 Task: Send an email with the signature Ebony Rodriguez with the subject Request for a leave of absence and the message I will need to check with our team before providing a response. from softage.1@softage.net to softage.2@softage.net and softage.3@softage.net with an attached document Data_analysis_report.pdf
Action: Mouse moved to (498, 656)
Screenshot: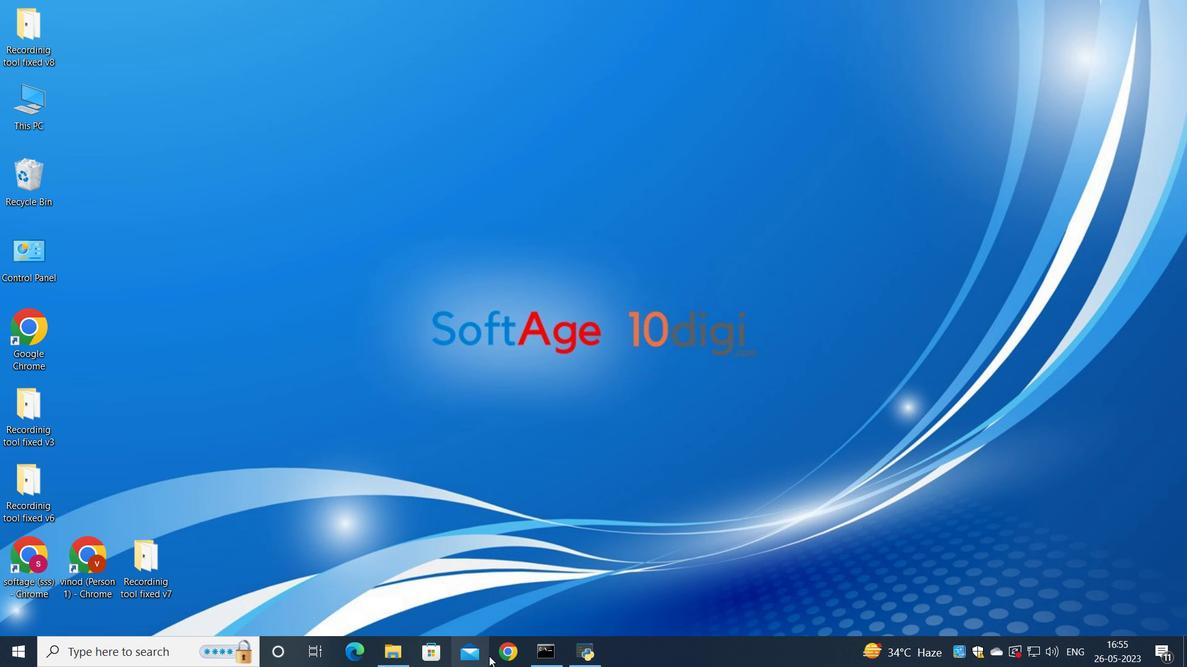 
Action: Mouse pressed left at (498, 656)
Screenshot: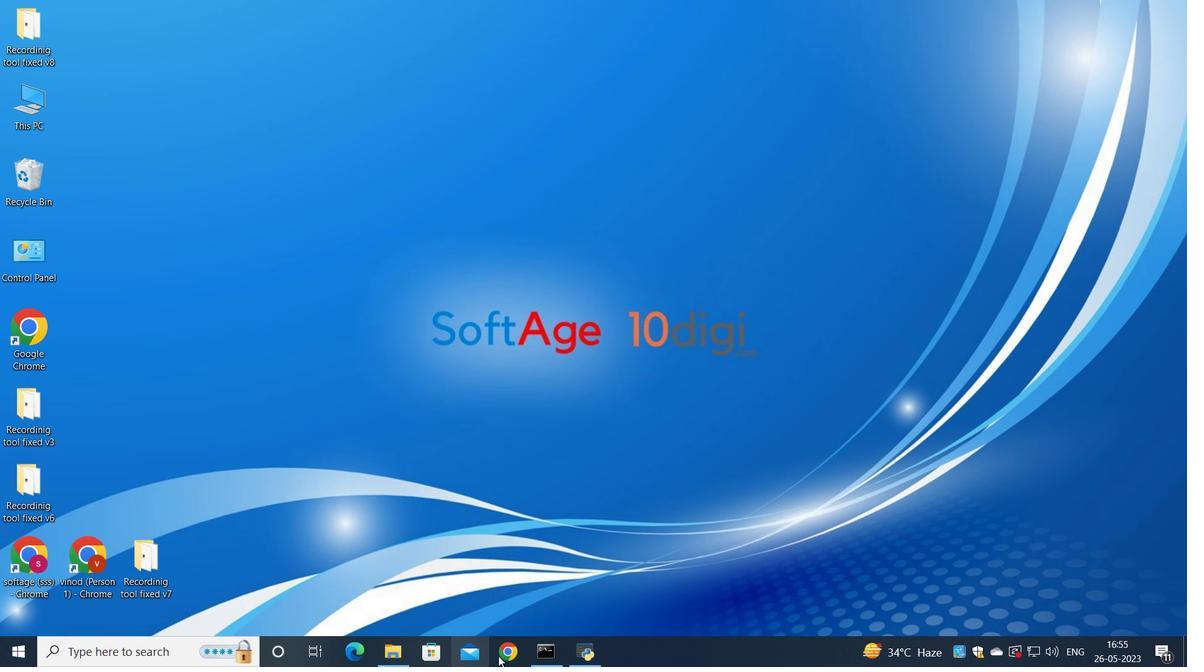 
Action: Mouse moved to (511, 422)
Screenshot: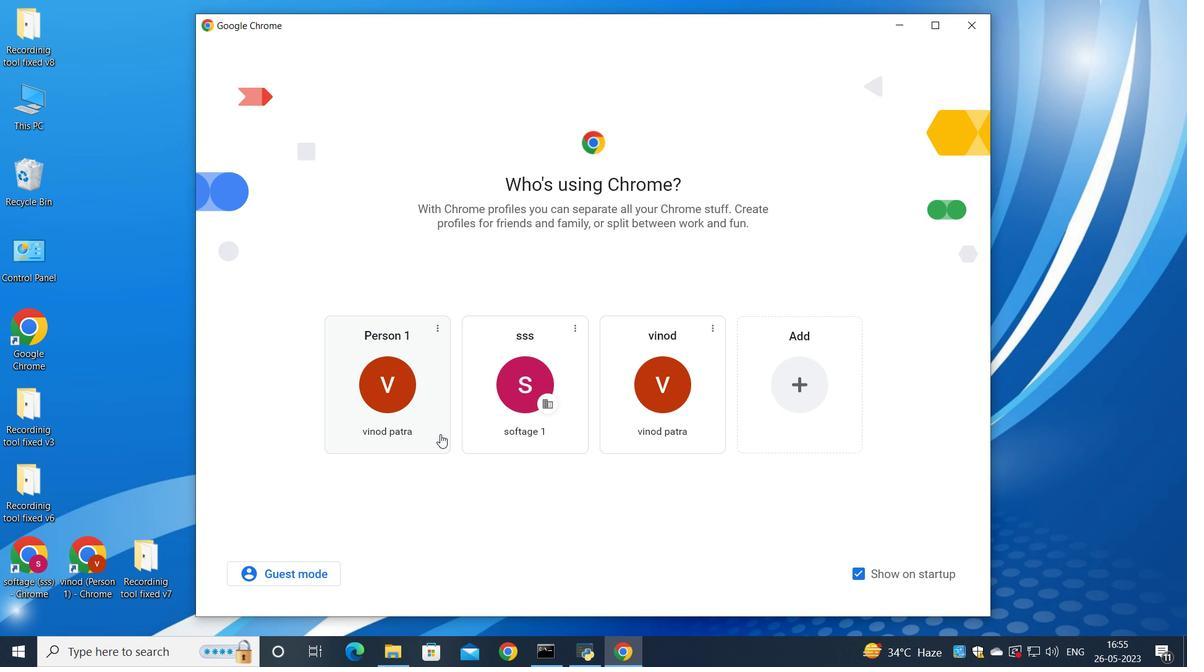 
Action: Mouse pressed left at (511, 422)
Screenshot: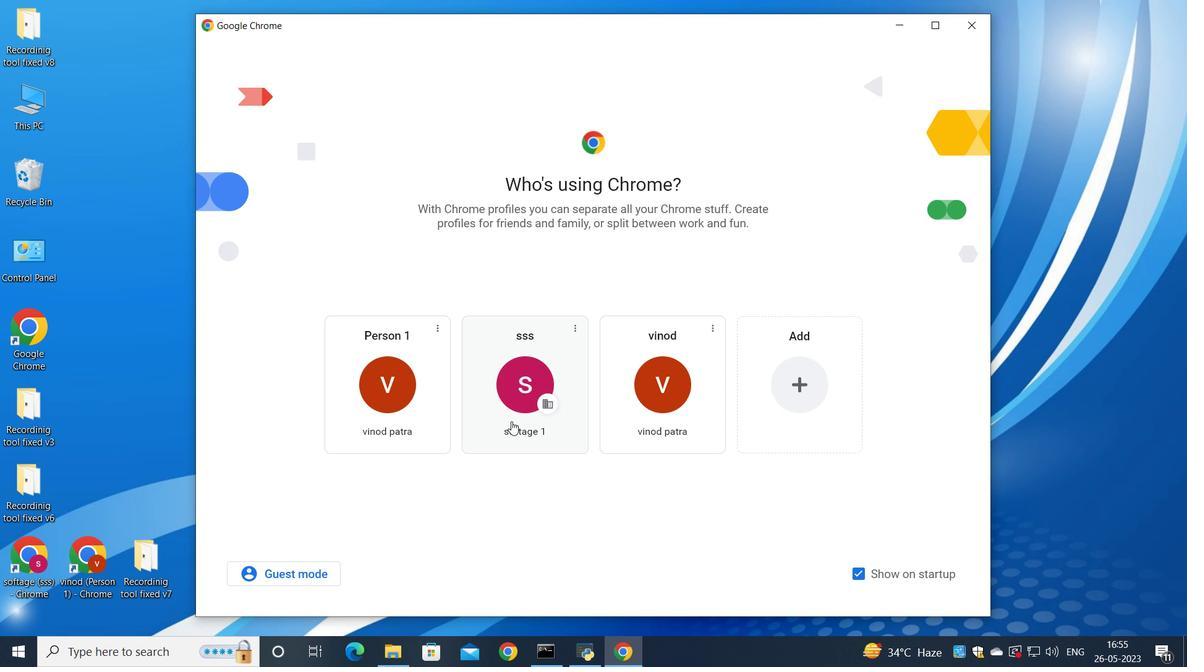 
Action: Mouse moved to (1035, 84)
Screenshot: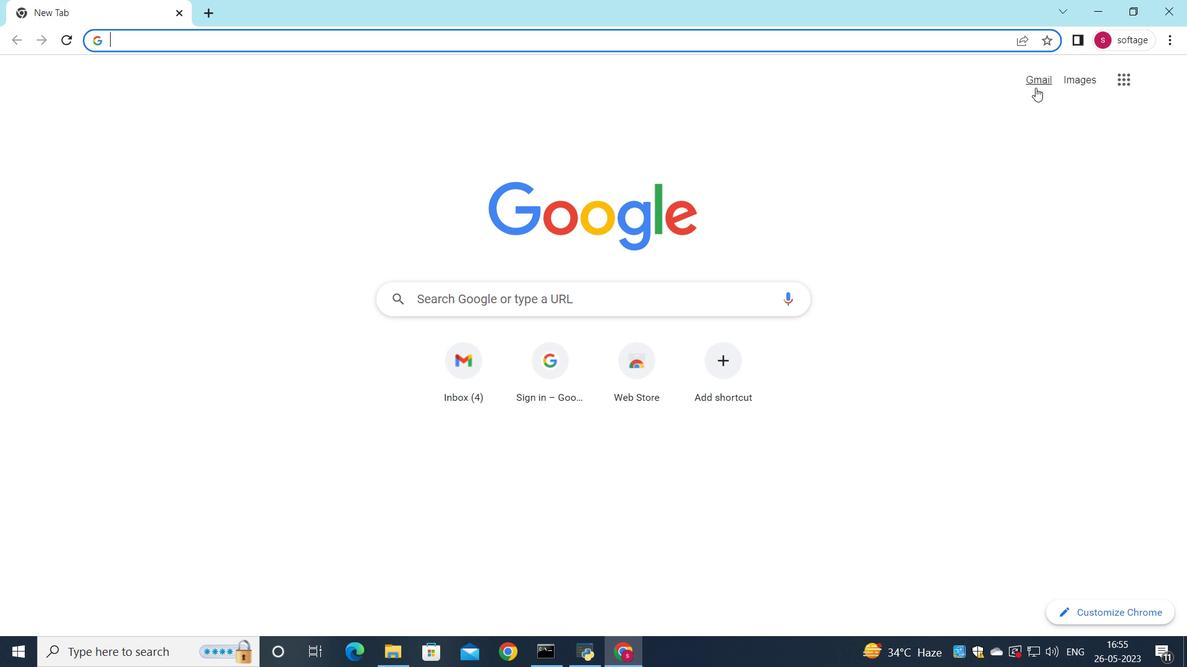 
Action: Mouse pressed left at (1035, 84)
Screenshot: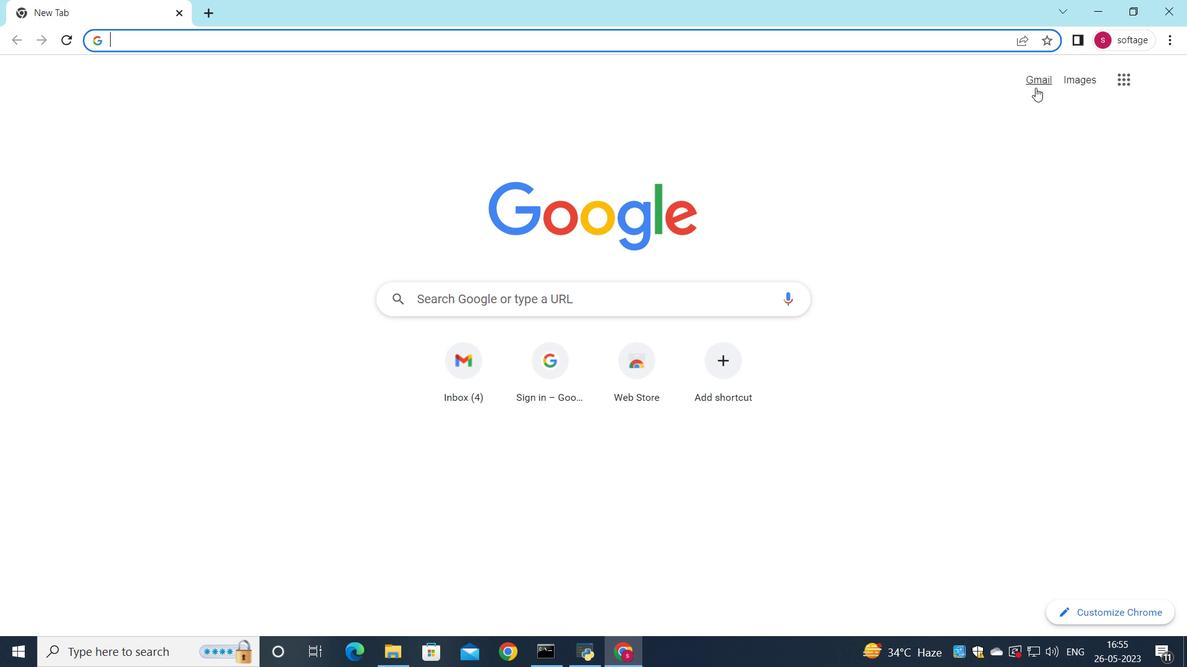 
Action: Mouse moved to (1012, 107)
Screenshot: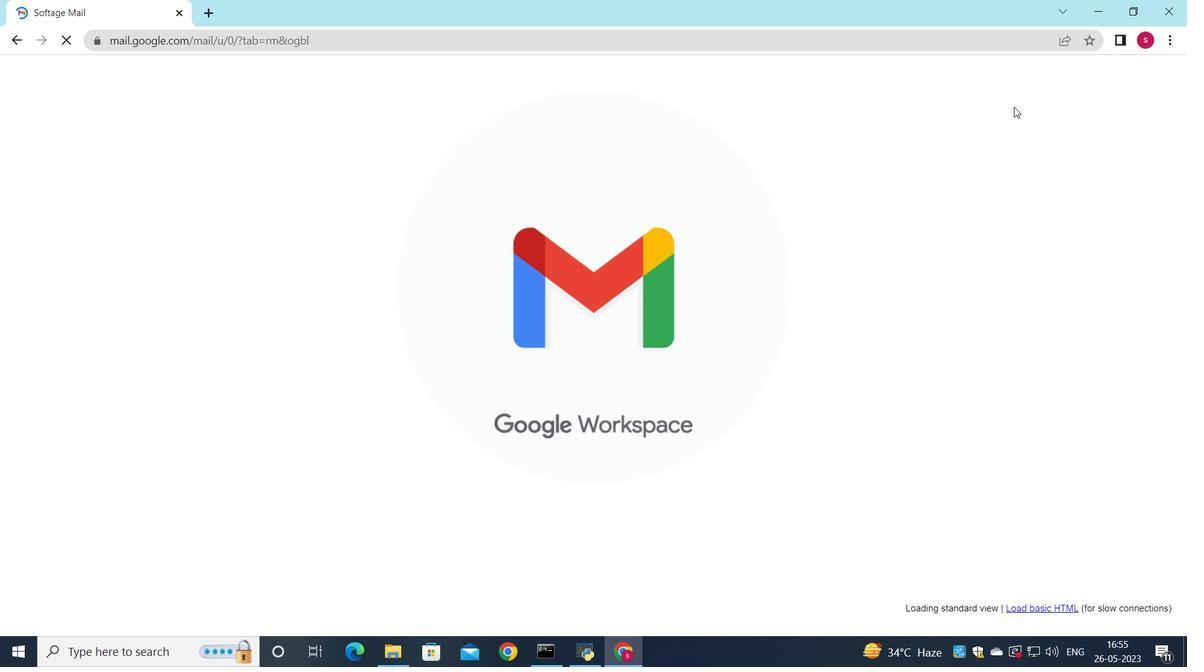 
Action: Mouse pressed left at (1012, 107)
Screenshot: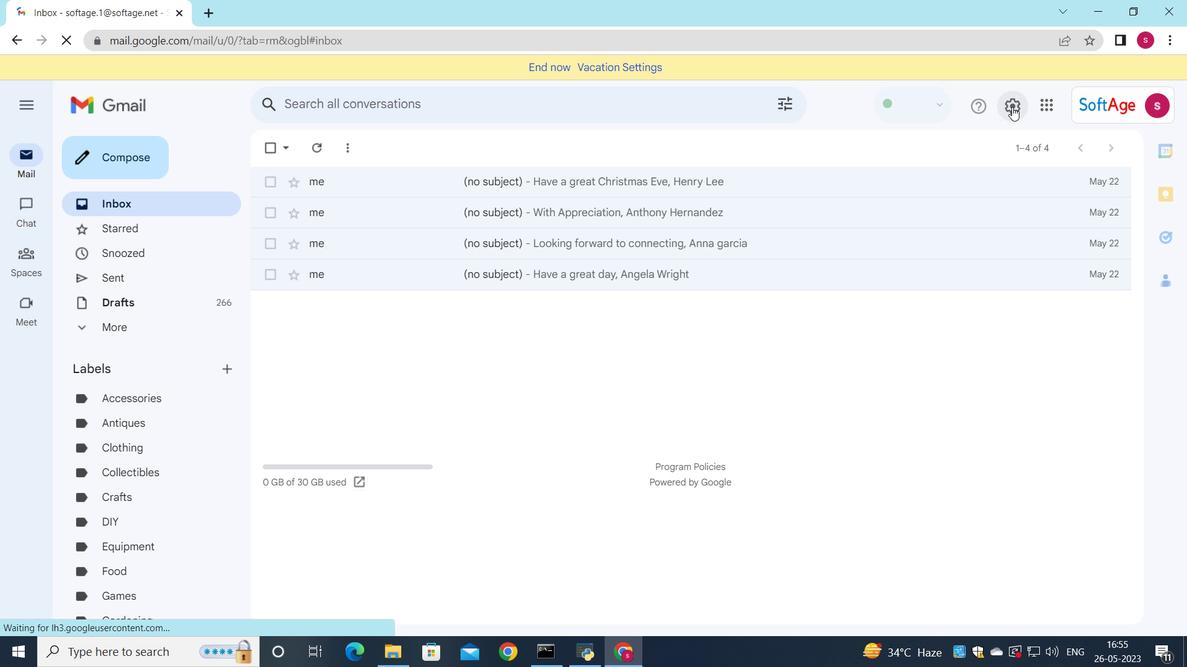 
Action: Mouse moved to (993, 190)
Screenshot: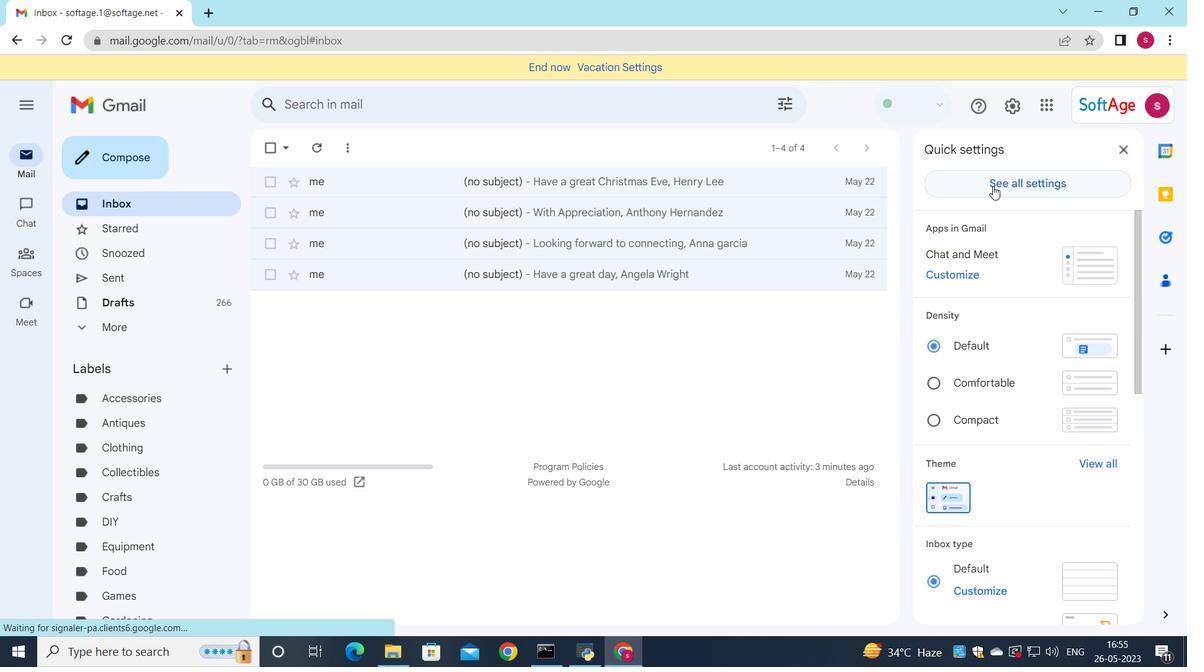 
Action: Mouse pressed left at (993, 190)
Screenshot: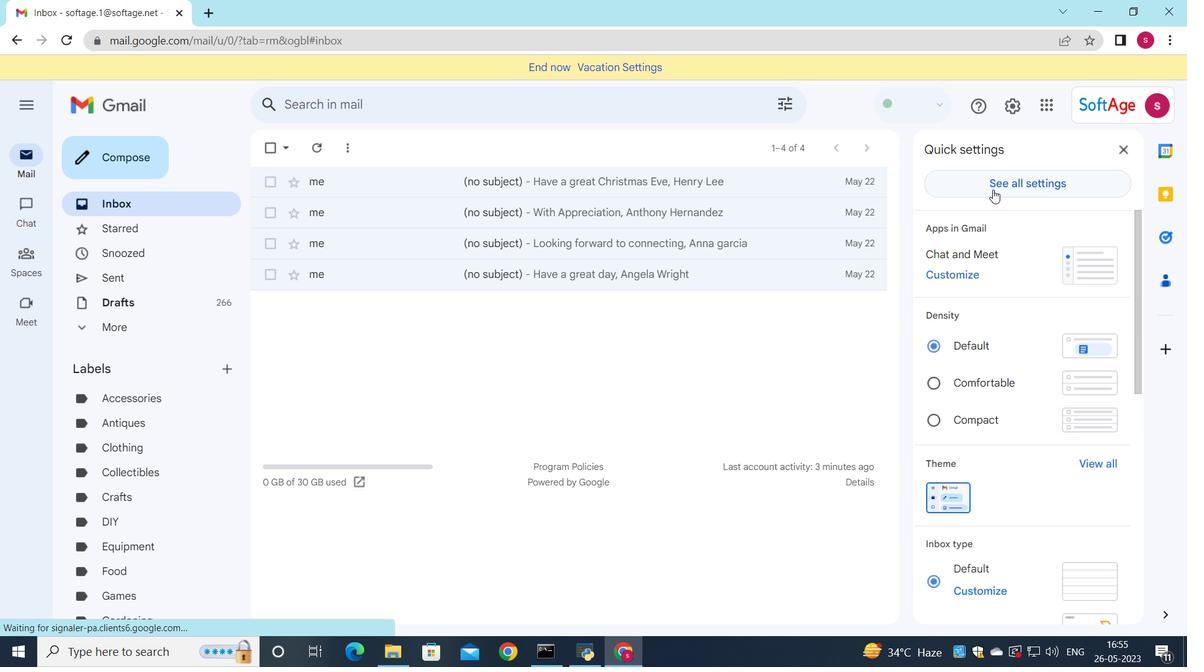 
Action: Mouse moved to (666, 359)
Screenshot: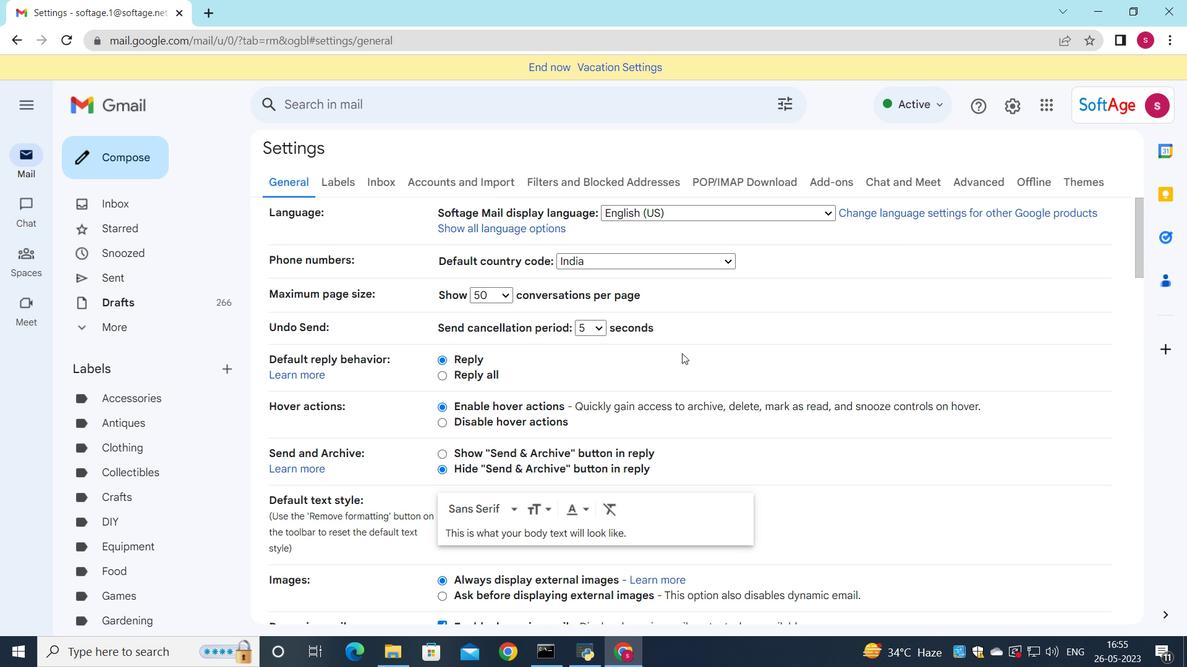 
Action: Mouse scrolled (666, 358) with delta (0, 0)
Screenshot: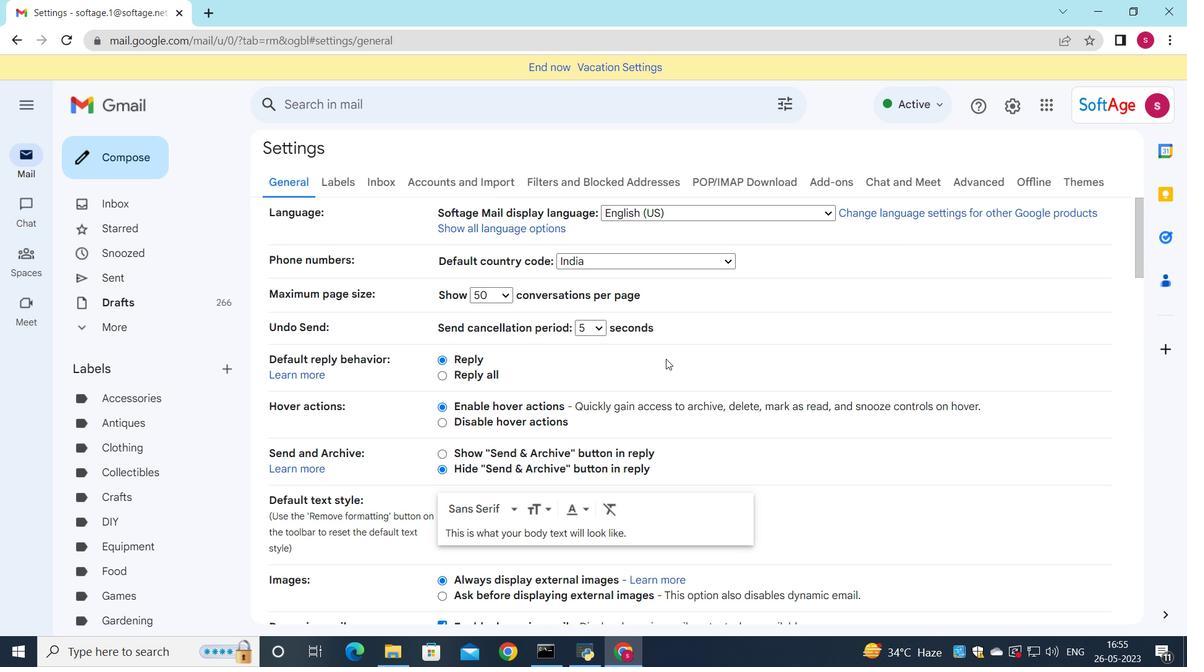 
Action: Mouse scrolled (666, 358) with delta (0, 0)
Screenshot: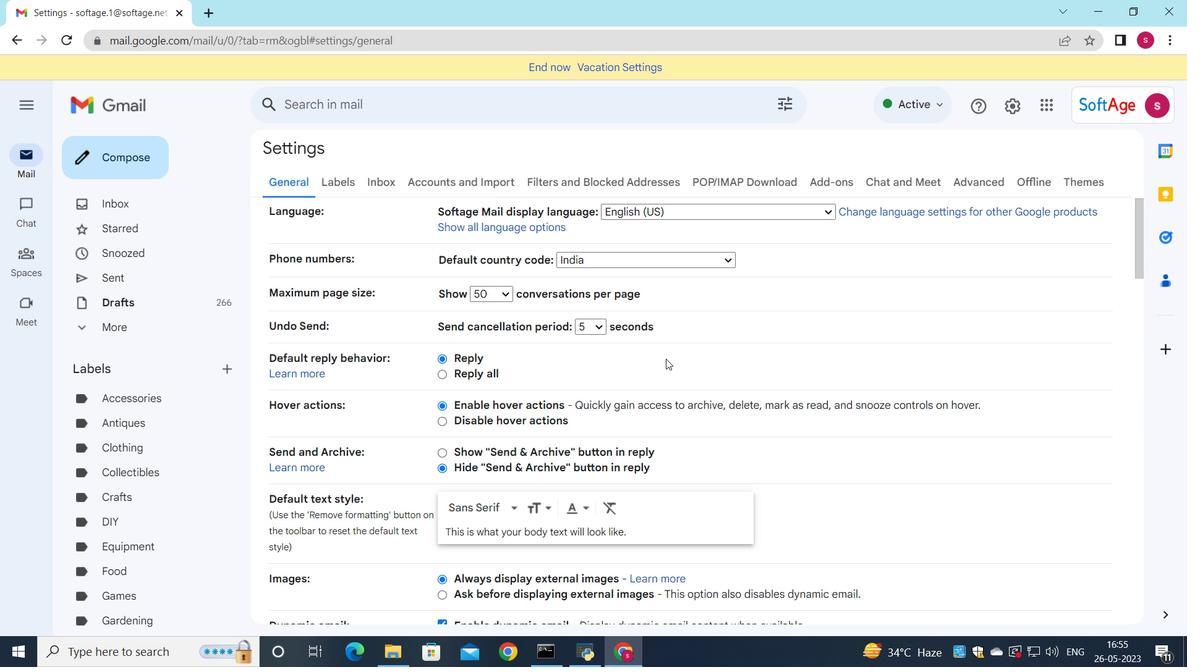 
Action: Mouse scrolled (666, 358) with delta (0, 0)
Screenshot: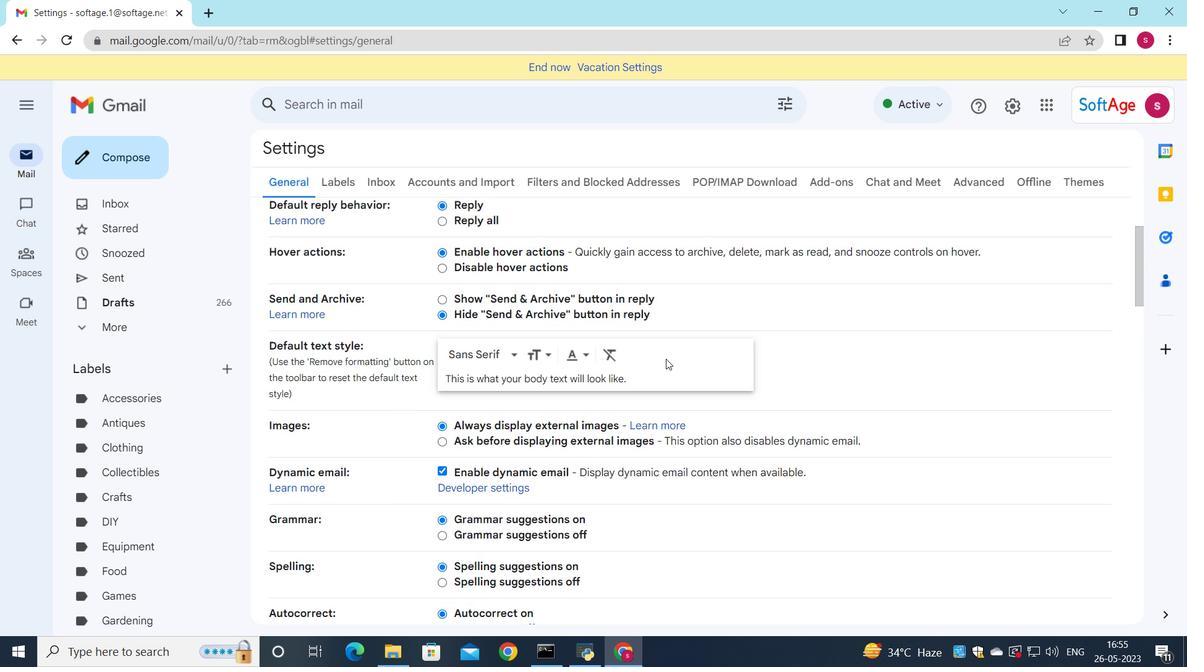 
Action: Mouse scrolled (666, 358) with delta (0, 0)
Screenshot: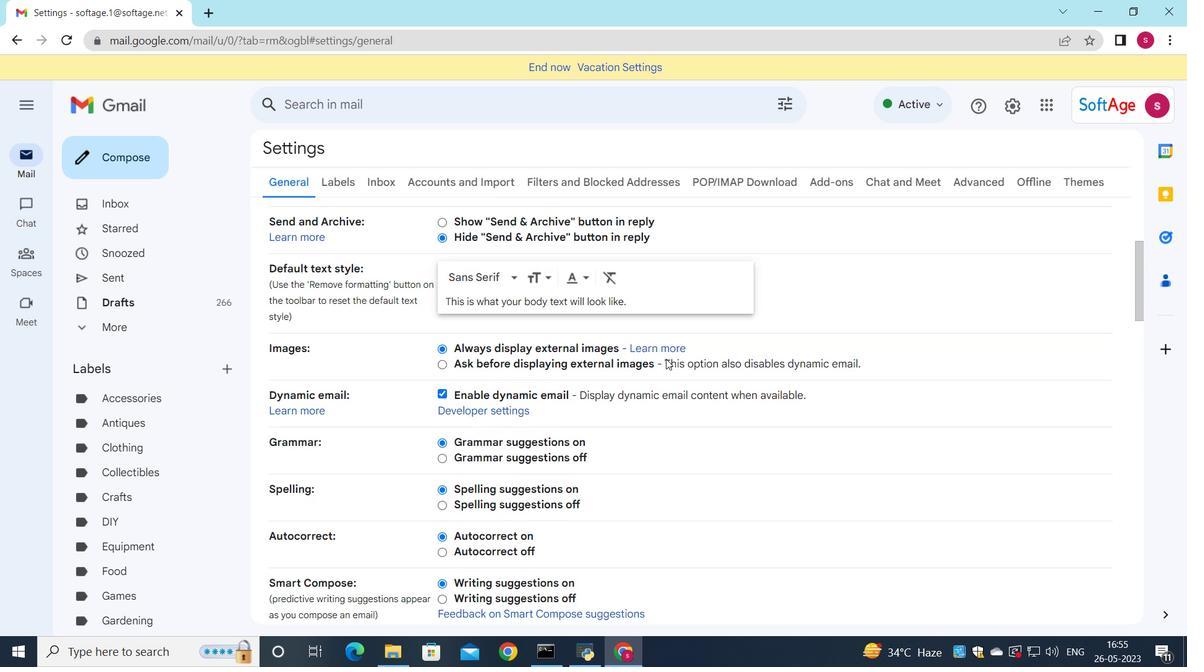 
Action: Mouse scrolled (666, 358) with delta (0, 0)
Screenshot: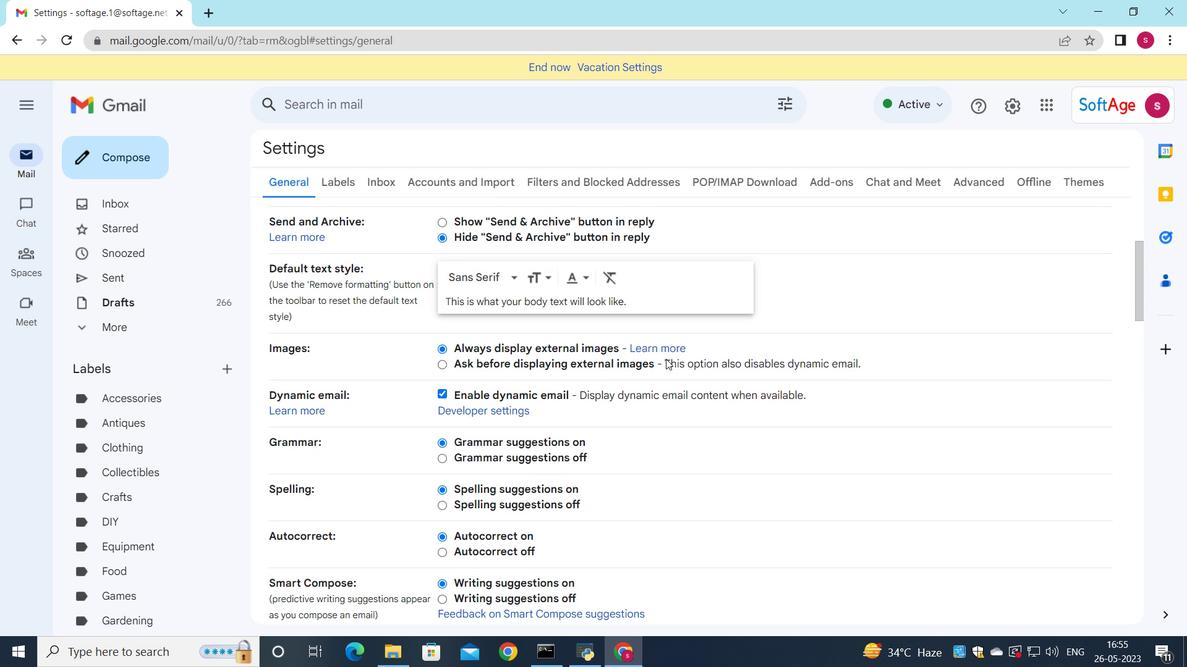 
Action: Mouse scrolled (666, 358) with delta (0, 0)
Screenshot: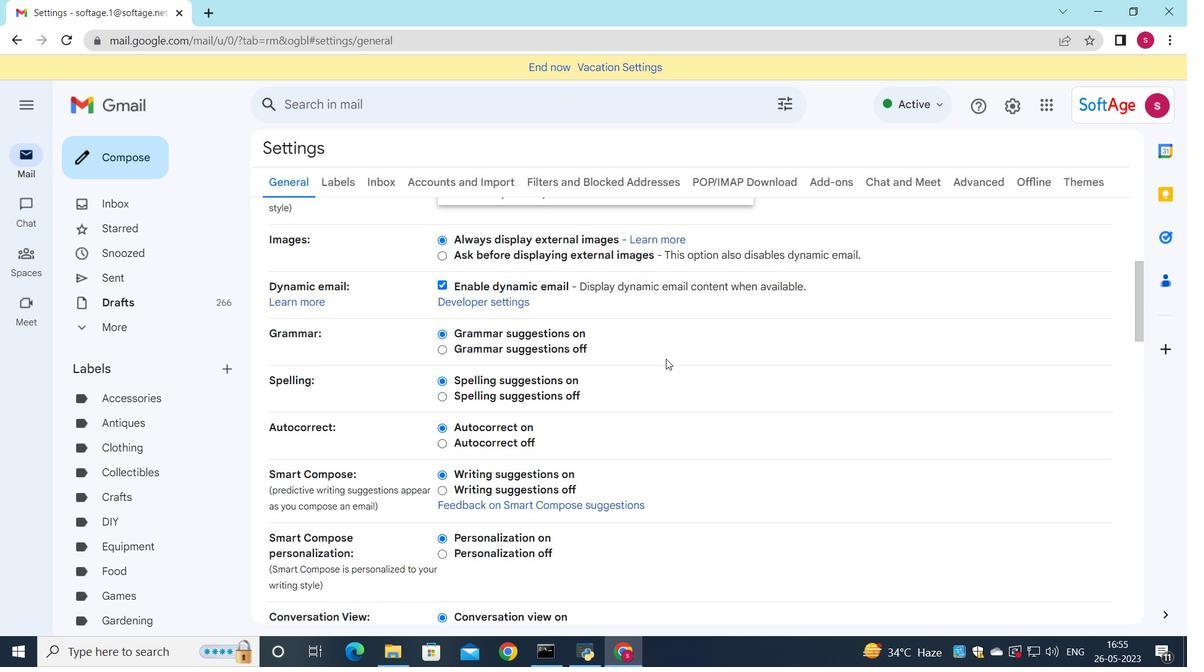 
Action: Mouse scrolled (666, 358) with delta (0, 0)
Screenshot: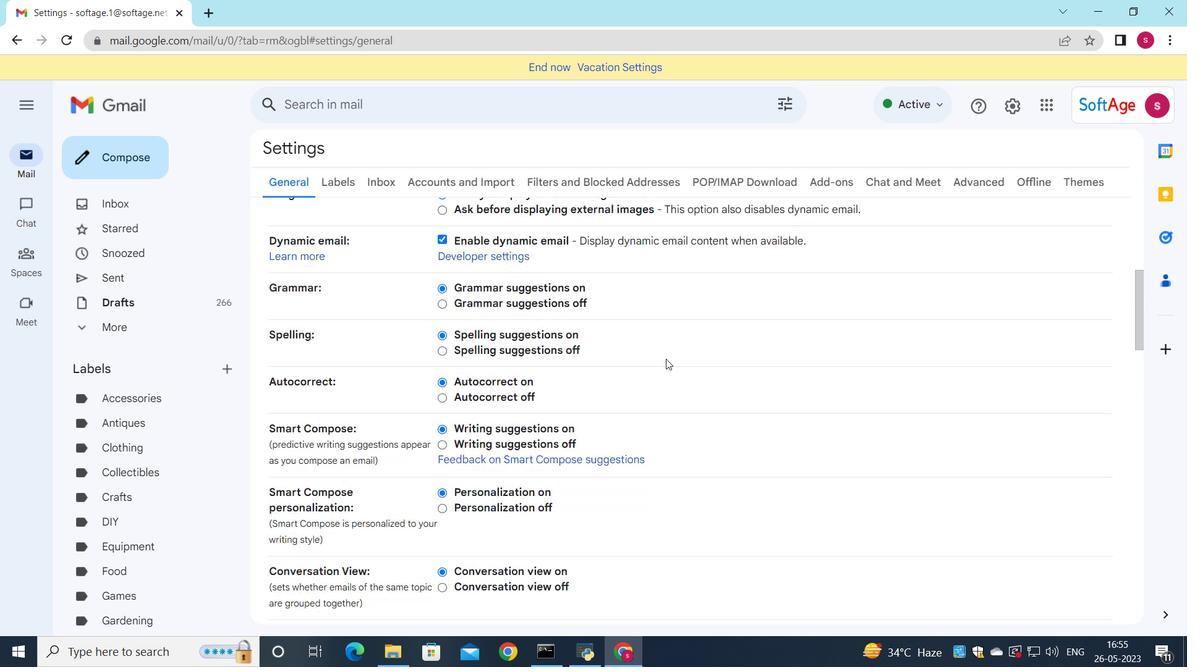 
Action: Mouse scrolled (666, 358) with delta (0, 0)
Screenshot: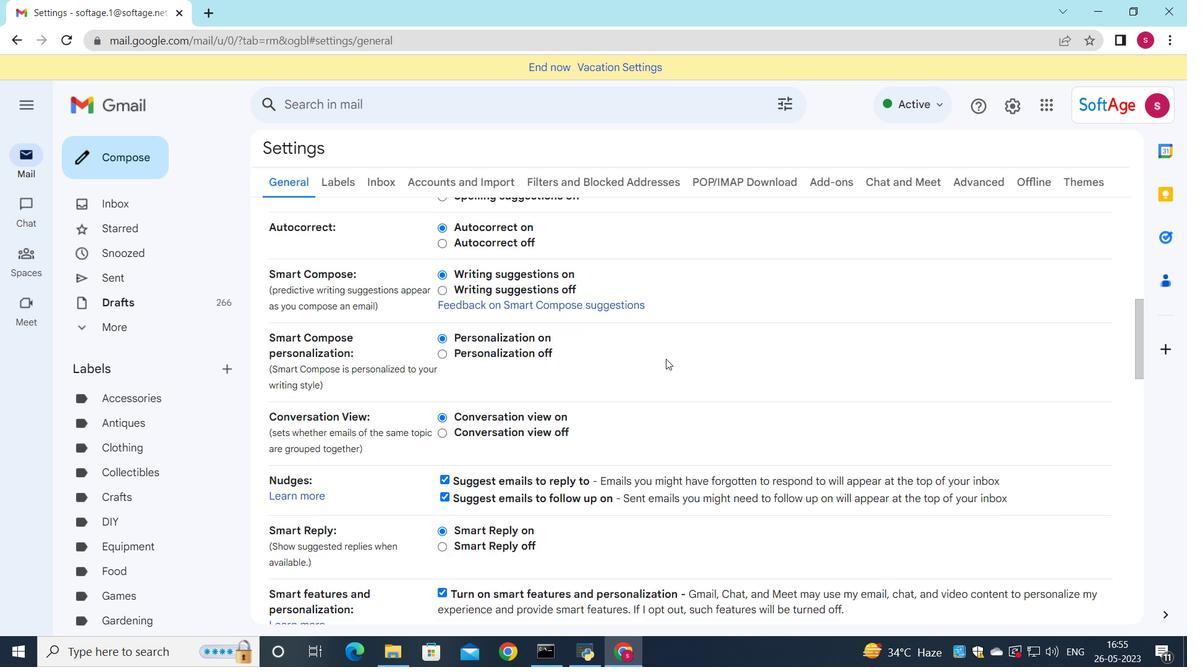 
Action: Mouse scrolled (666, 358) with delta (0, 0)
Screenshot: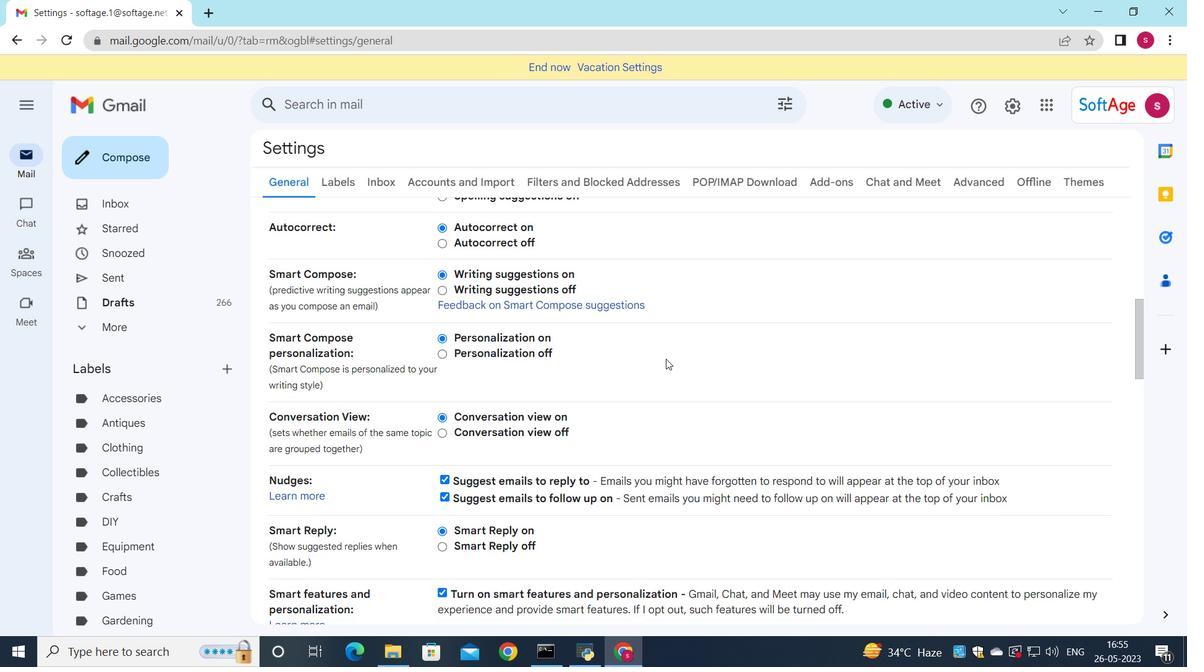 
Action: Mouse scrolled (666, 358) with delta (0, 0)
Screenshot: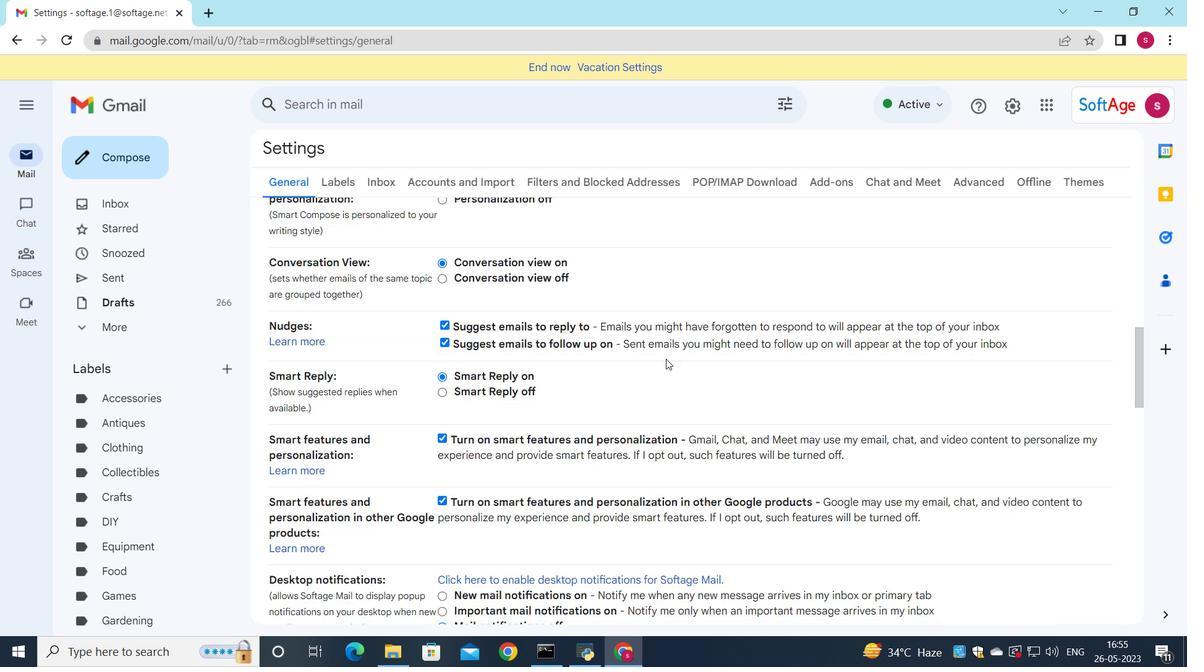 
Action: Mouse scrolled (666, 358) with delta (0, 0)
Screenshot: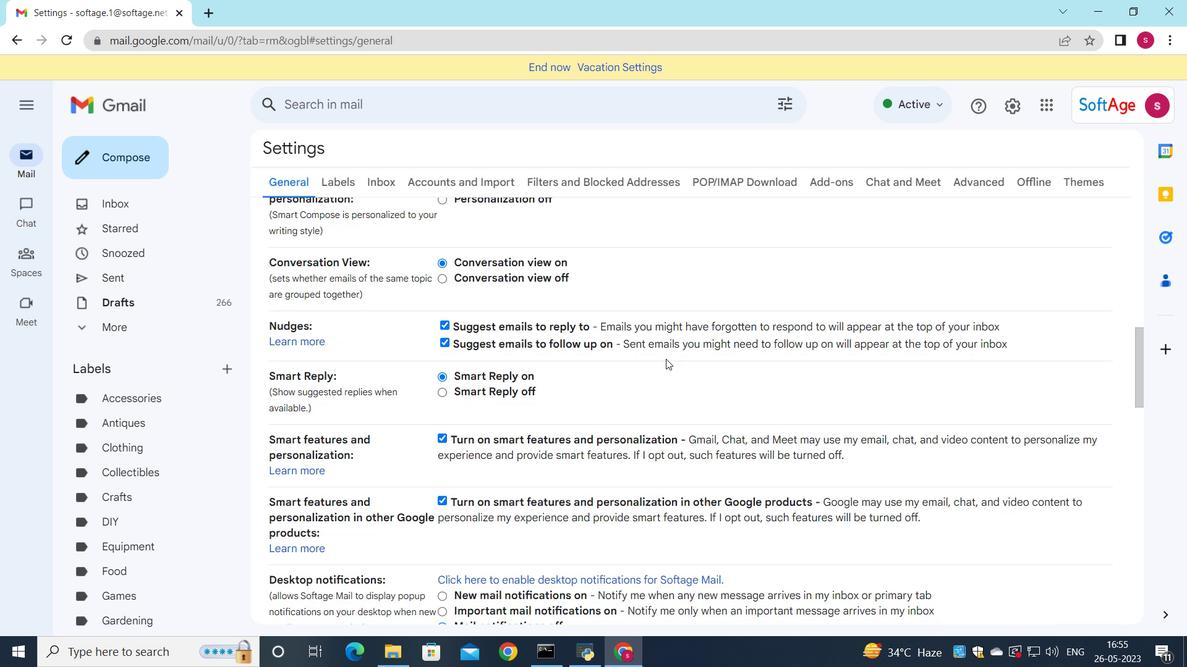 
Action: Mouse scrolled (666, 358) with delta (0, 0)
Screenshot: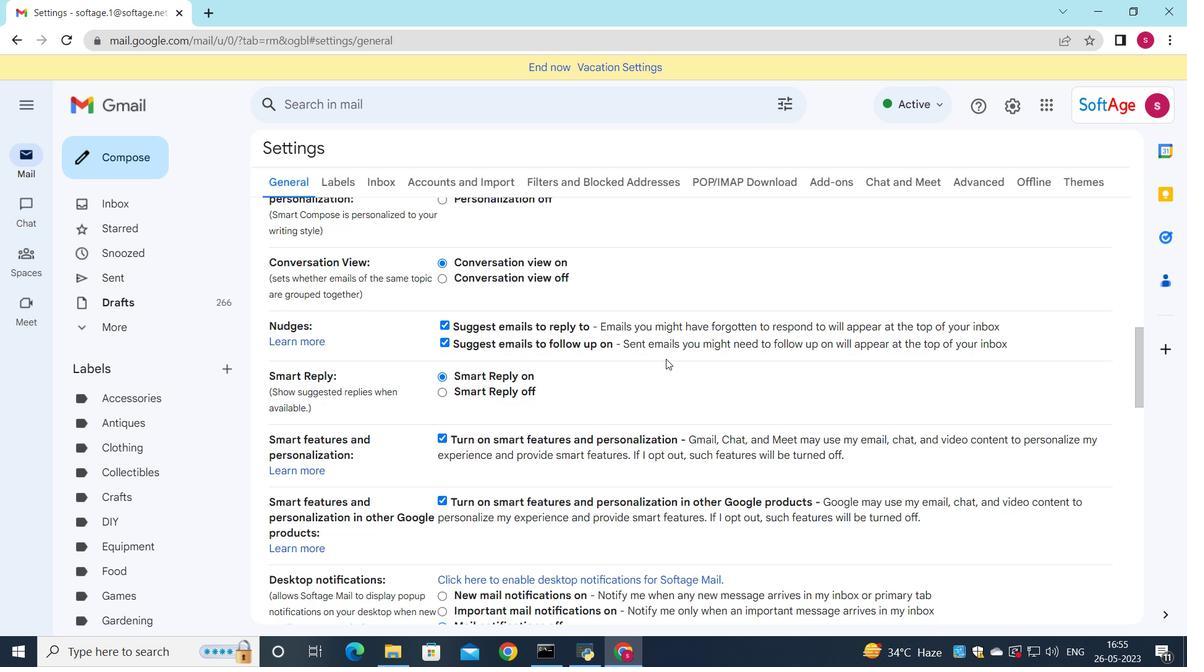 
Action: Mouse scrolled (666, 358) with delta (0, 0)
Screenshot: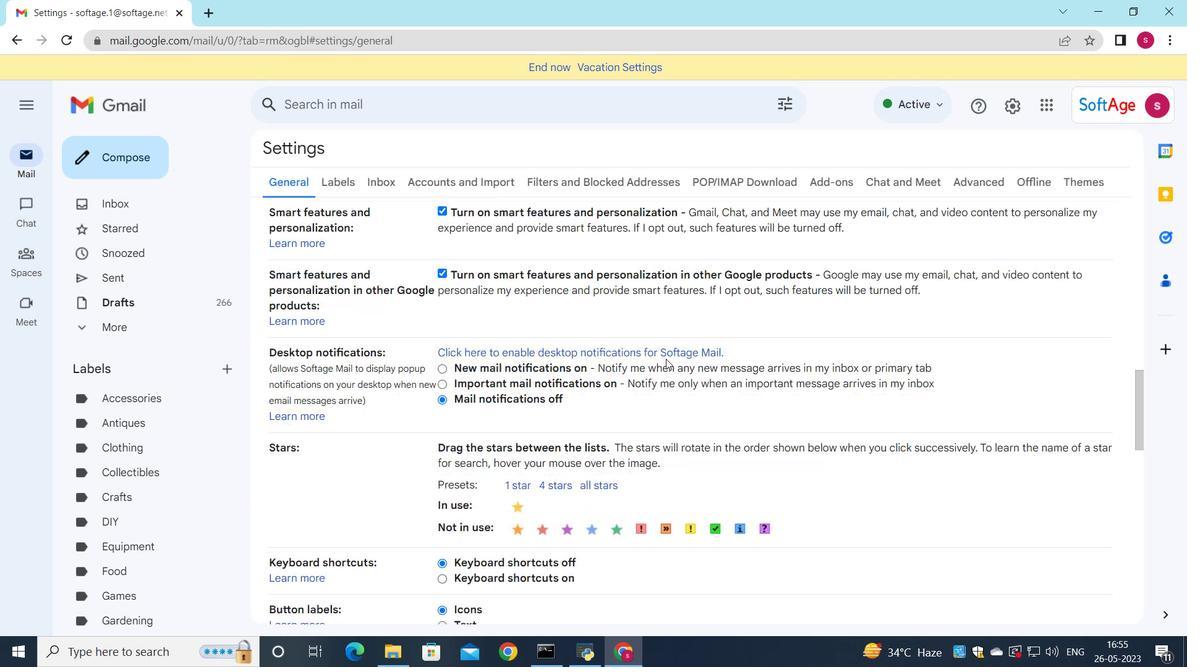 
Action: Mouse scrolled (666, 358) with delta (0, 0)
Screenshot: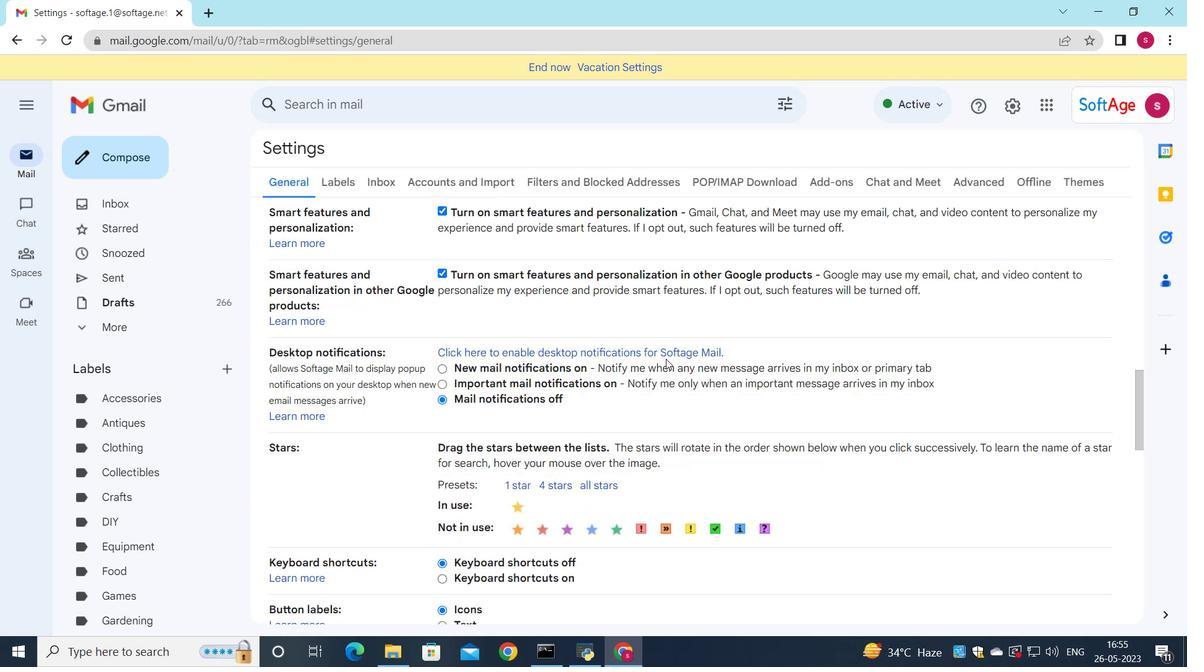 
Action: Mouse scrolled (666, 358) with delta (0, 0)
Screenshot: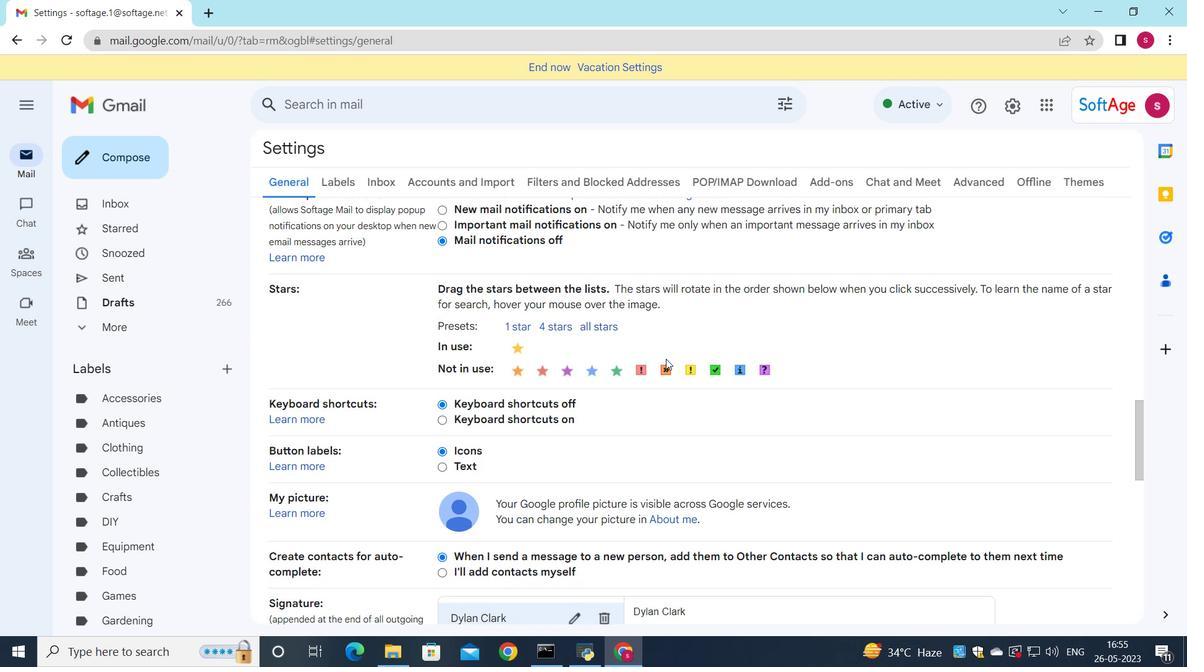 
Action: Mouse scrolled (666, 358) with delta (0, 0)
Screenshot: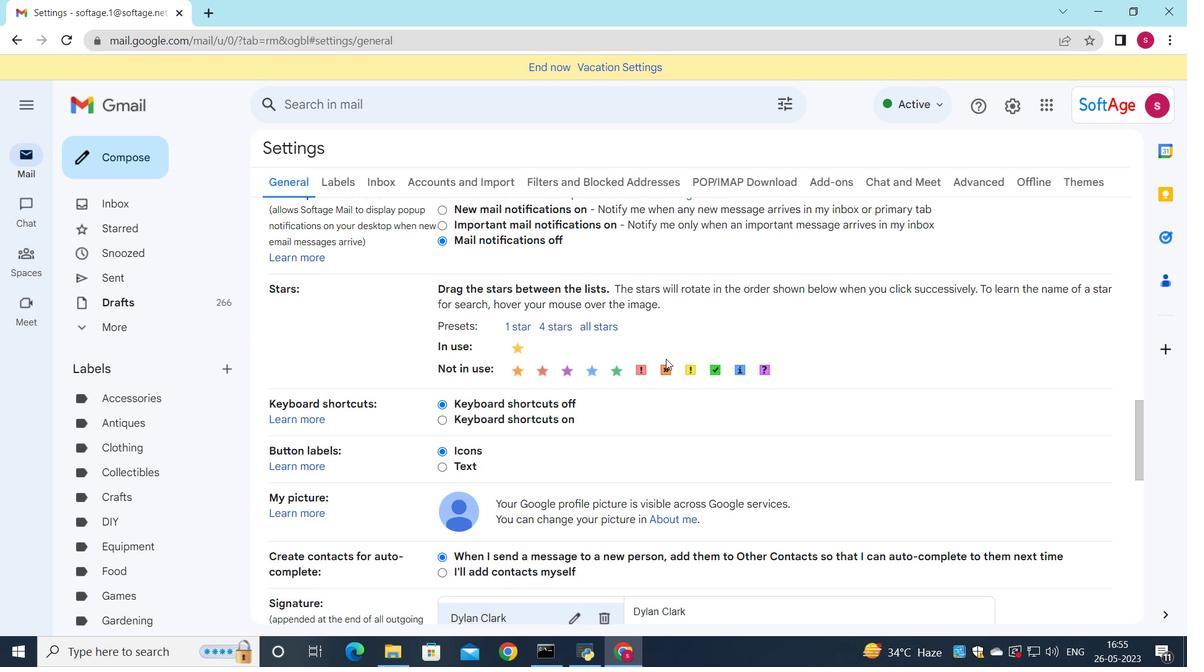 
Action: Mouse moved to (607, 463)
Screenshot: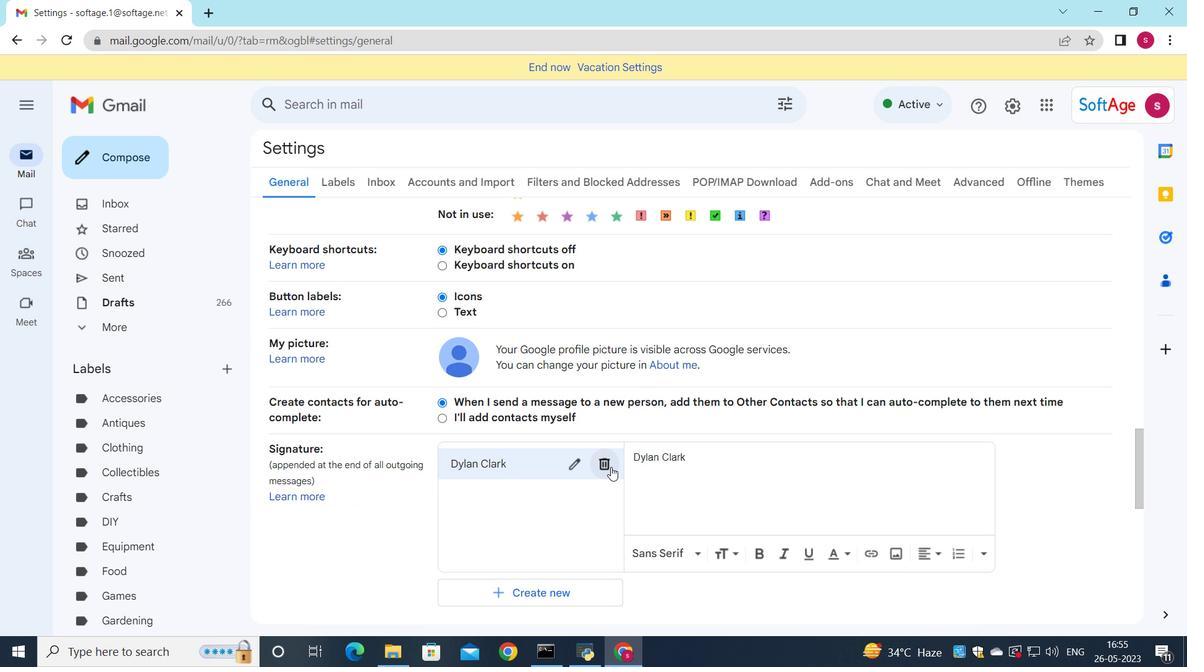
Action: Mouse pressed left at (607, 463)
Screenshot: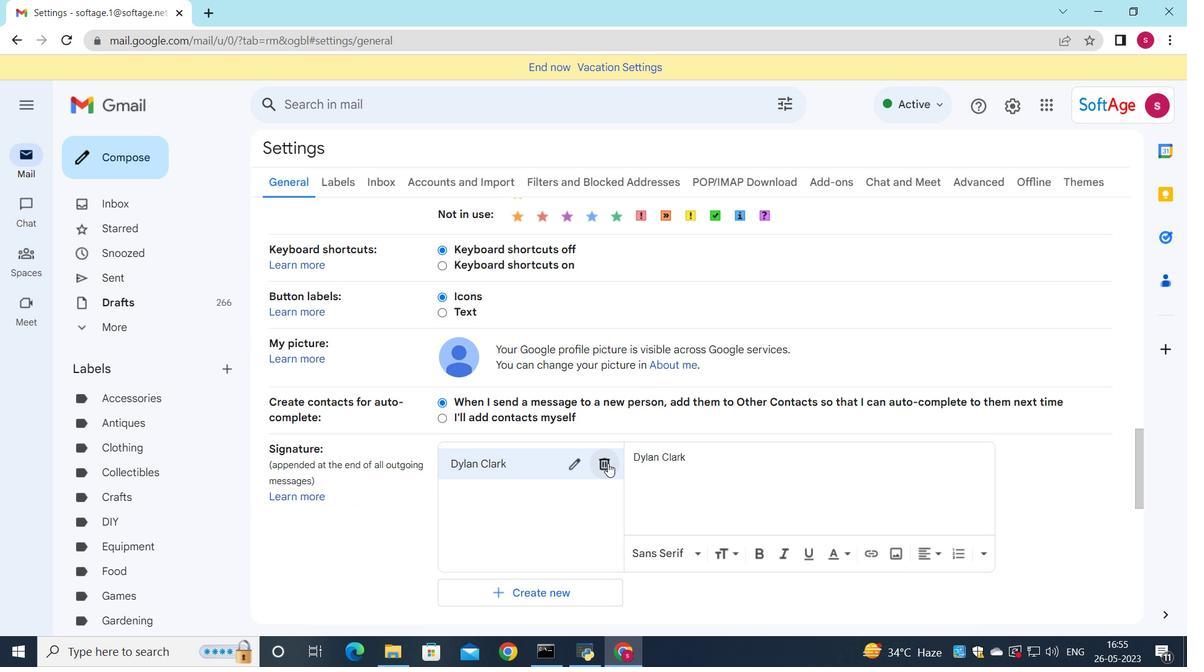 
Action: Mouse moved to (725, 385)
Screenshot: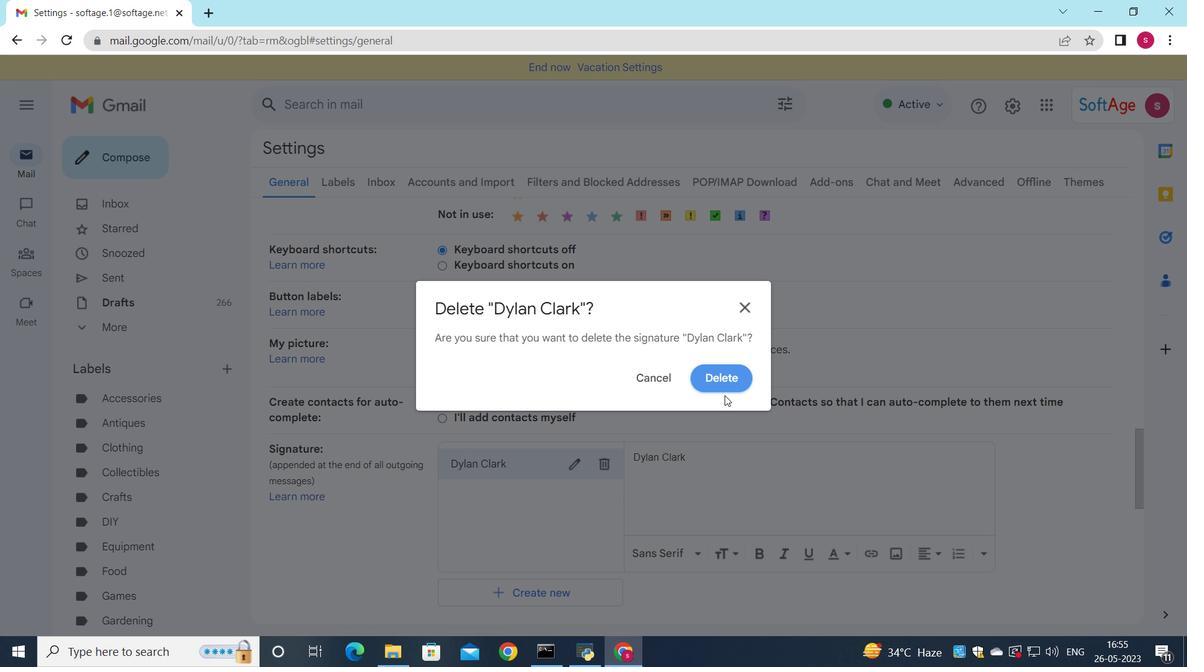 
Action: Mouse pressed left at (725, 385)
Screenshot: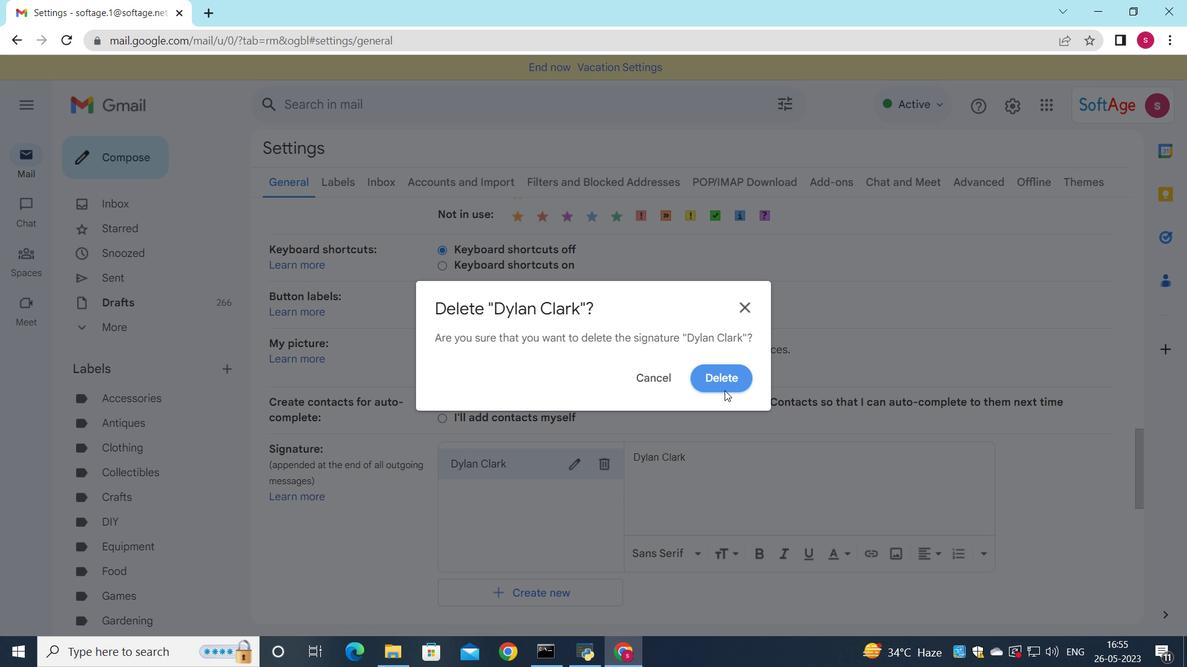 
Action: Mouse moved to (494, 477)
Screenshot: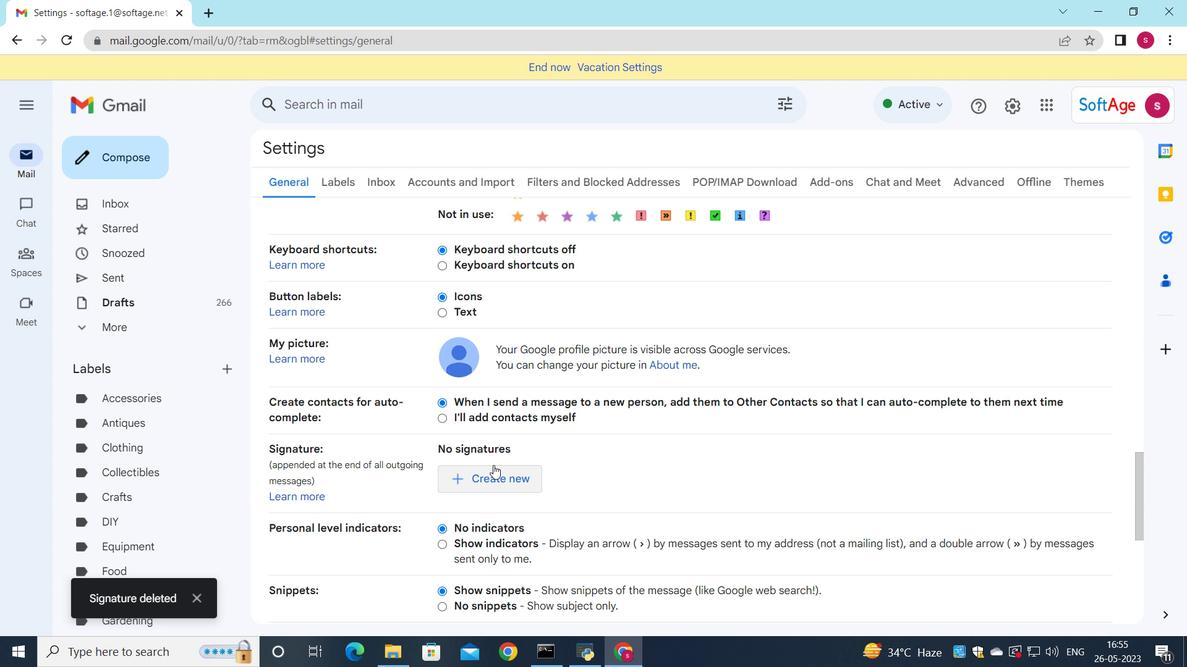 
Action: Mouse pressed left at (494, 477)
Screenshot: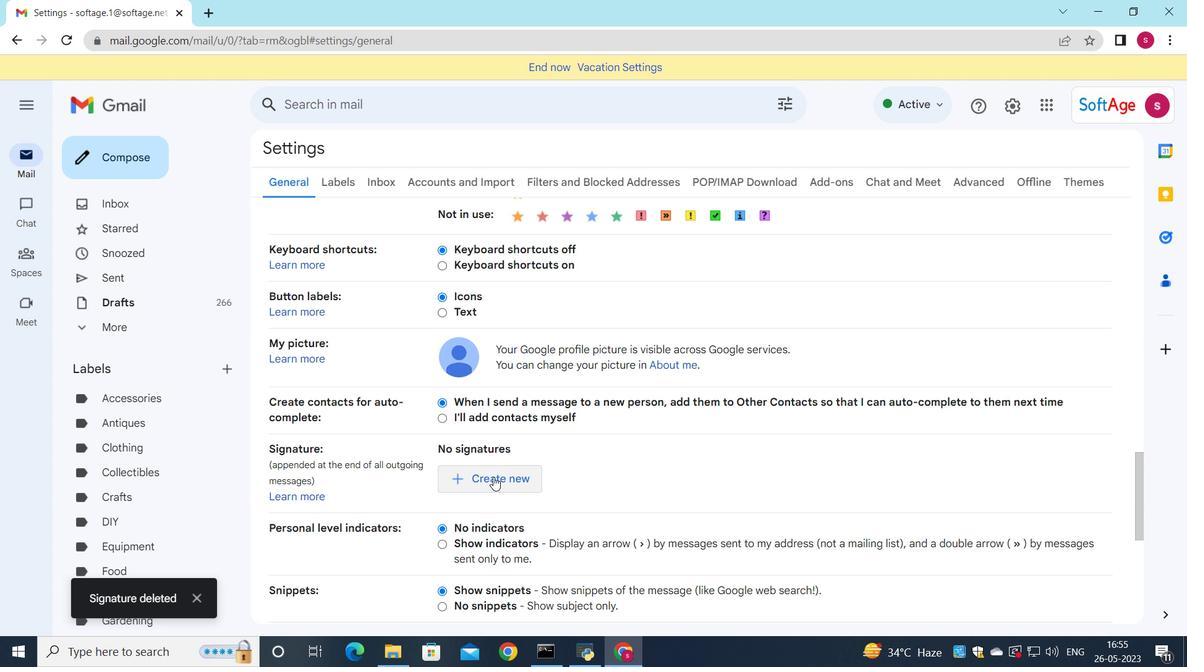 
Action: Mouse moved to (651, 358)
Screenshot: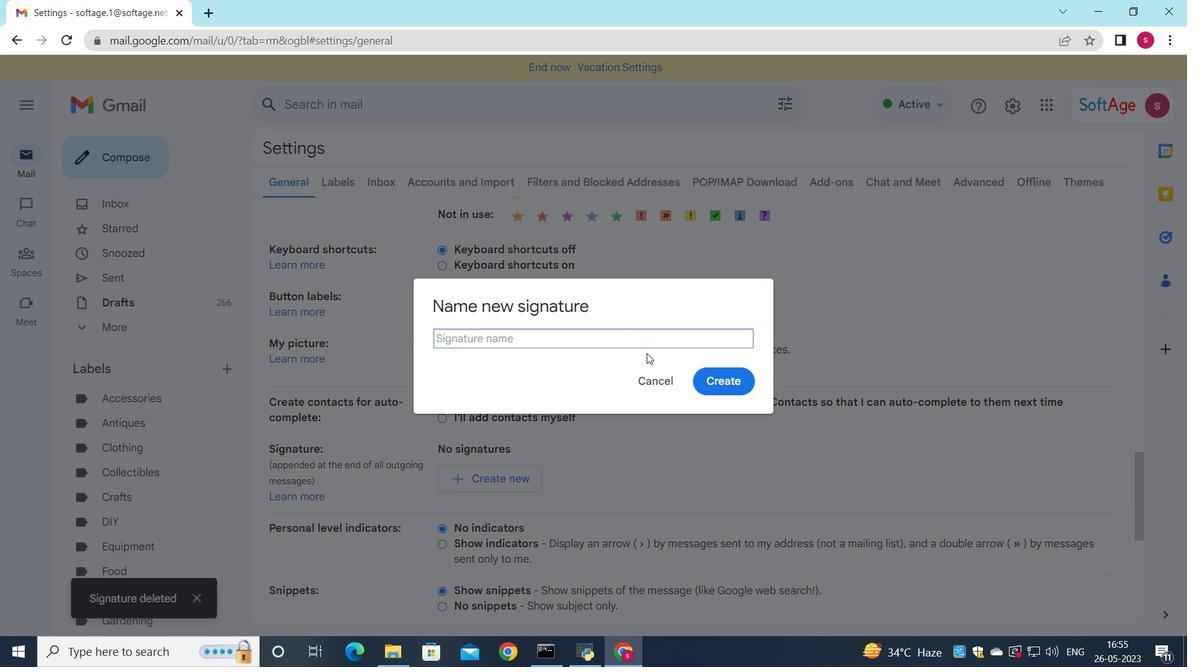 
Action: Key pressed <Key.shift>Ebony<Key.space><Key.shift>Rodriguez
Screenshot: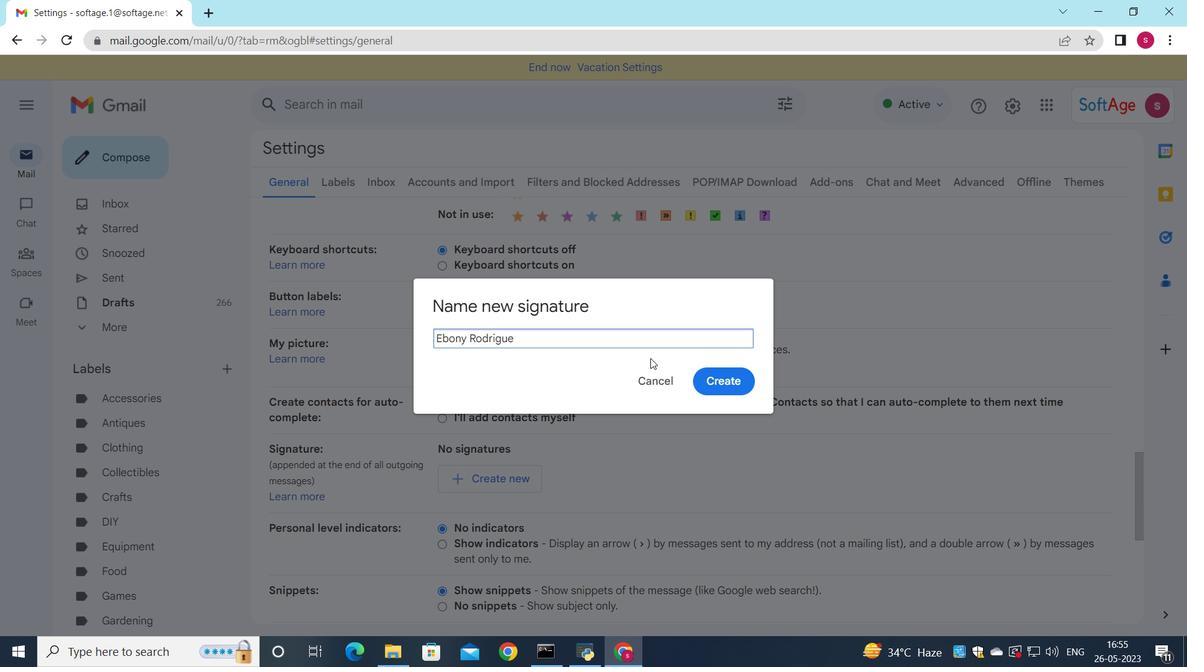 
Action: Mouse moved to (723, 383)
Screenshot: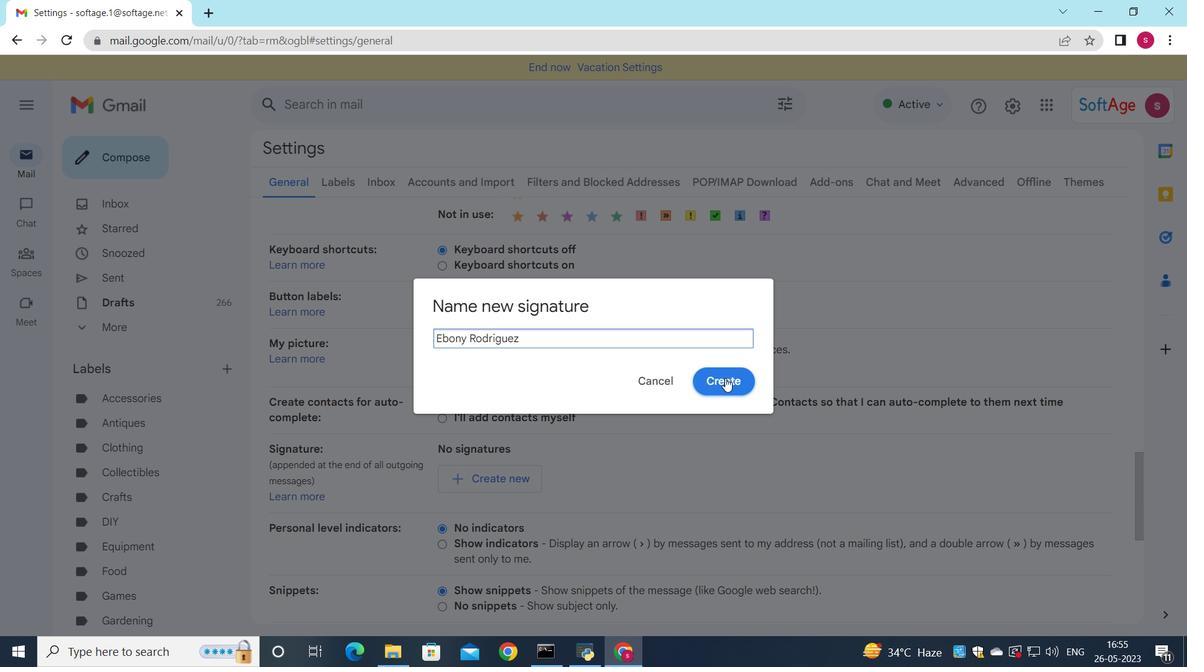 
Action: Mouse pressed left at (723, 383)
Screenshot: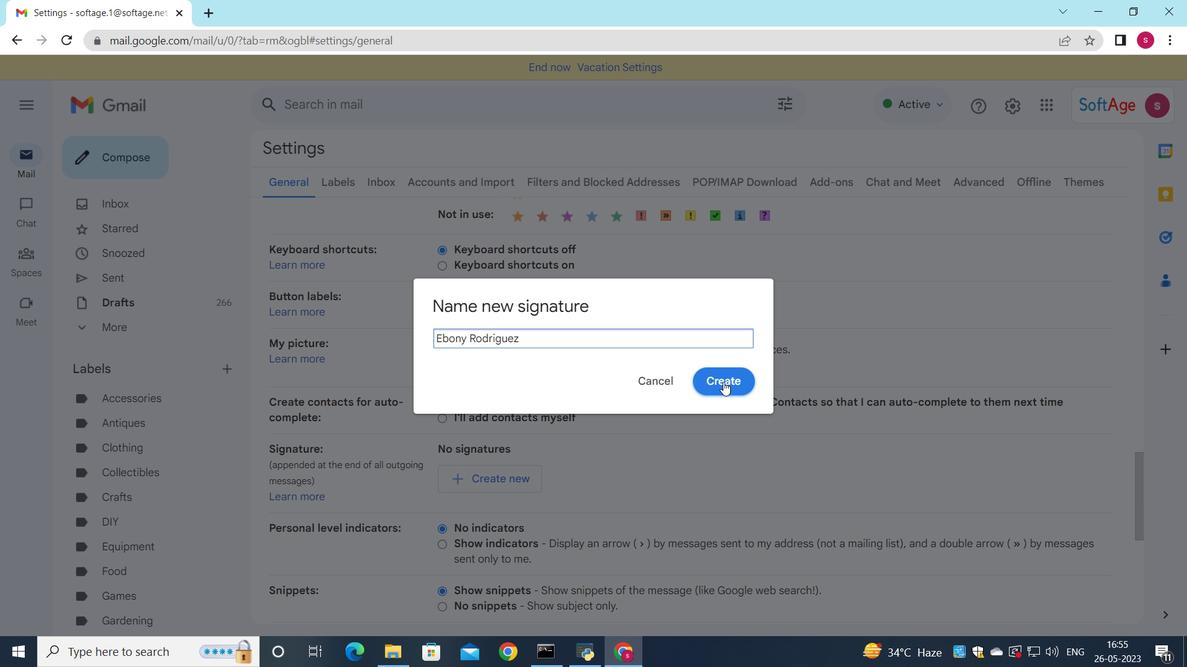 
Action: Mouse moved to (679, 476)
Screenshot: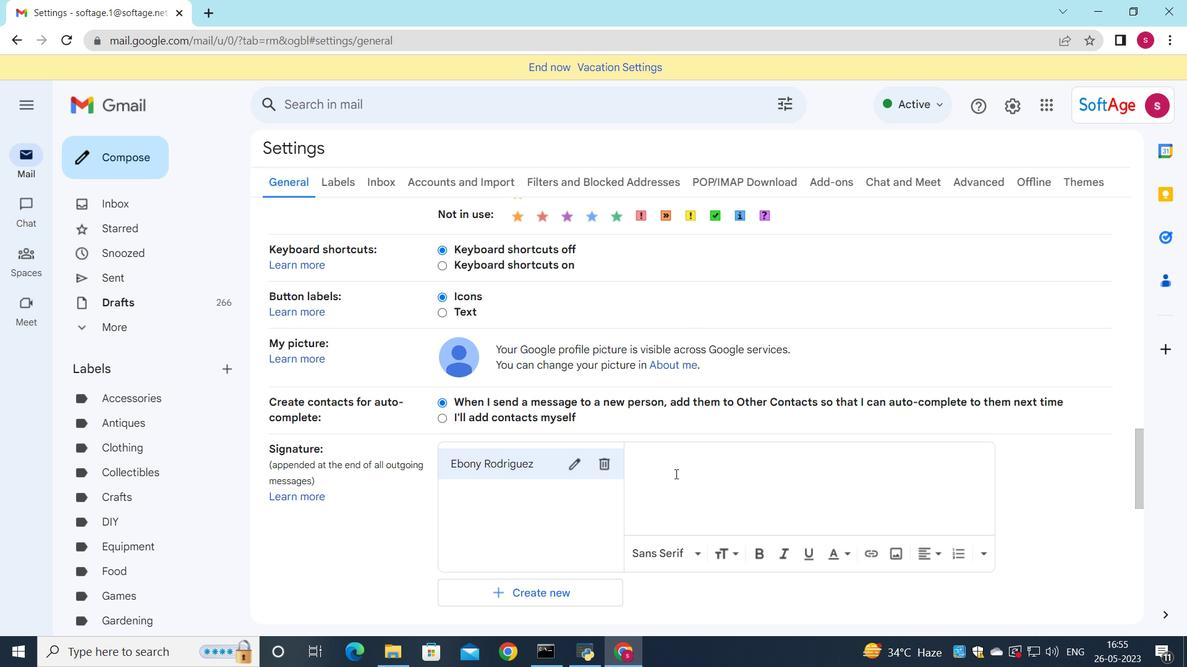 
Action: Mouse pressed left at (679, 476)
Screenshot: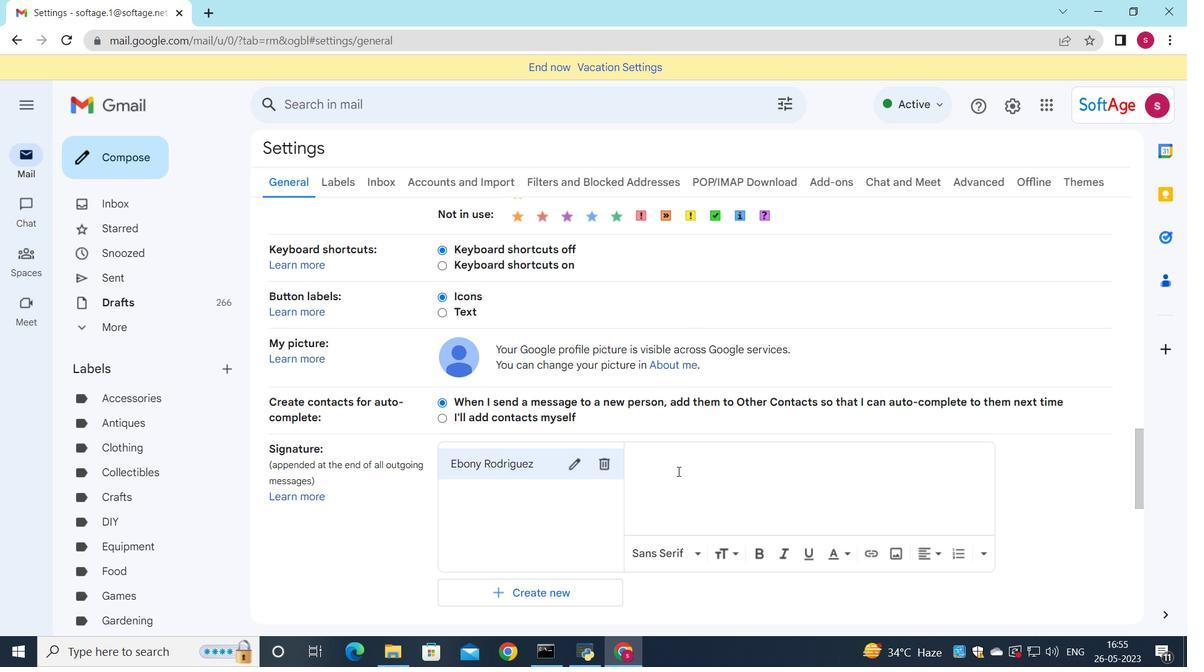 
Action: Key pressed <Key.shift>Ebony<Key.space><Key.shift>Rodriguez
Screenshot: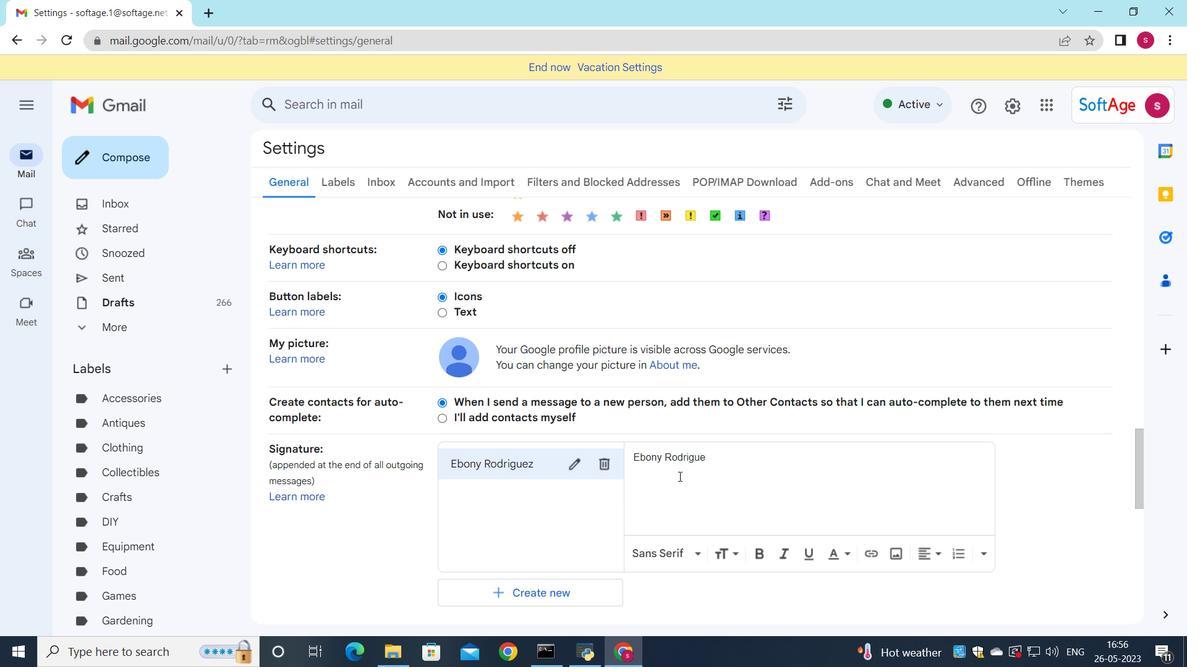 
Action: Mouse moved to (729, 492)
Screenshot: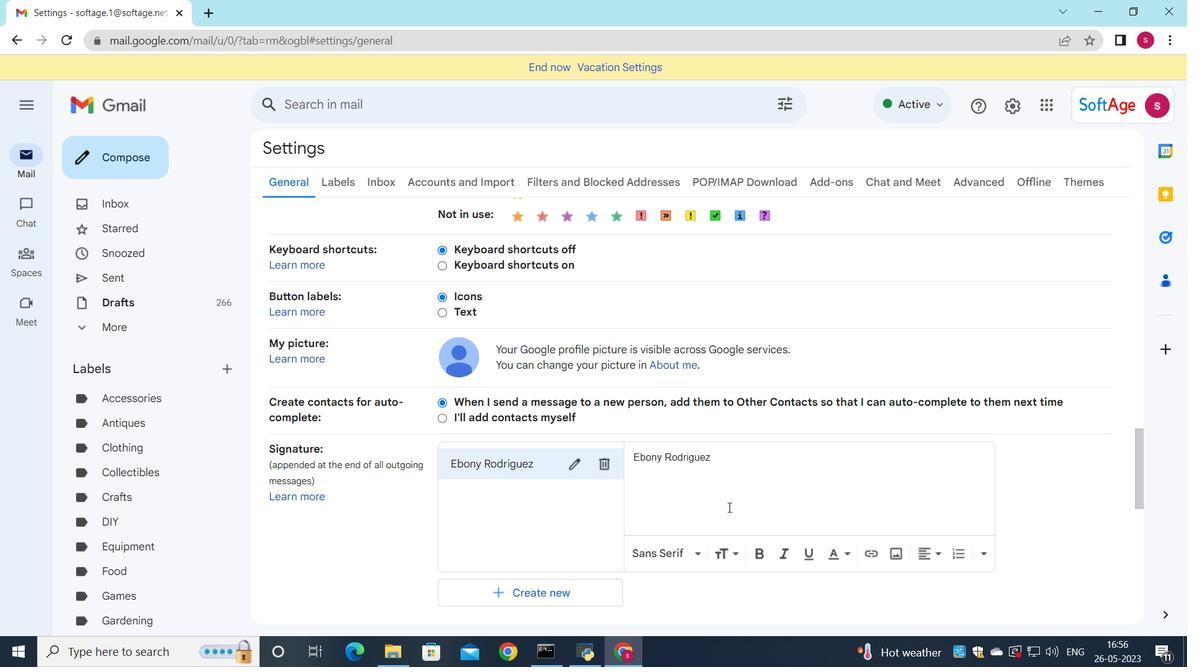 
Action: Mouse scrolled (729, 492) with delta (0, 0)
Screenshot: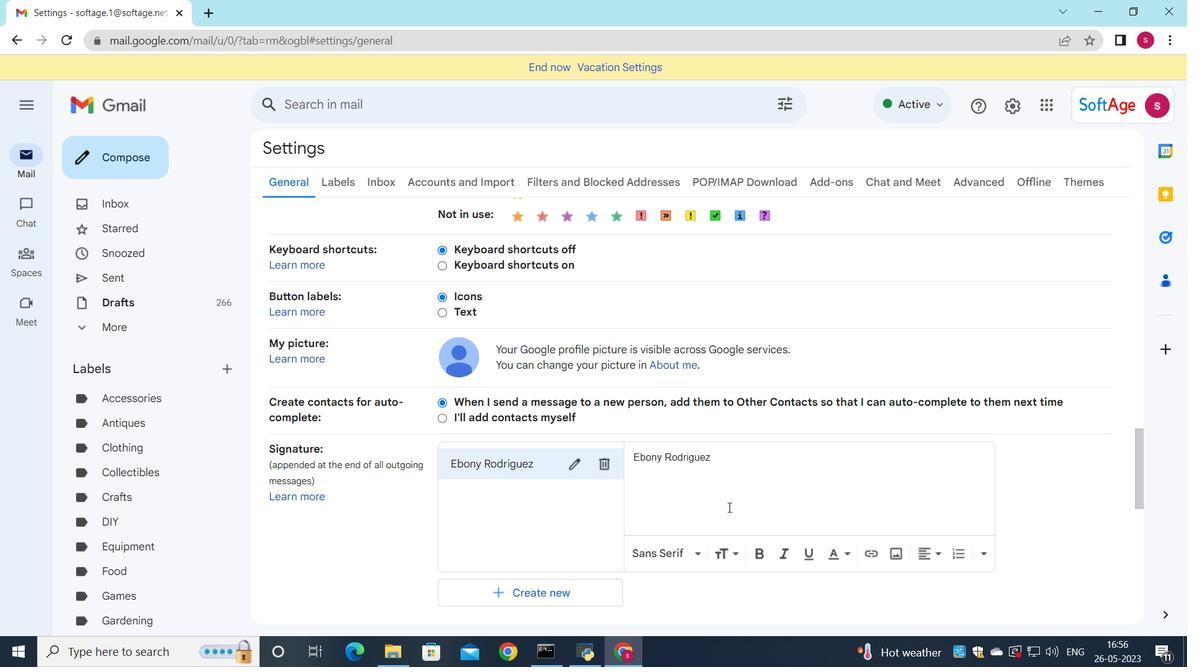 
Action: Mouse scrolled (729, 492) with delta (0, 0)
Screenshot: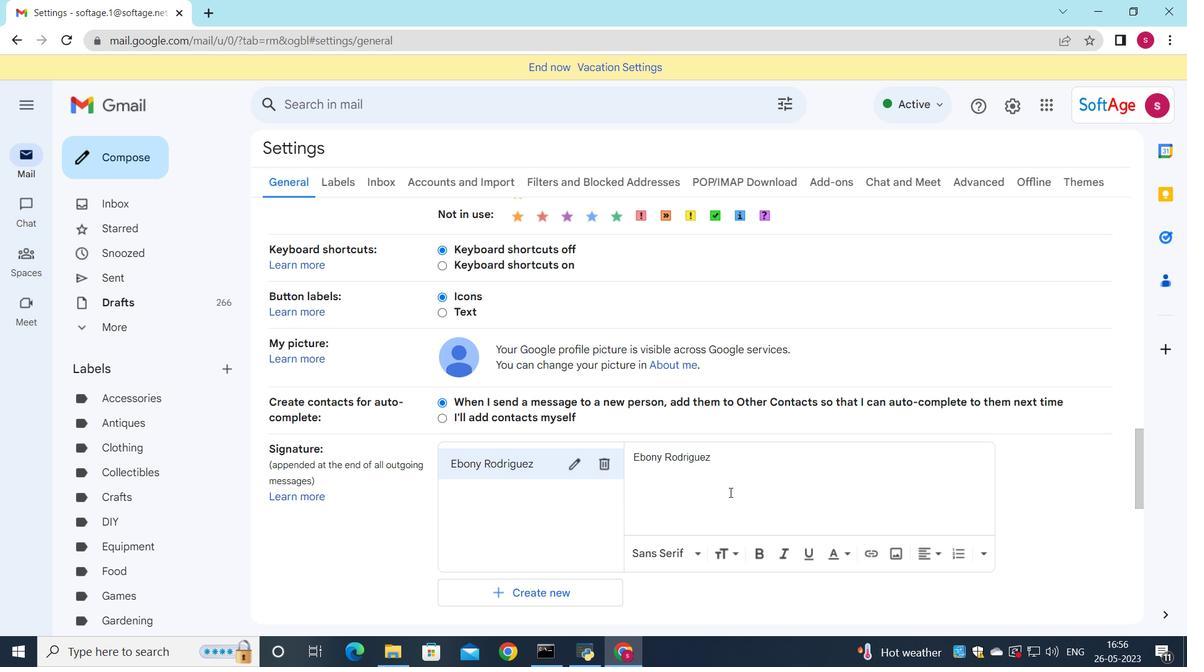 
Action: Mouse moved to (574, 523)
Screenshot: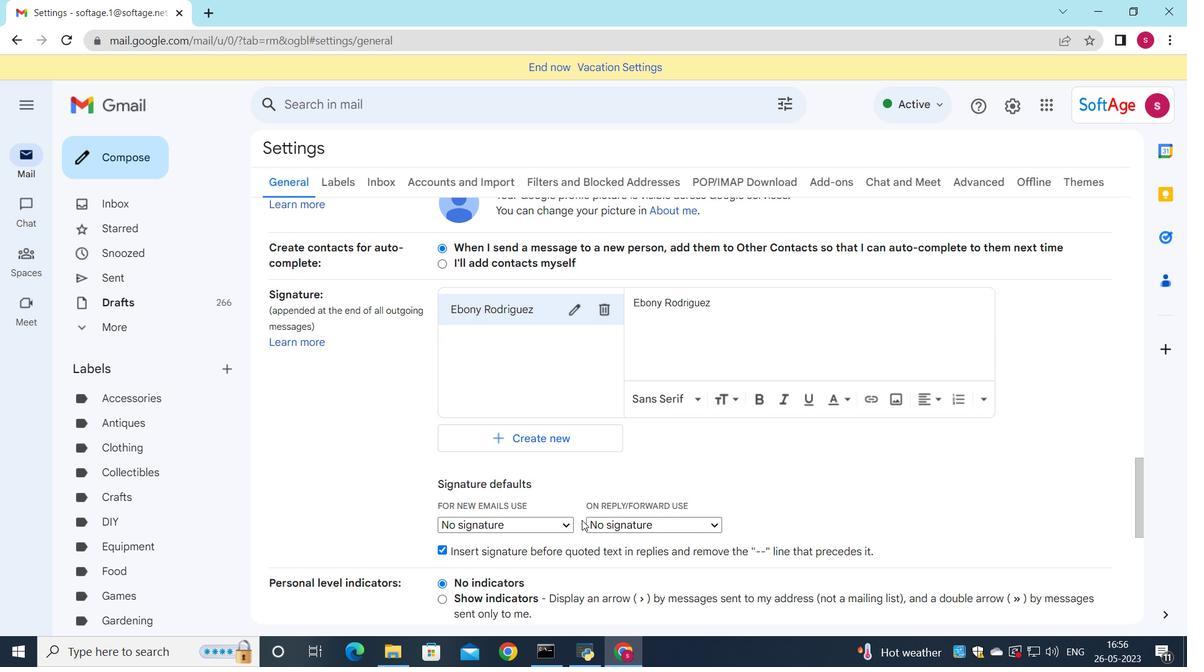 
Action: Mouse pressed left at (574, 523)
Screenshot: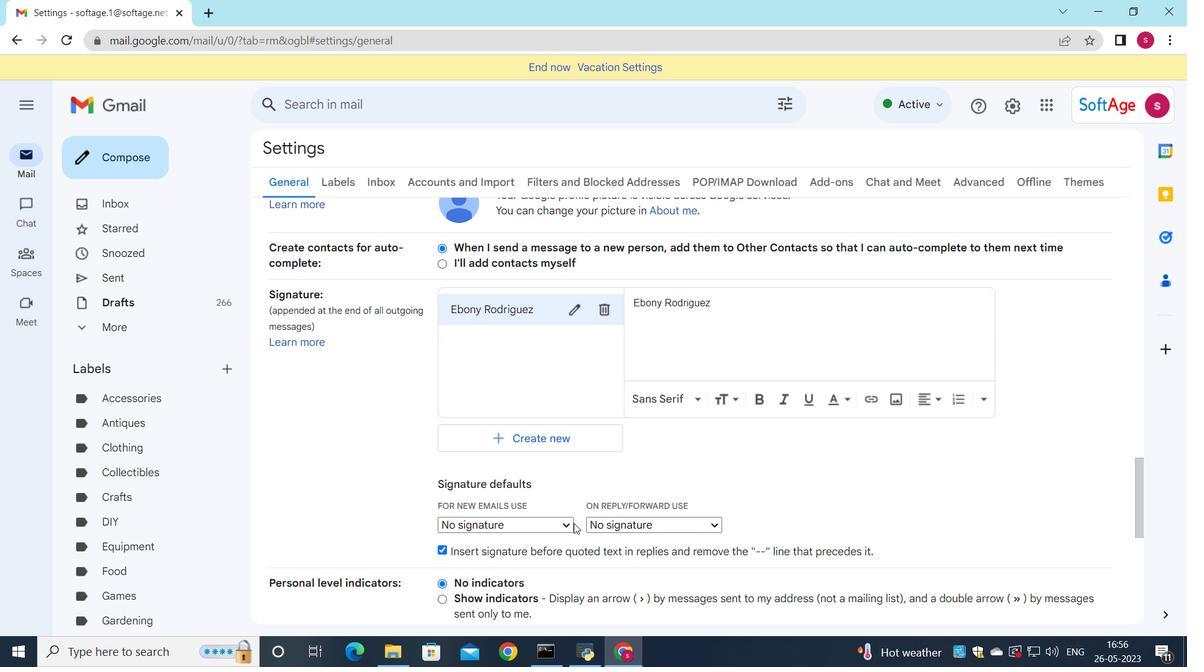 
Action: Mouse moved to (568, 520)
Screenshot: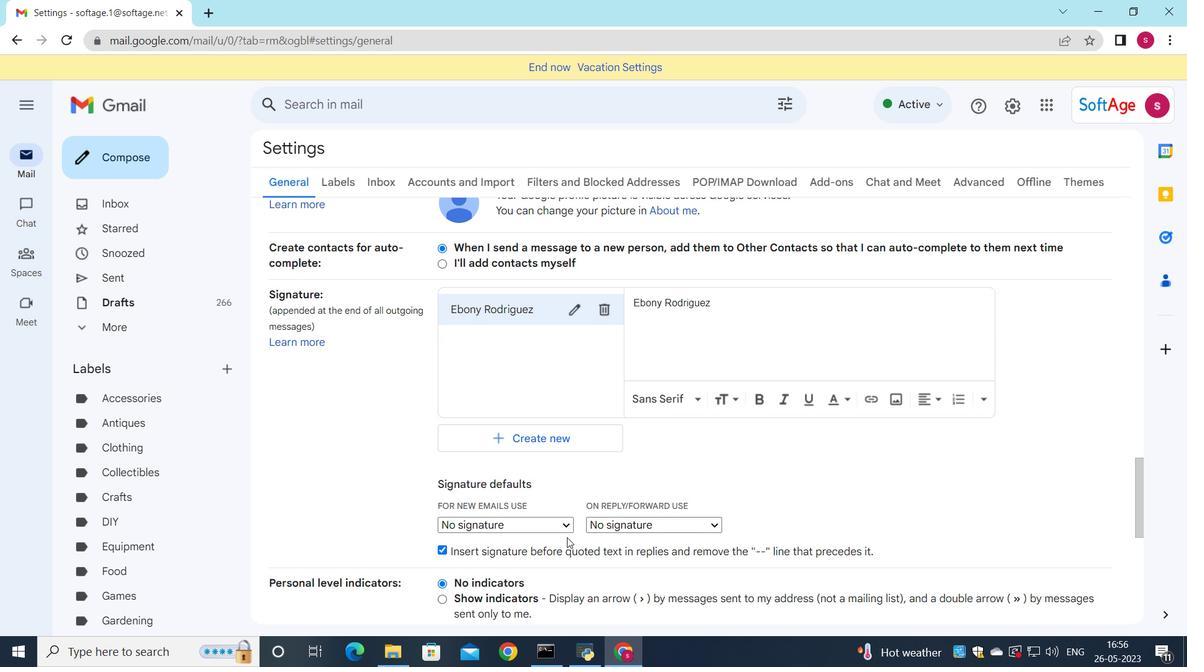 
Action: Mouse pressed left at (568, 520)
Screenshot: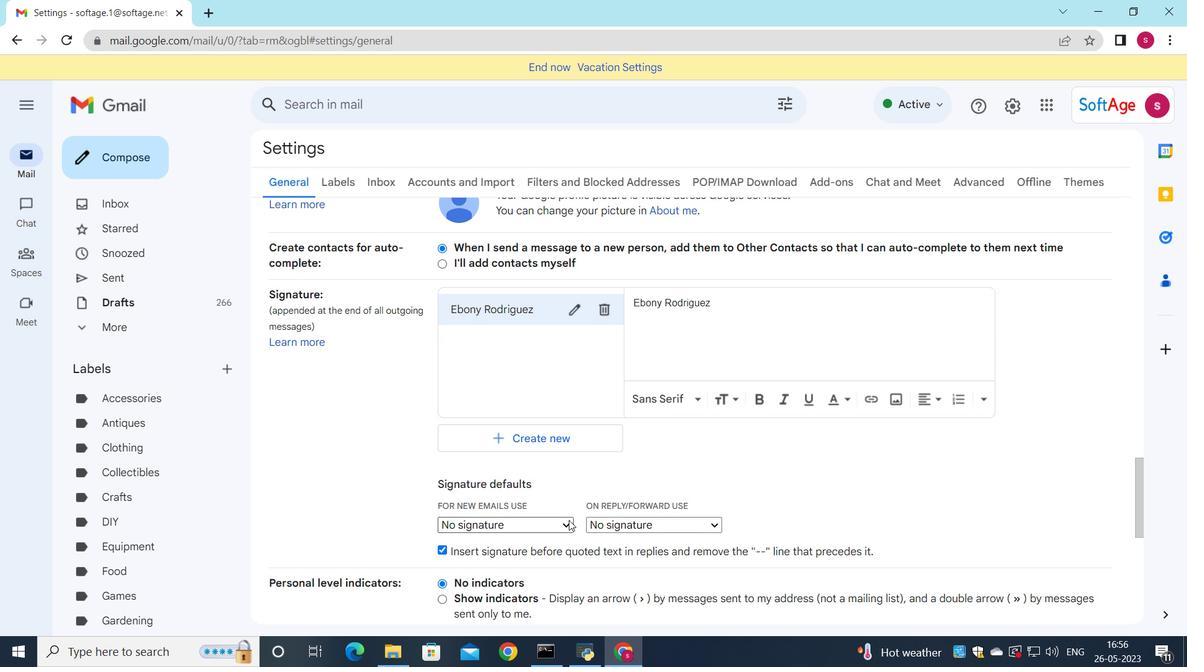 
Action: Mouse moved to (562, 549)
Screenshot: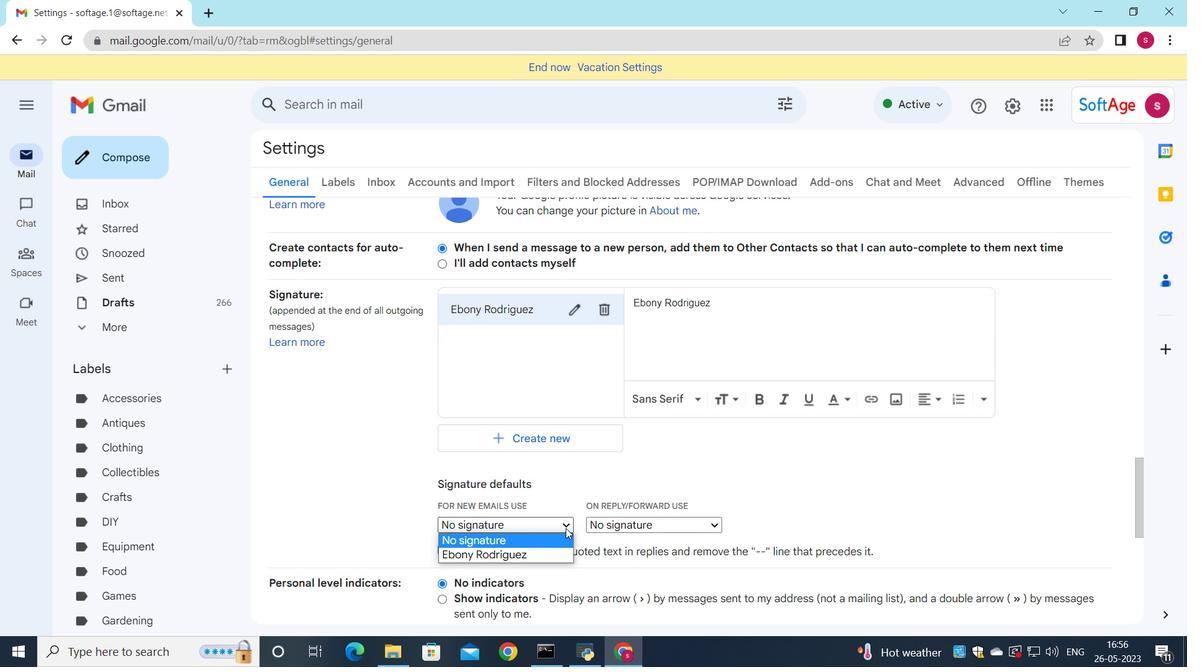 
Action: Mouse pressed left at (562, 549)
Screenshot: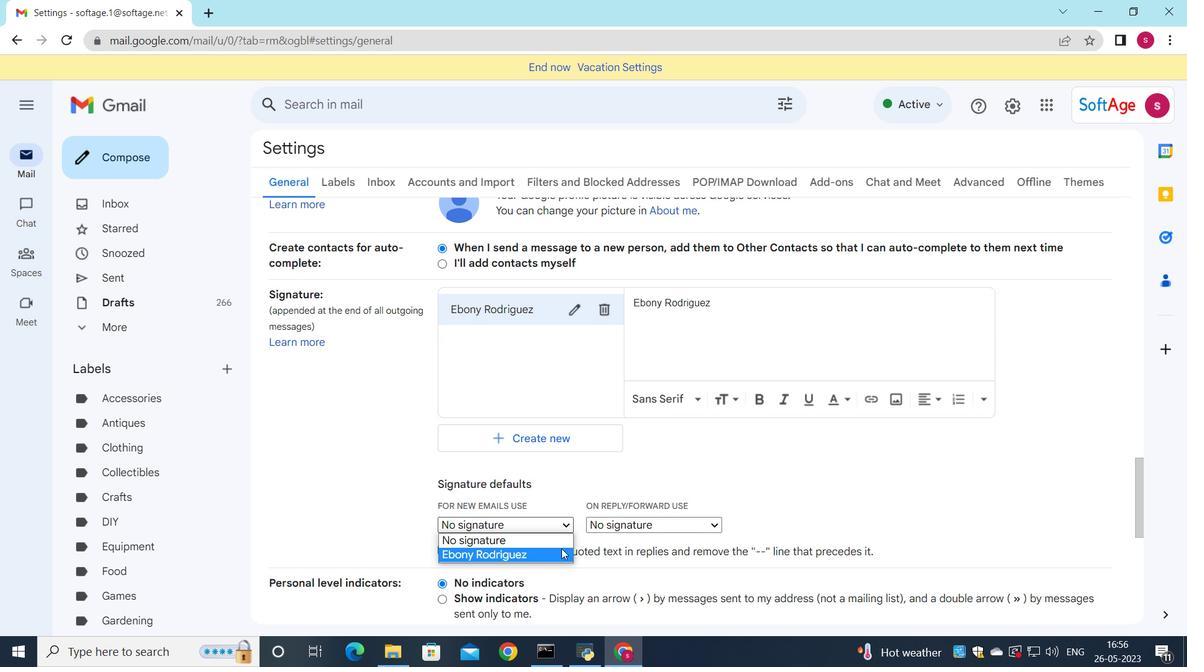 
Action: Mouse moved to (620, 523)
Screenshot: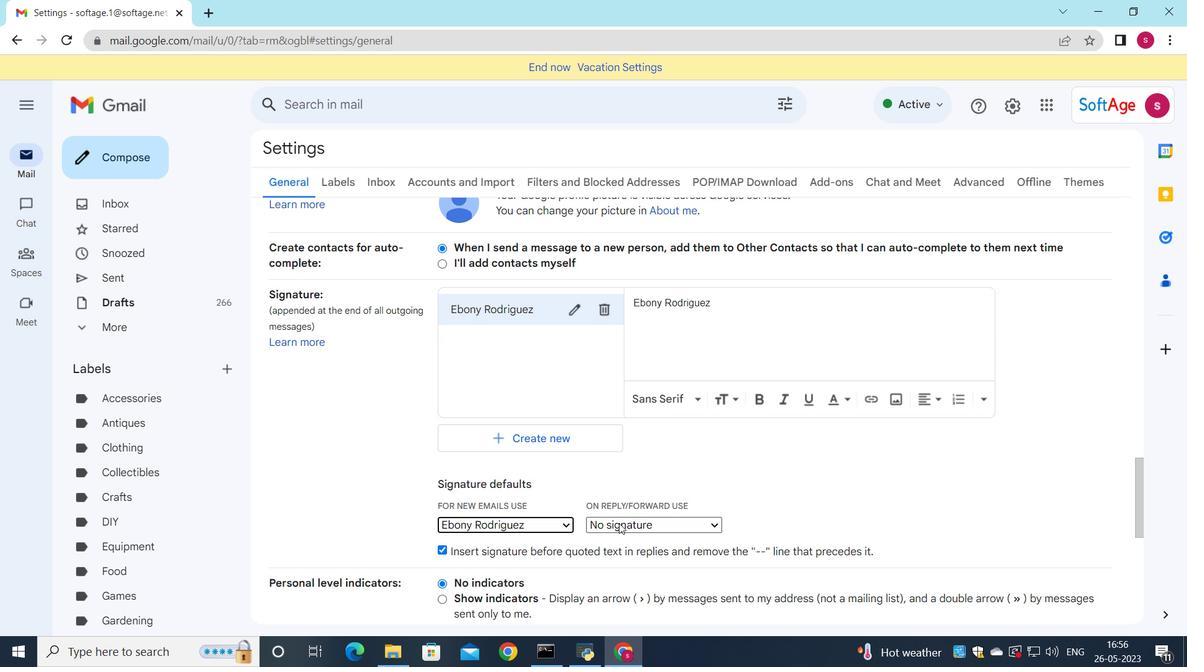 
Action: Mouse pressed left at (620, 523)
Screenshot: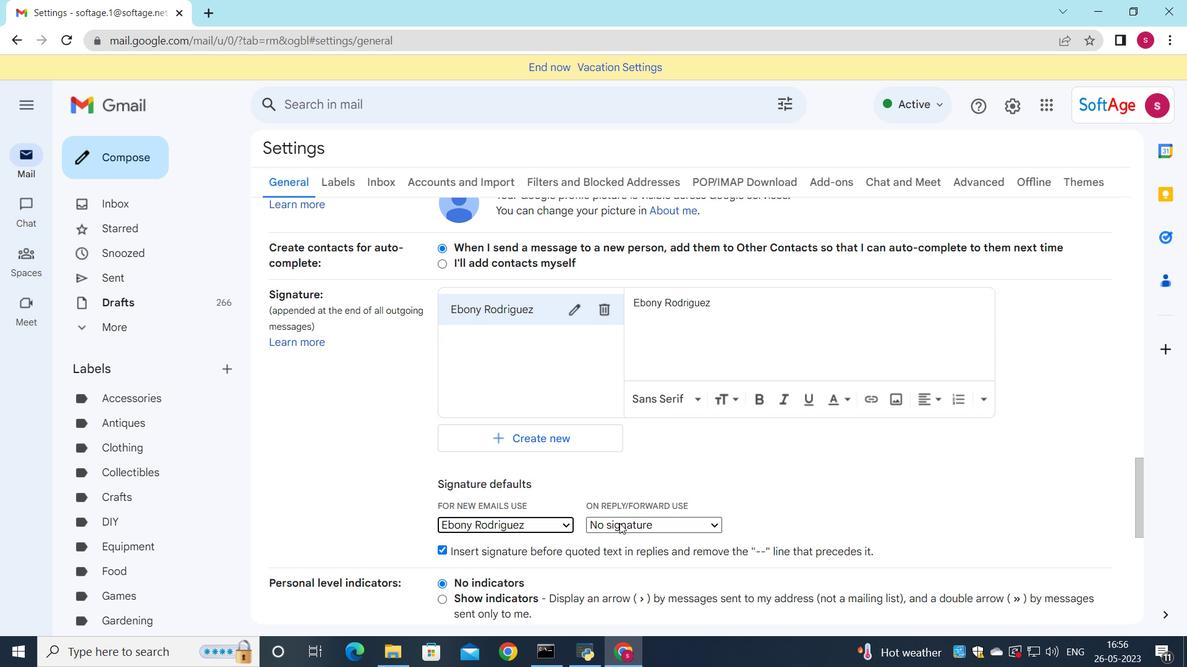 
Action: Mouse moved to (620, 553)
Screenshot: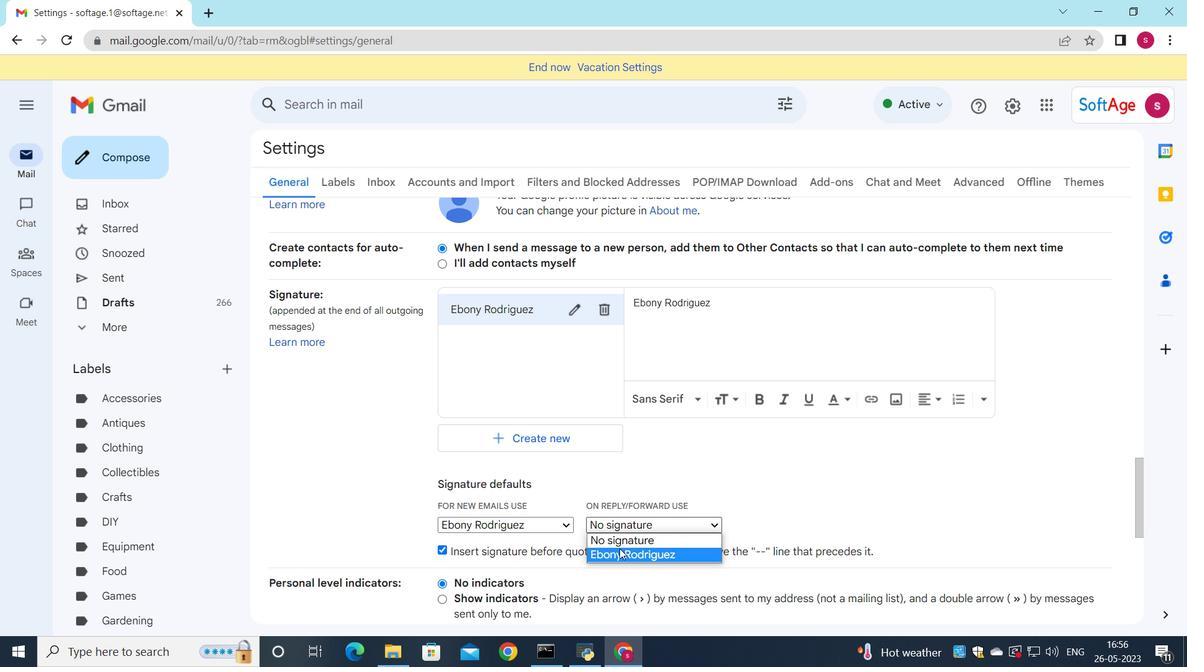 
Action: Mouse pressed left at (620, 553)
Screenshot: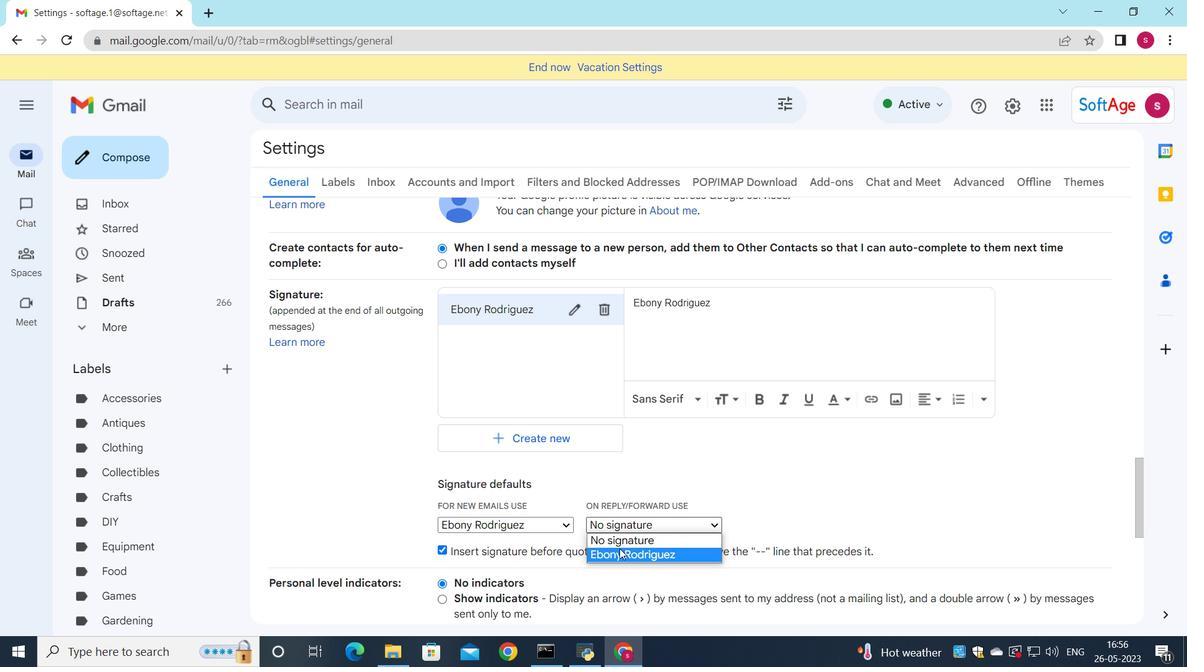 
Action: Mouse moved to (618, 537)
Screenshot: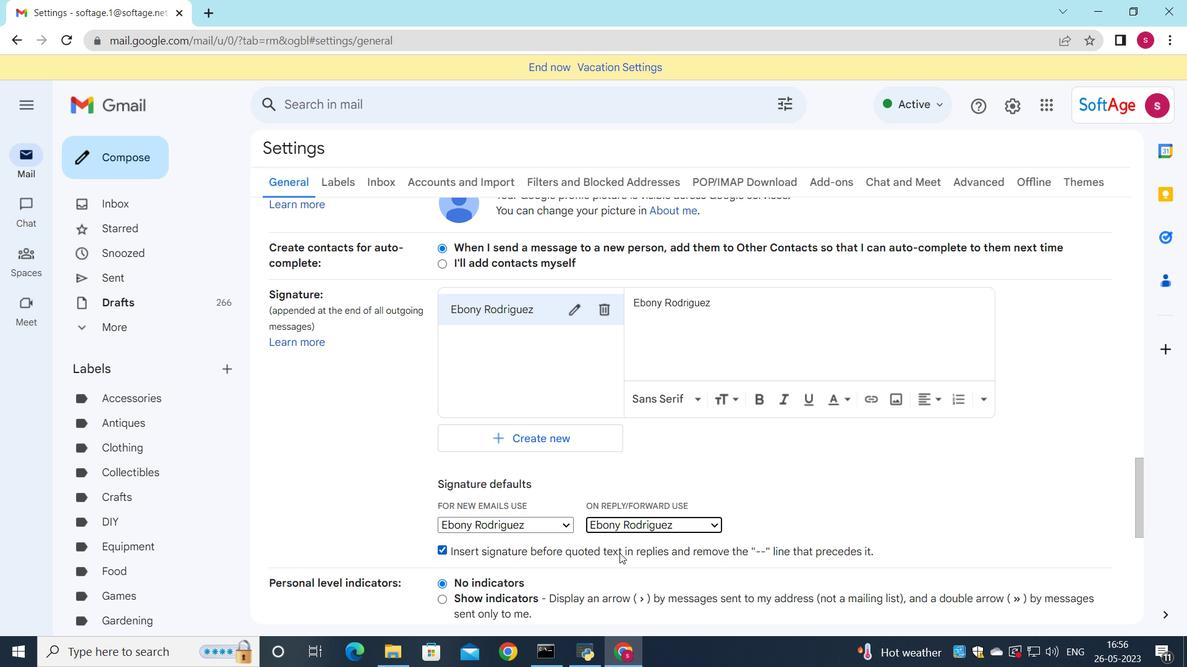 
Action: Mouse scrolled (618, 536) with delta (0, 0)
Screenshot: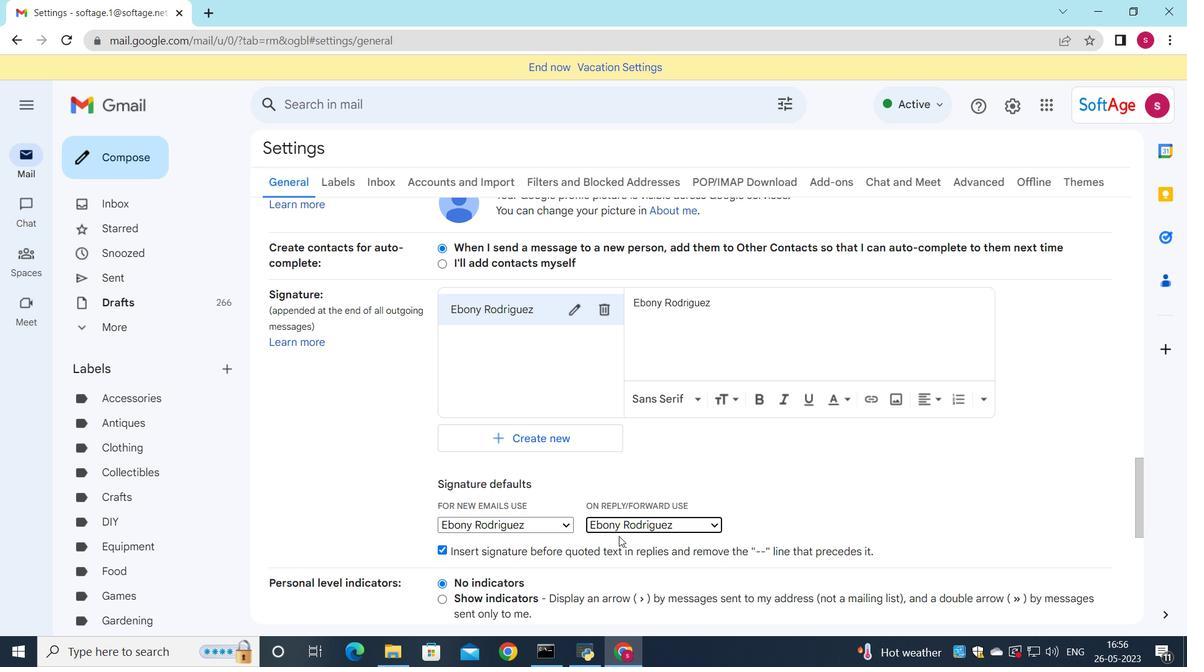 
Action: Mouse scrolled (618, 536) with delta (0, 0)
Screenshot: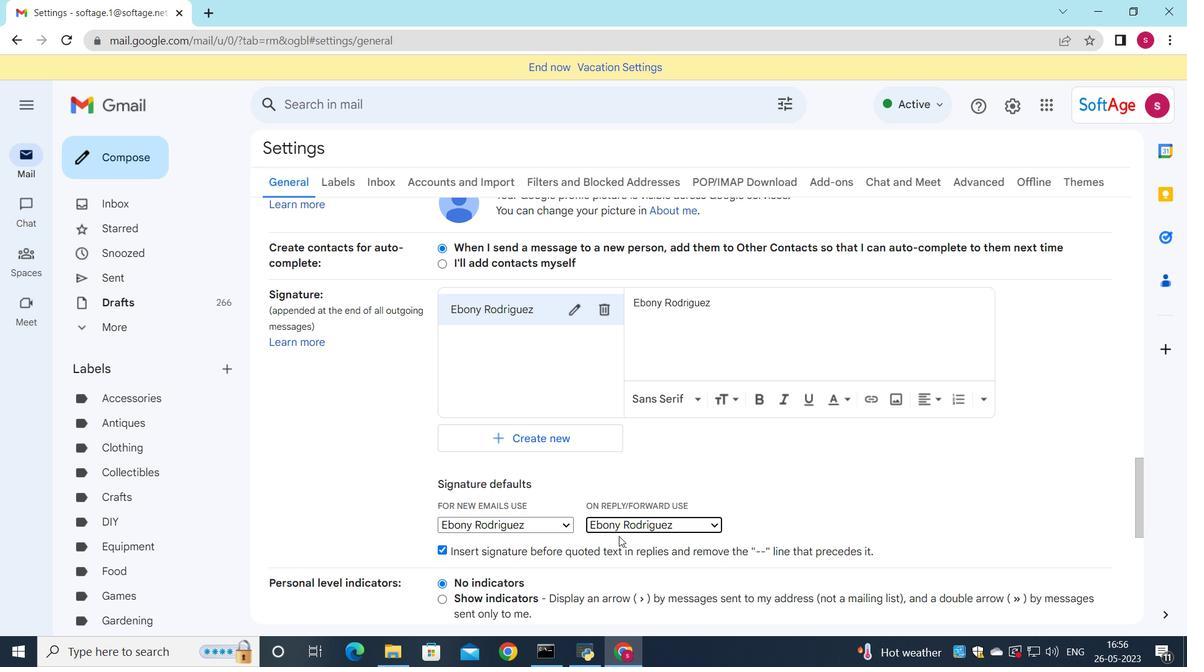 
Action: Mouse scrolled (618, 536) with delta (0, 0)
Screenshot: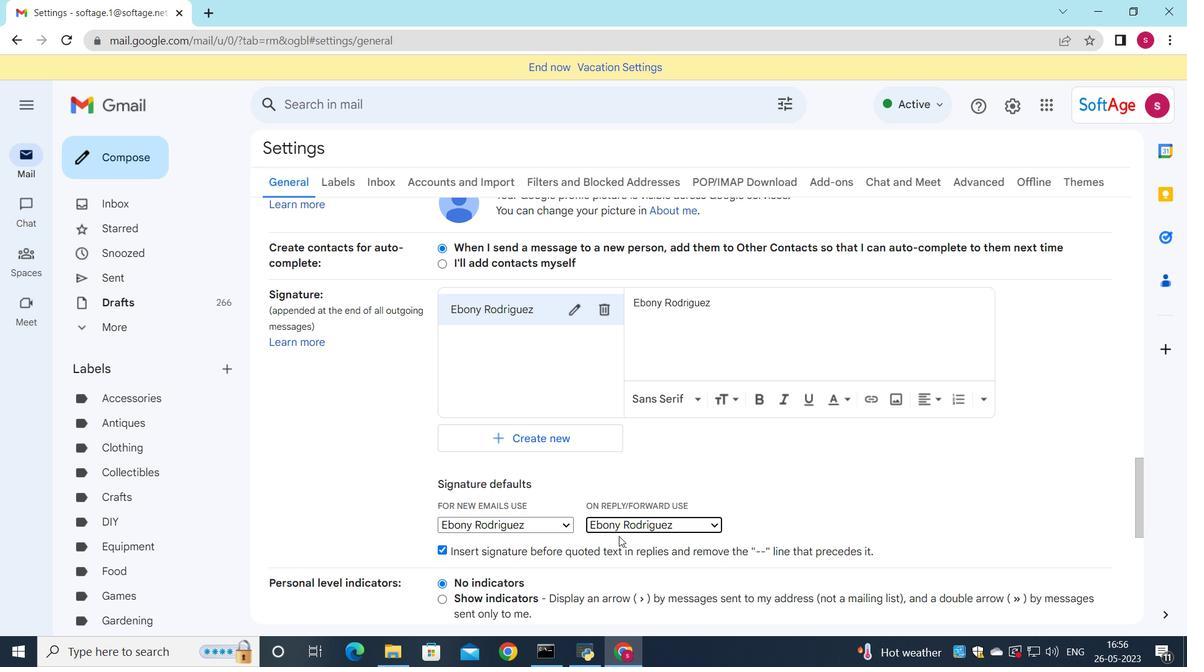 
Action: Mouse scrolled (618, 536) with delta (0, 0)
Screenshot: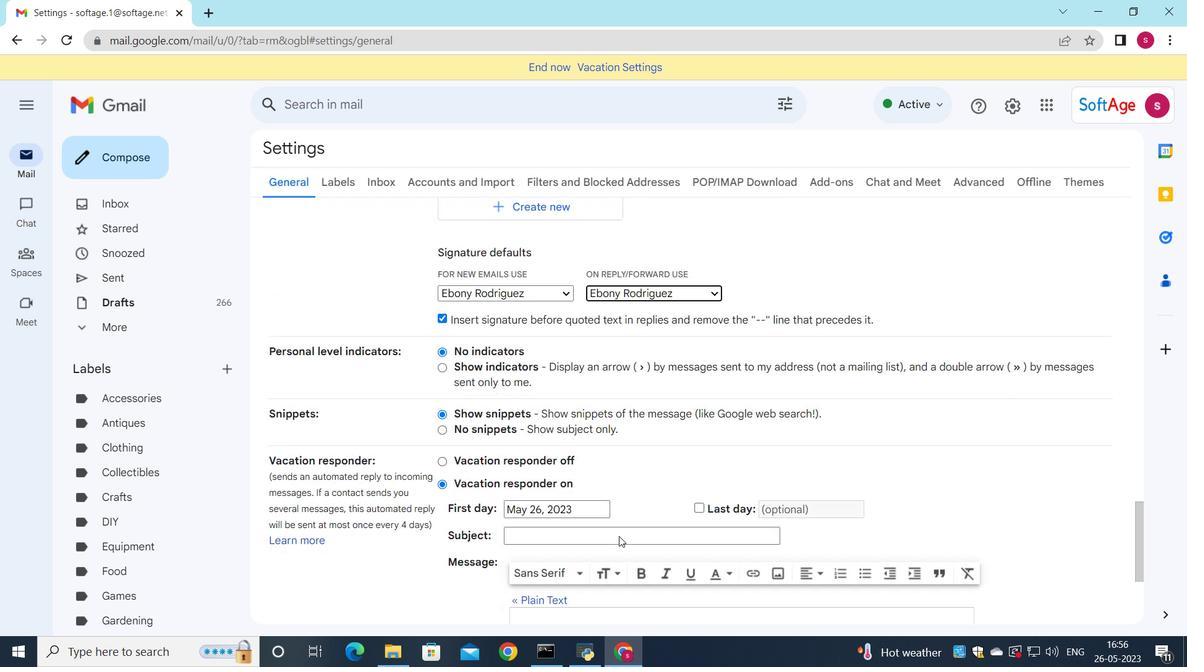 
Action: Mouse moved to (618, 537)
Screenshot: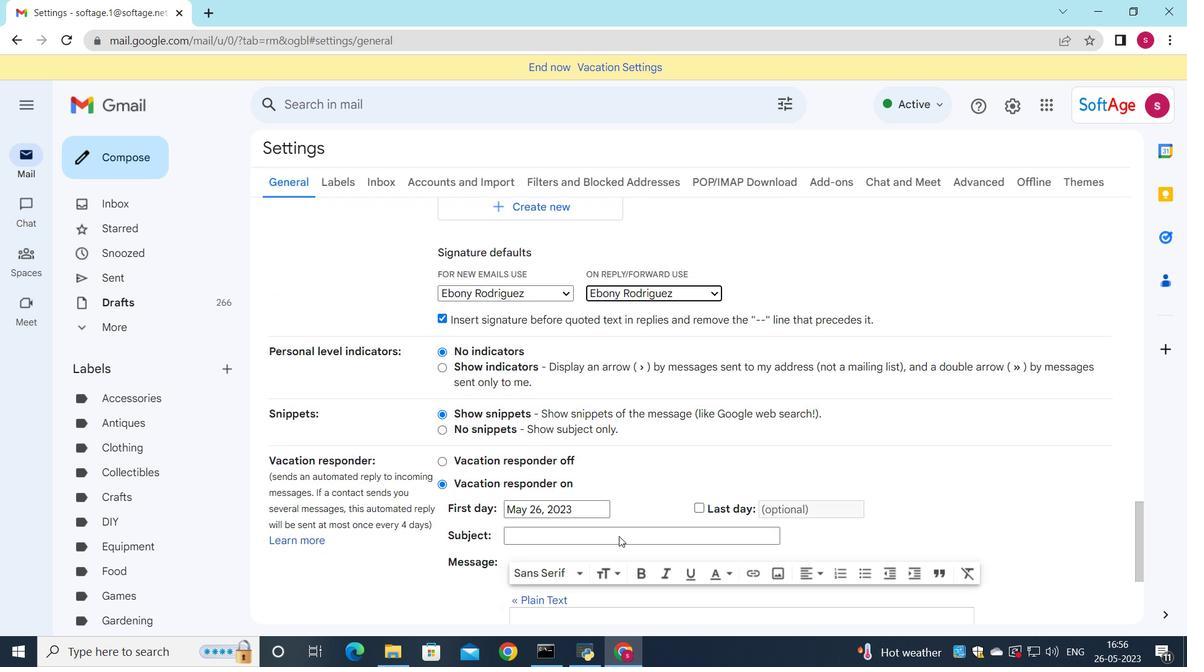 
Action: Mouse scrolled (618, 536) with delta (0, 0)
Screenshot: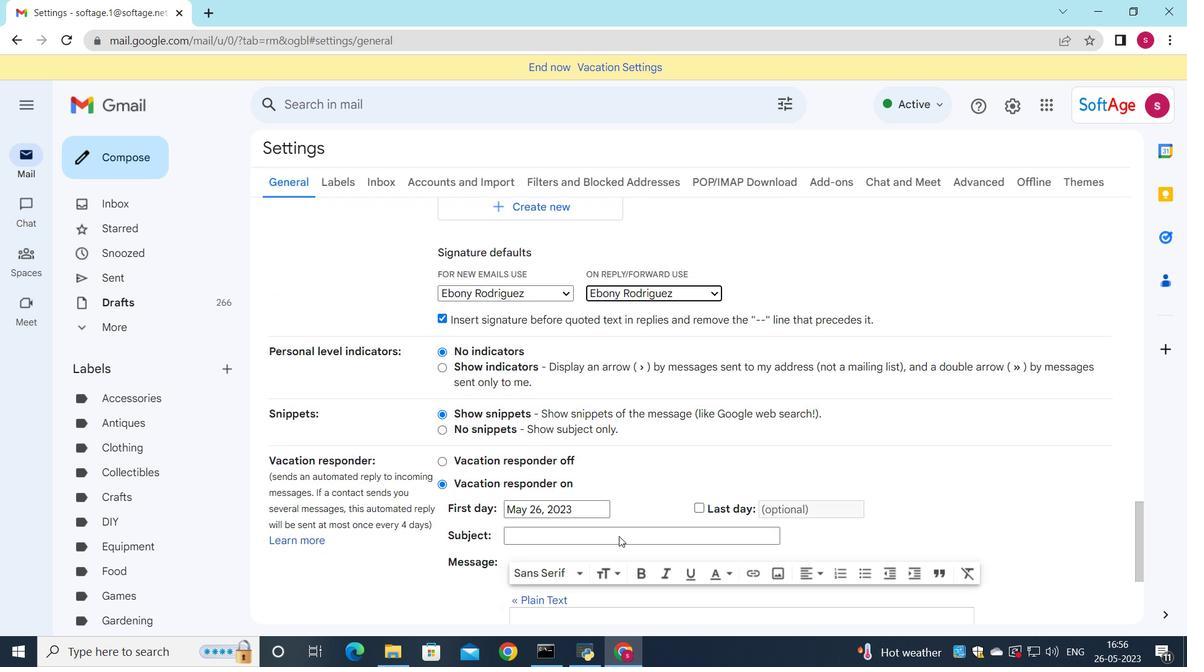 
Action: Mouse scrolled (618, 536) with delta (0, 0)
Screenshot: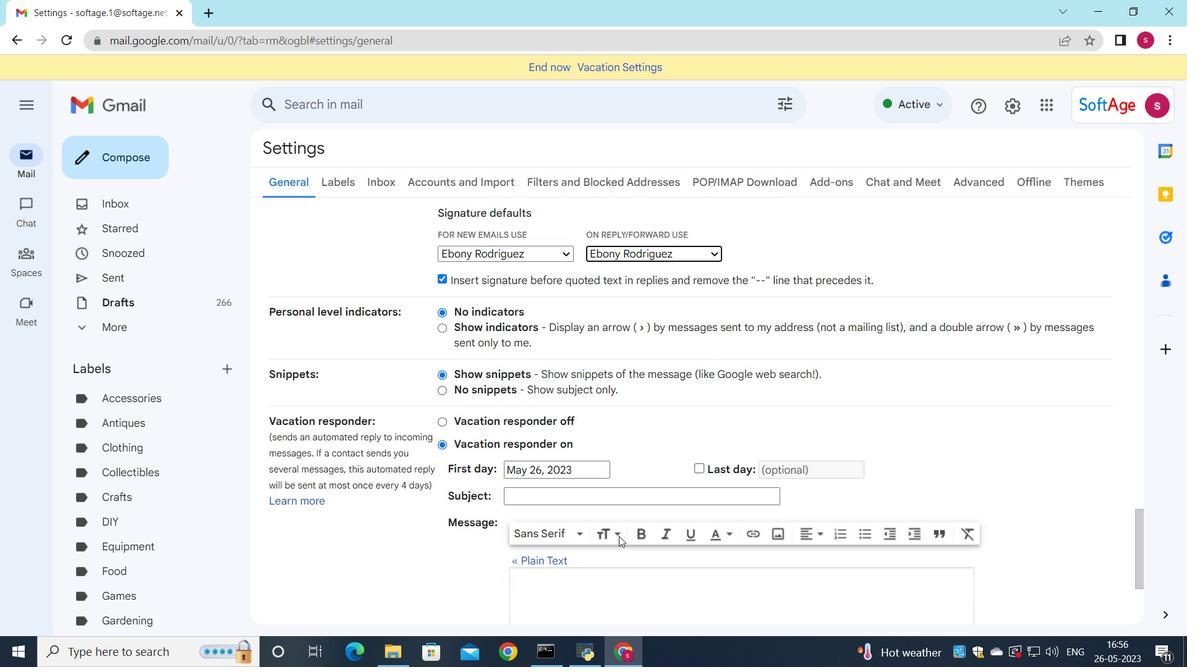 
Action: Mouse moved to (625, 562)
Screenshot: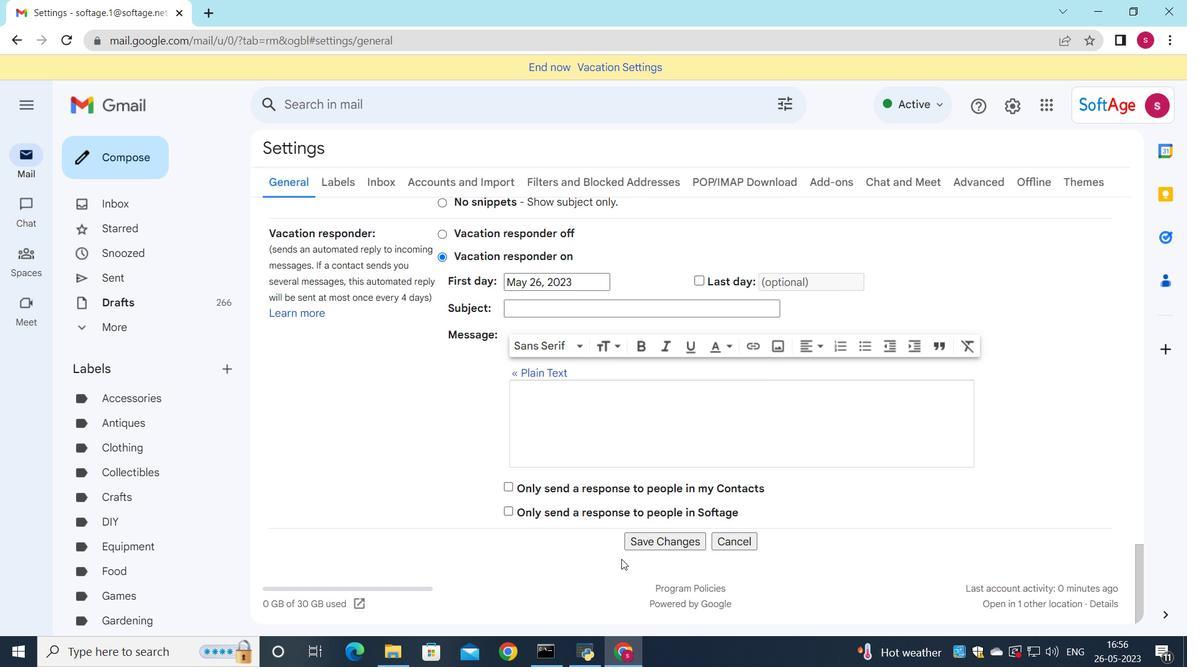 
Action: Mouse scrolled (625, 562) with delta (0, 0)
Screenshot: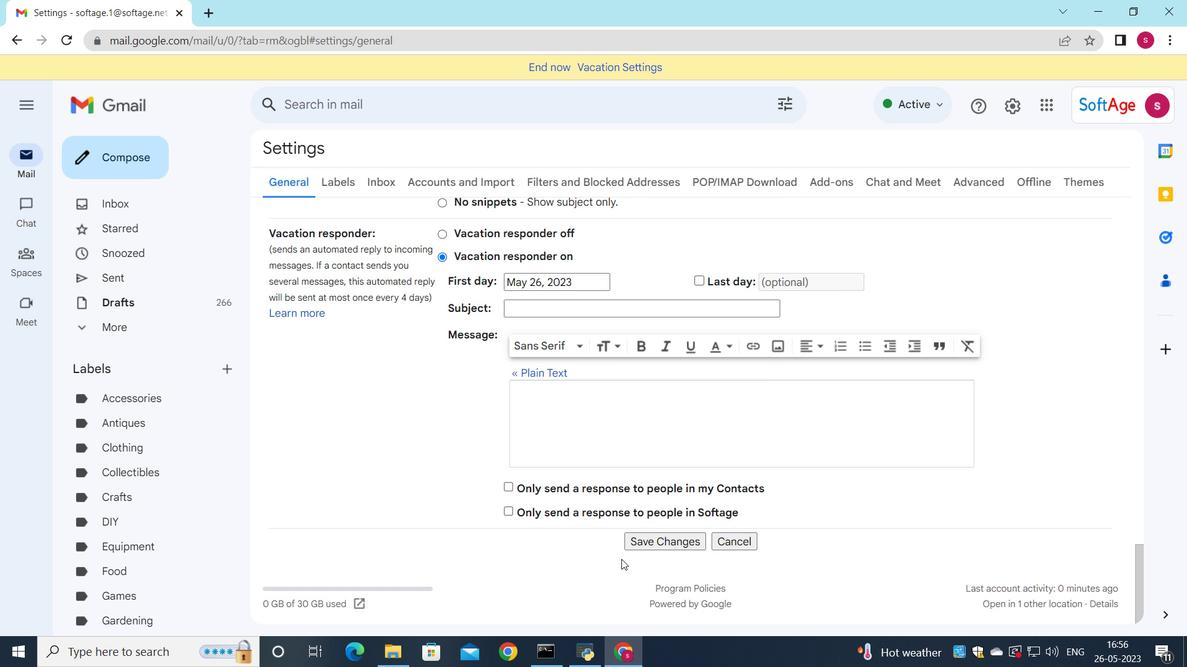 
Action: Mouse scrolled (625, 562) with delta (0, 0)
Screenshot: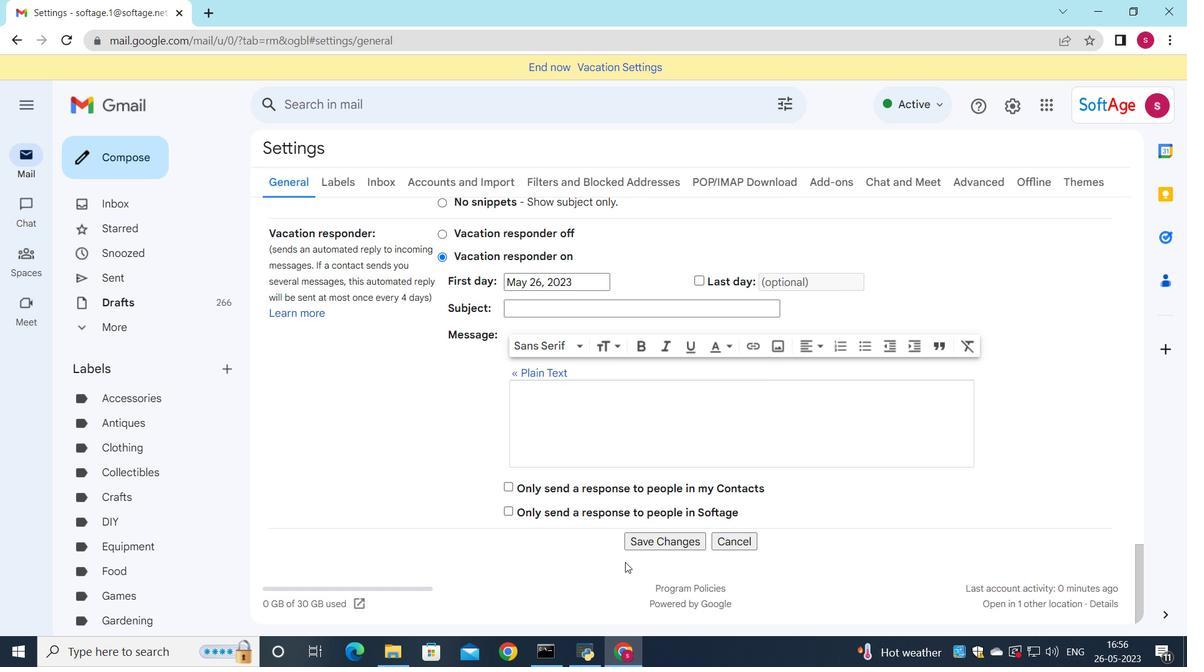 
Action: Mouse moved to (651, 538)
Screenshot: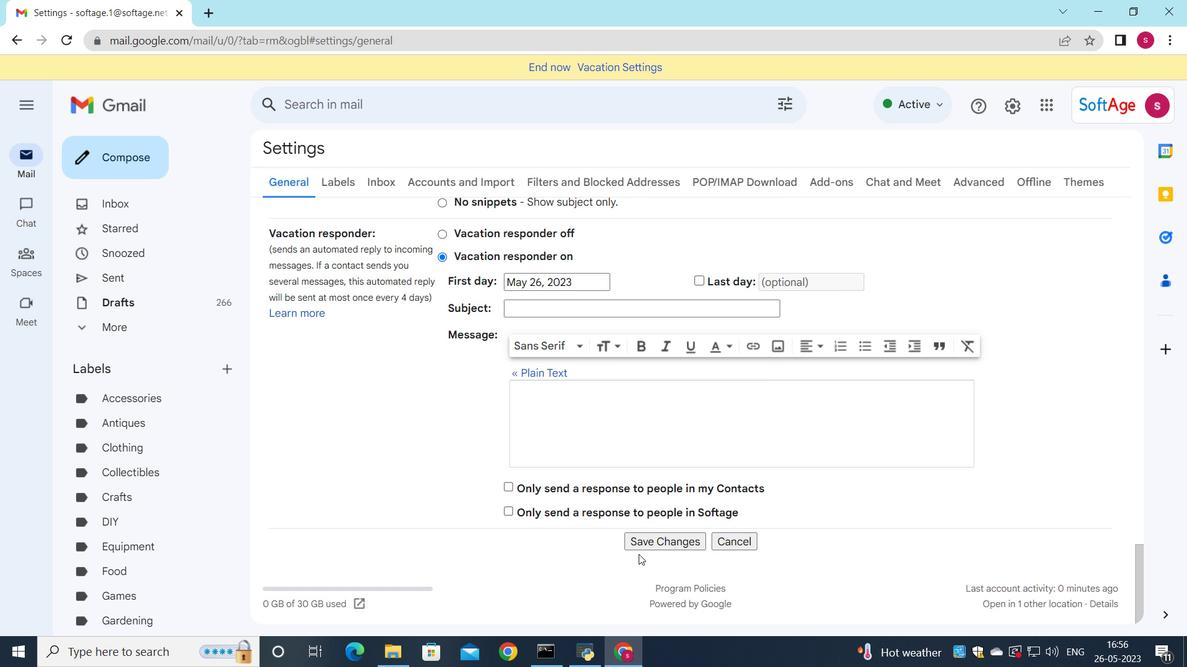 
Action: Mouse pressed left at (651, 538)
Screenshot: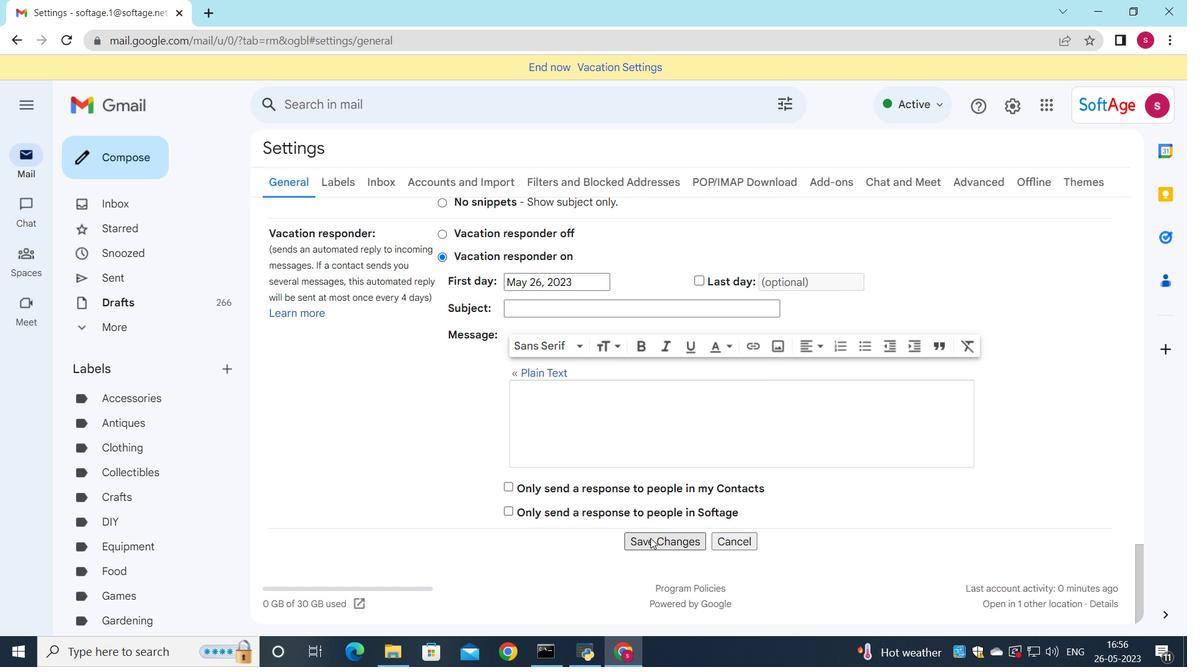 
Action: Mouse moved to (153, 158)
Screenshot: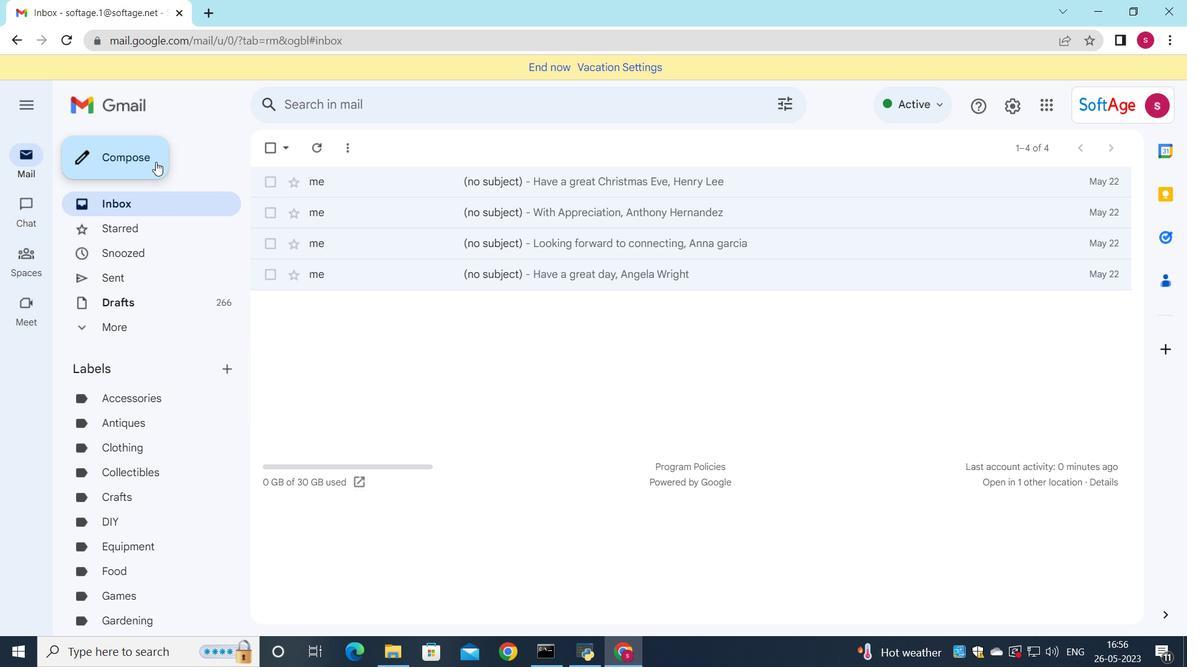 
Action: Mouse pressed left at (153, 158)
Screenshot: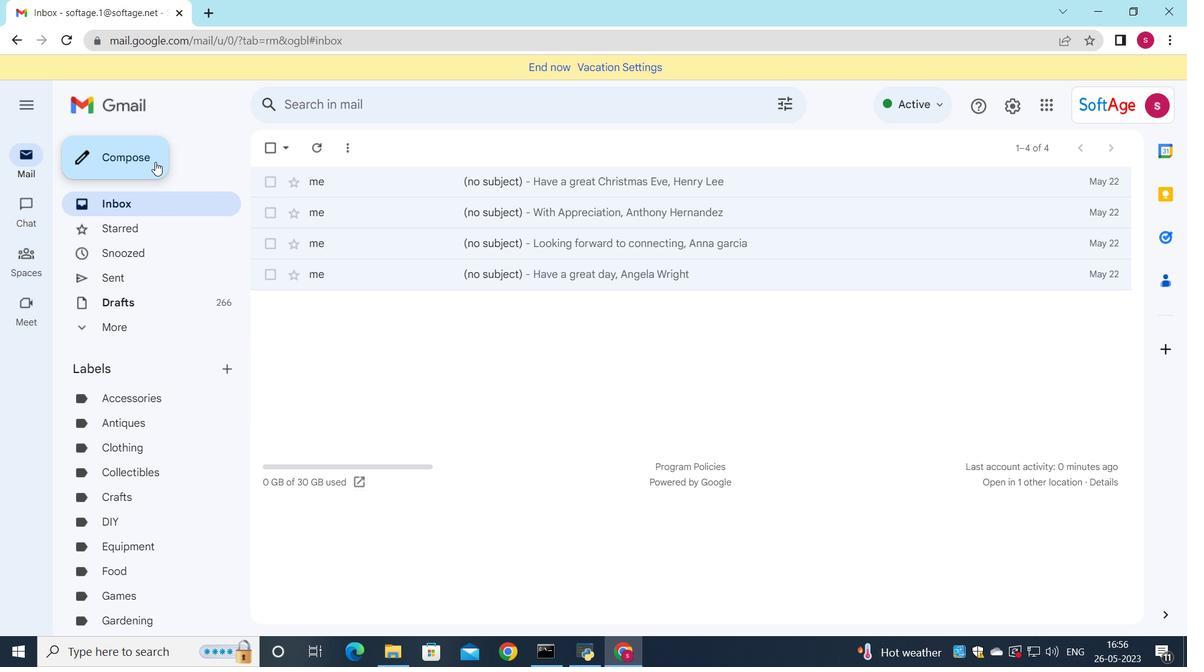 
Action: Mouse moved to (794, 262)
Screenshot: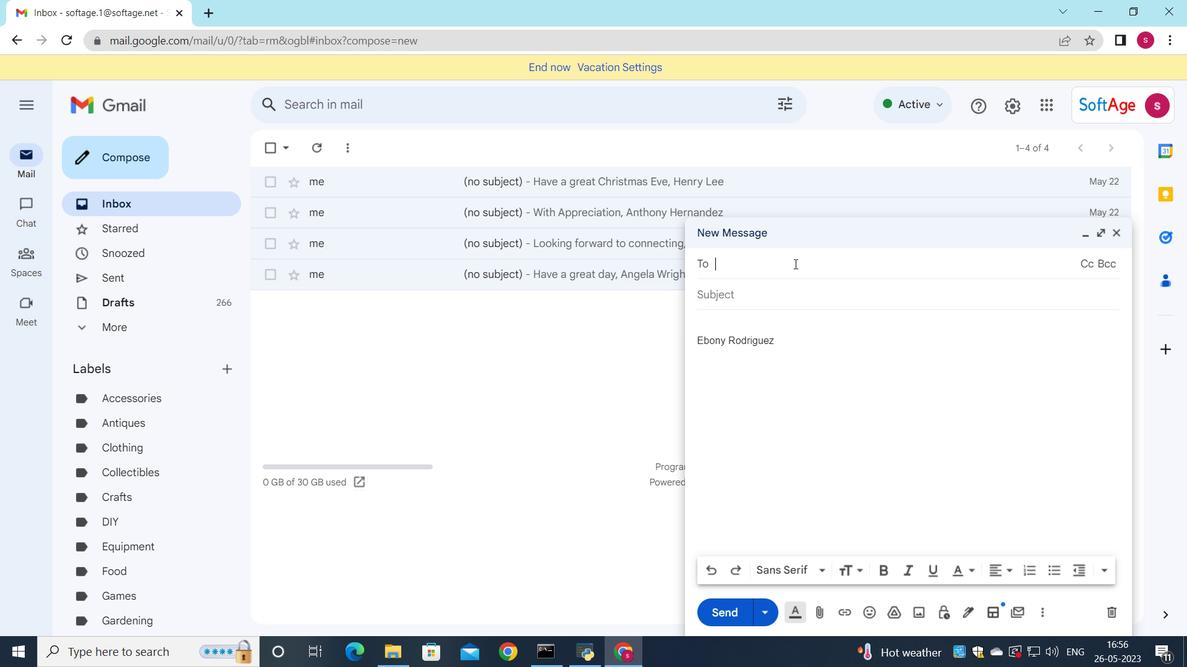 
Action: Key pressed so
Screenshot: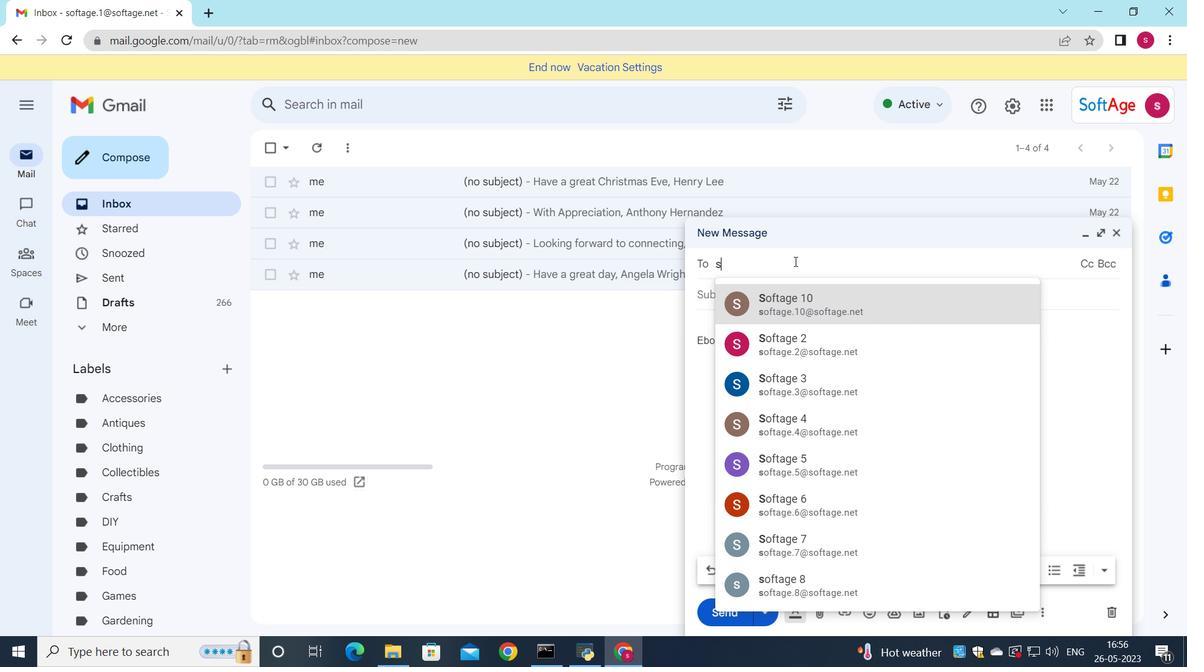 
Action: Mouse moved to (769, 341)
Screenshot: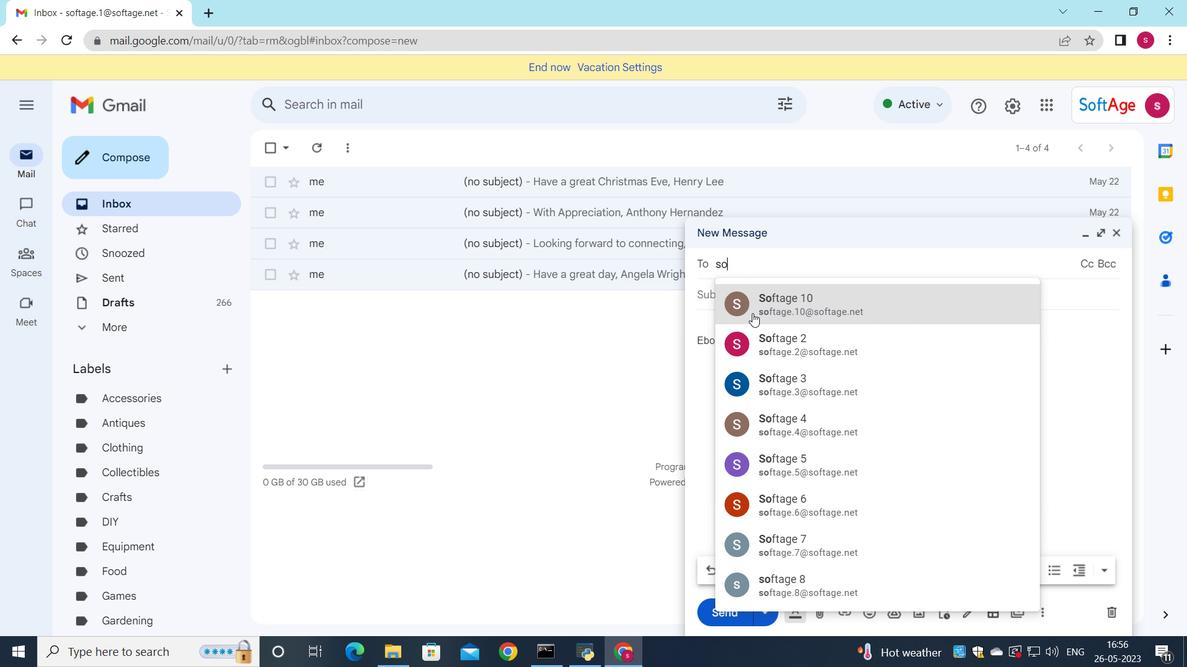 
Action: Mouse pressed left at (769, 341)
Screenshot: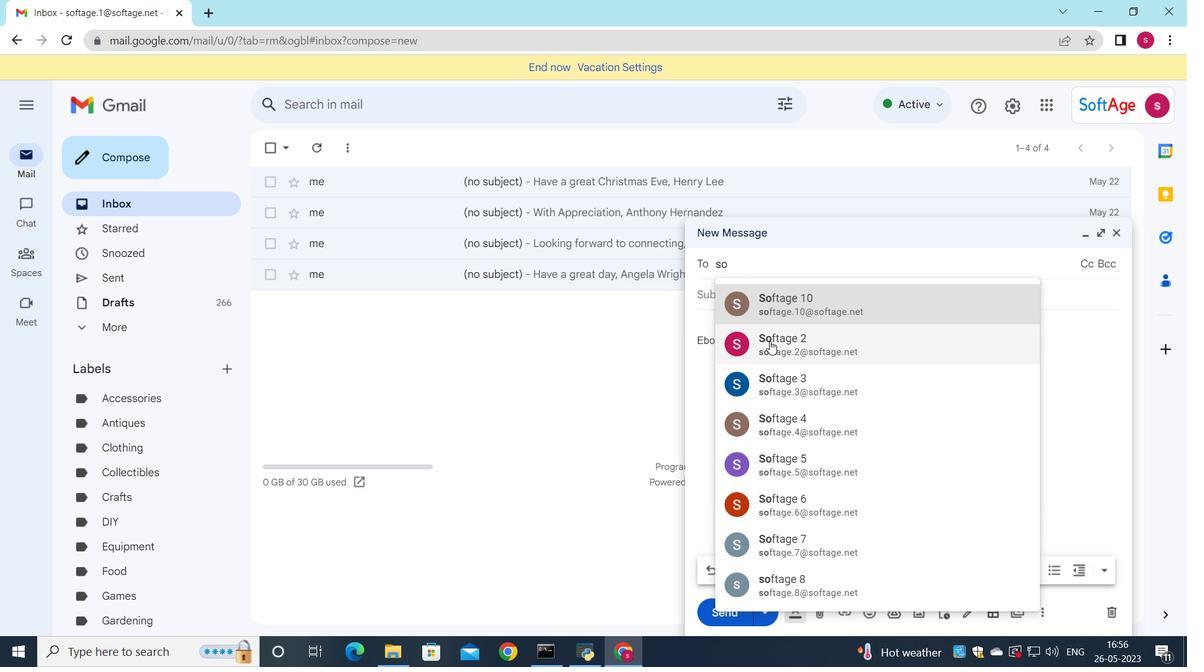 
Action: Mouse moved to (878, 315)
Screenshot: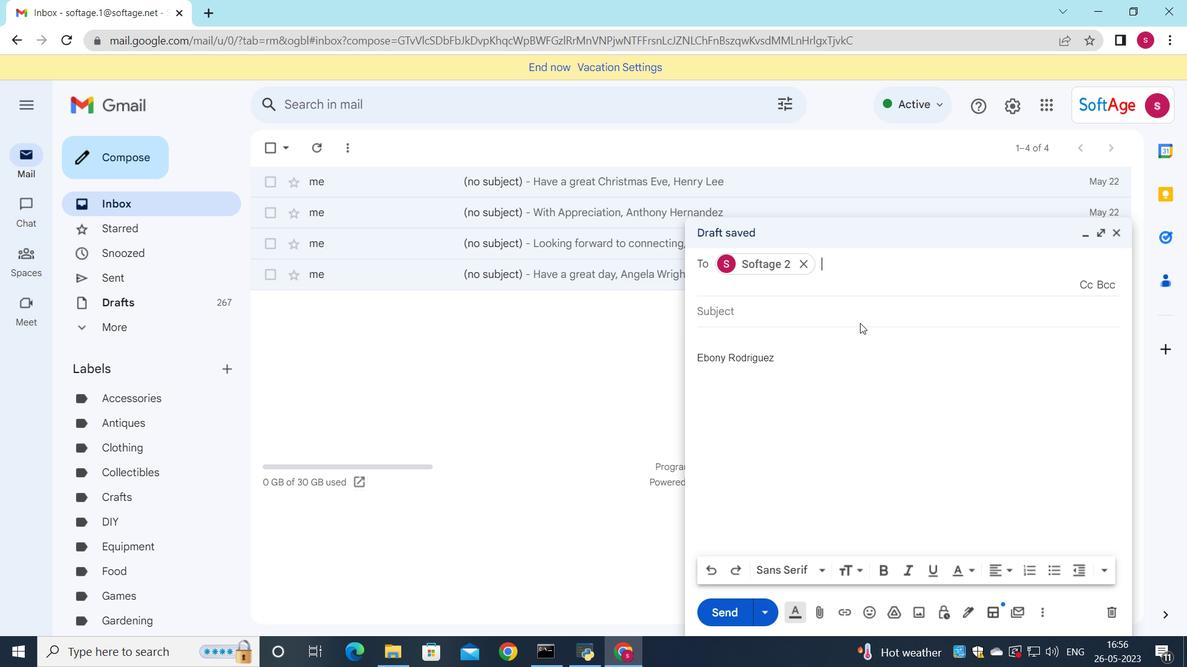 
Action: Key pressed s
Screenshot: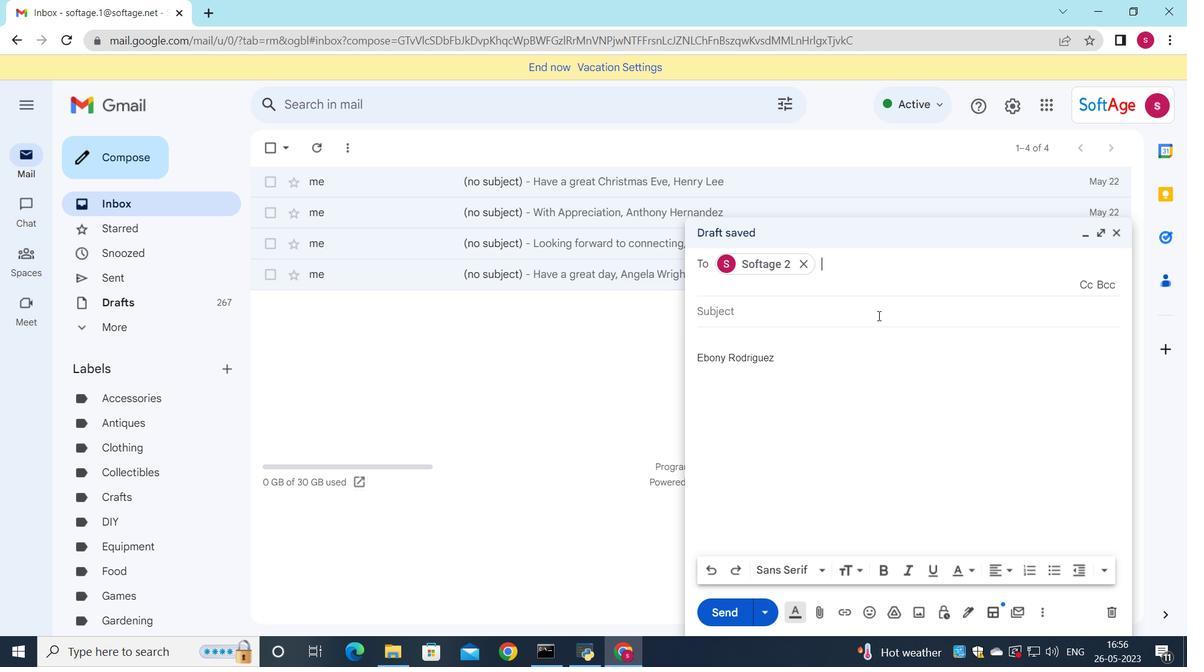 
Action: Mouse moved to (943, 385)
Screenshot: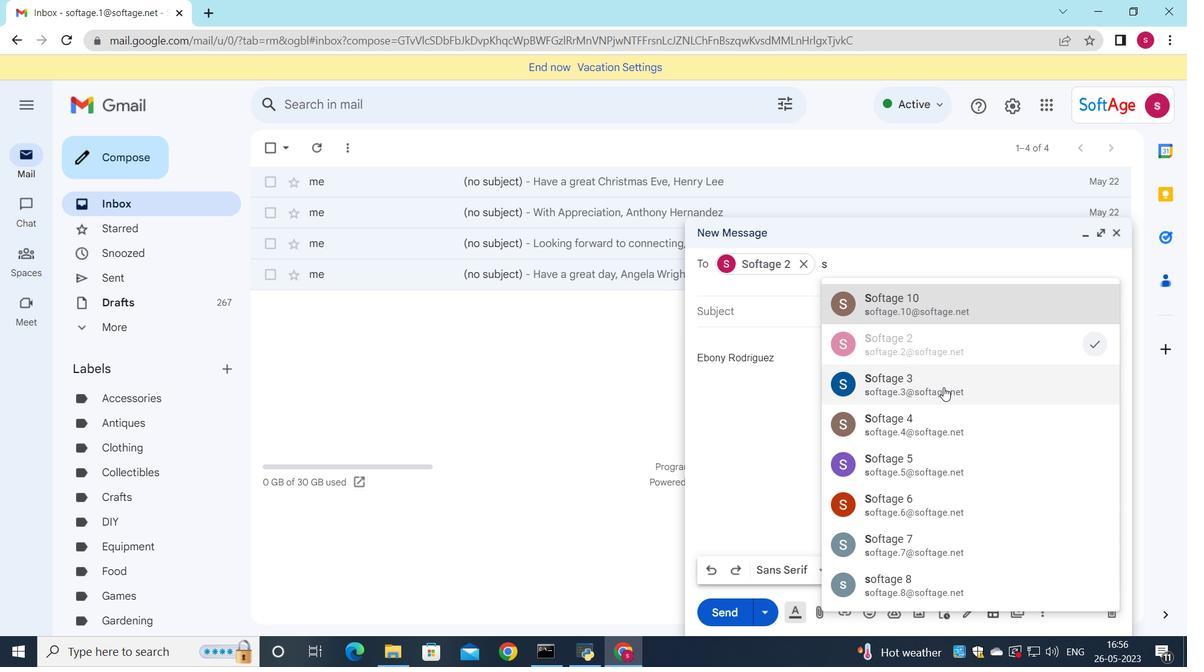 
Action: Mouse pressed left at (943, 385)
Screenshot: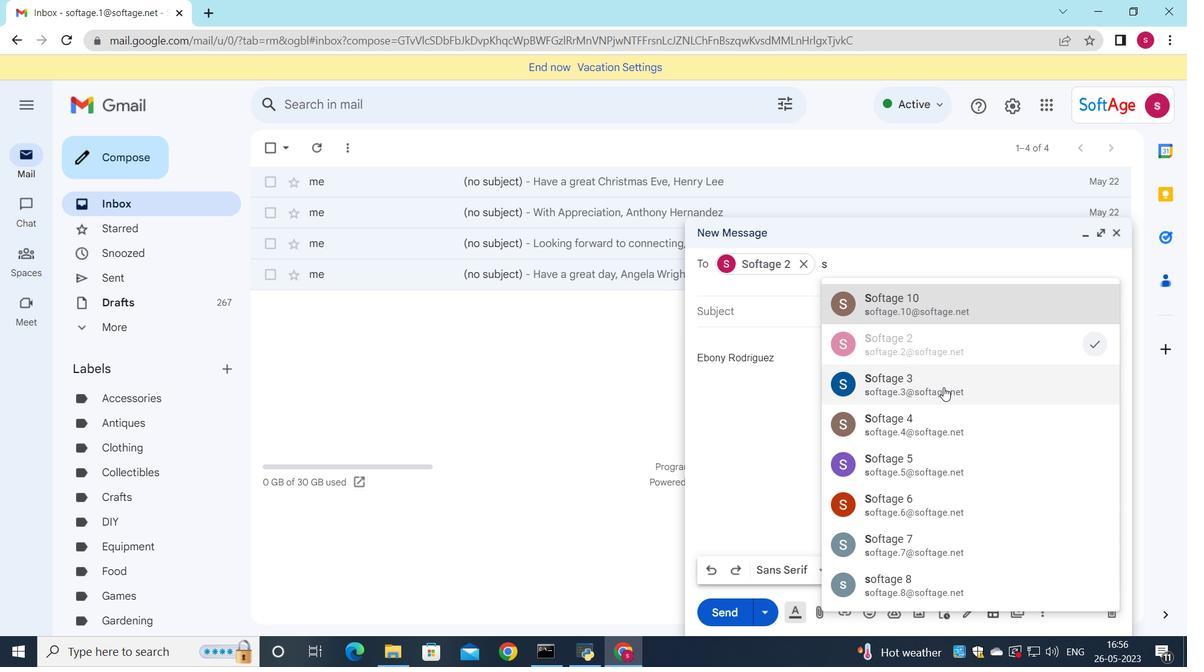 
Action: Mouse moved to (796, 313)
Screenshot: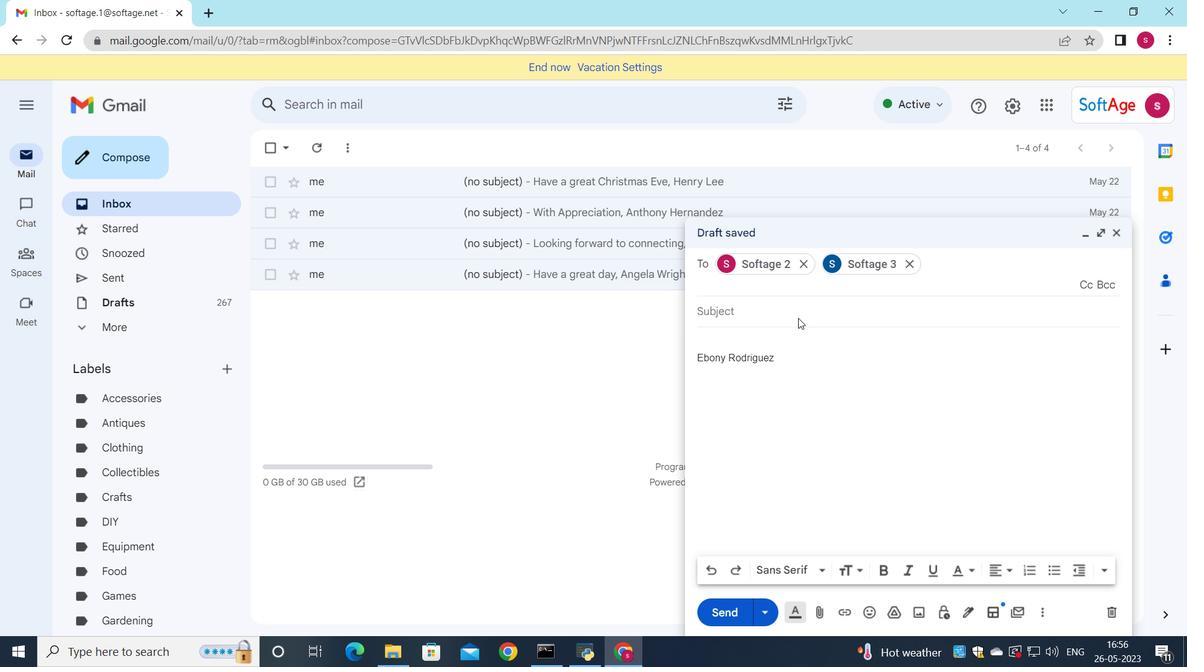
Action: Mouse pressed left at (796, 313)
Screenshot: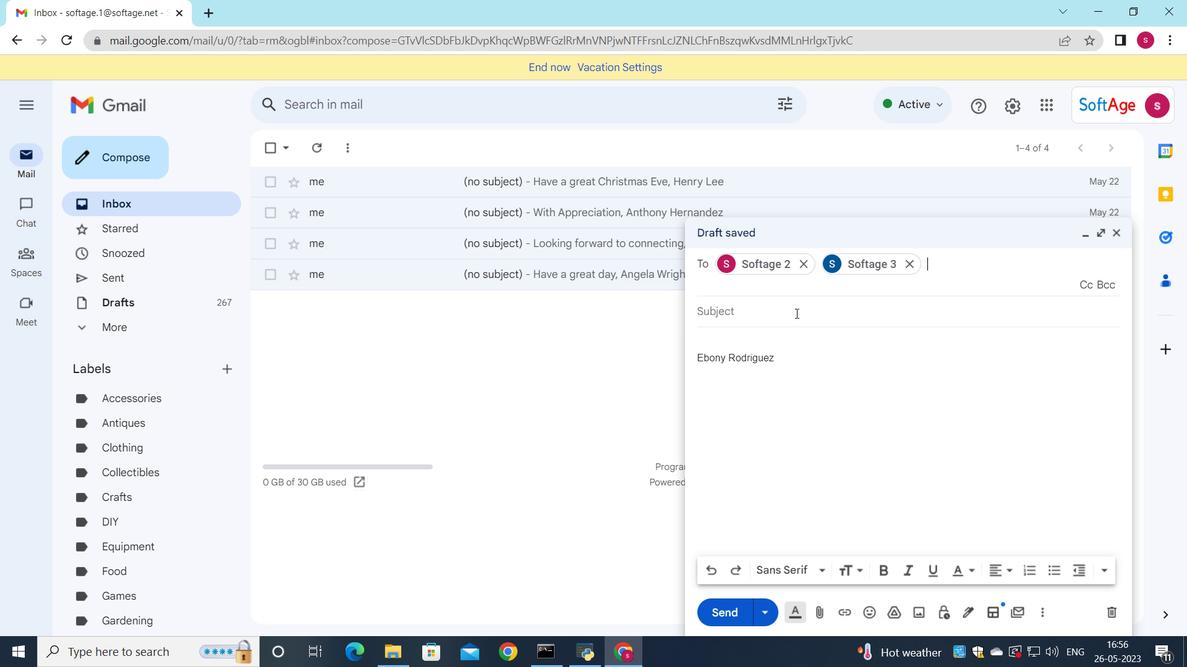 
Action: Key pressed <Key.shift>Request<Key.space>for<Key.space>a<Key.space>leave<Key.space>absence
Screenshot: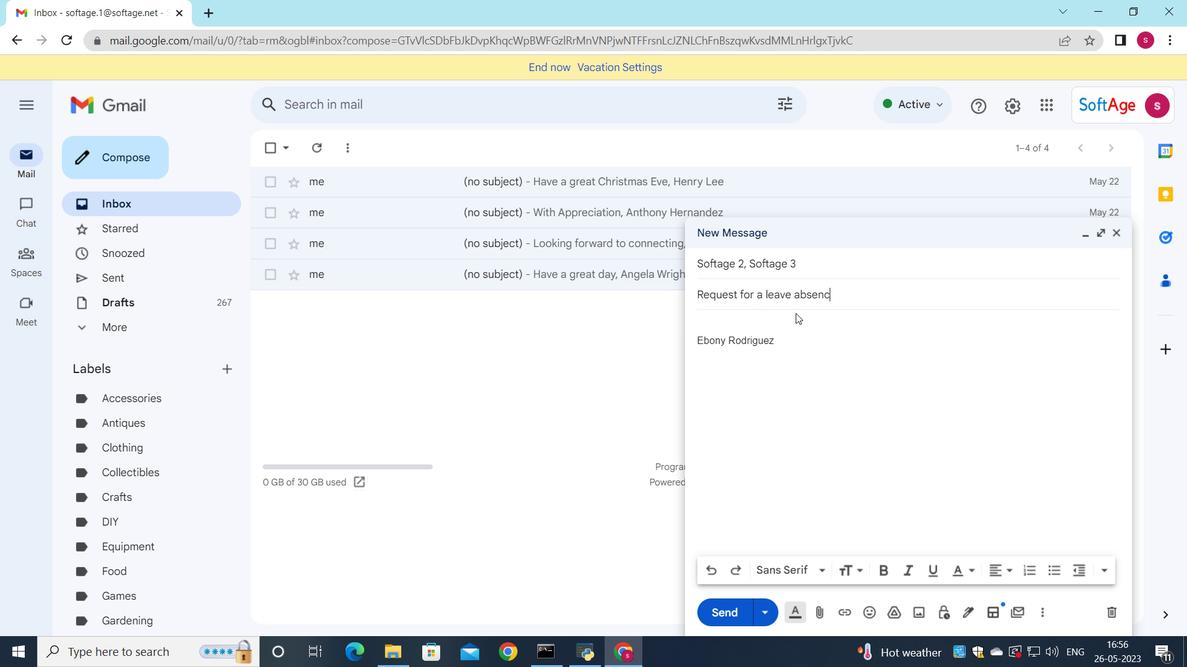 
Action: Mouse moved to (703, 321)
Screenshot: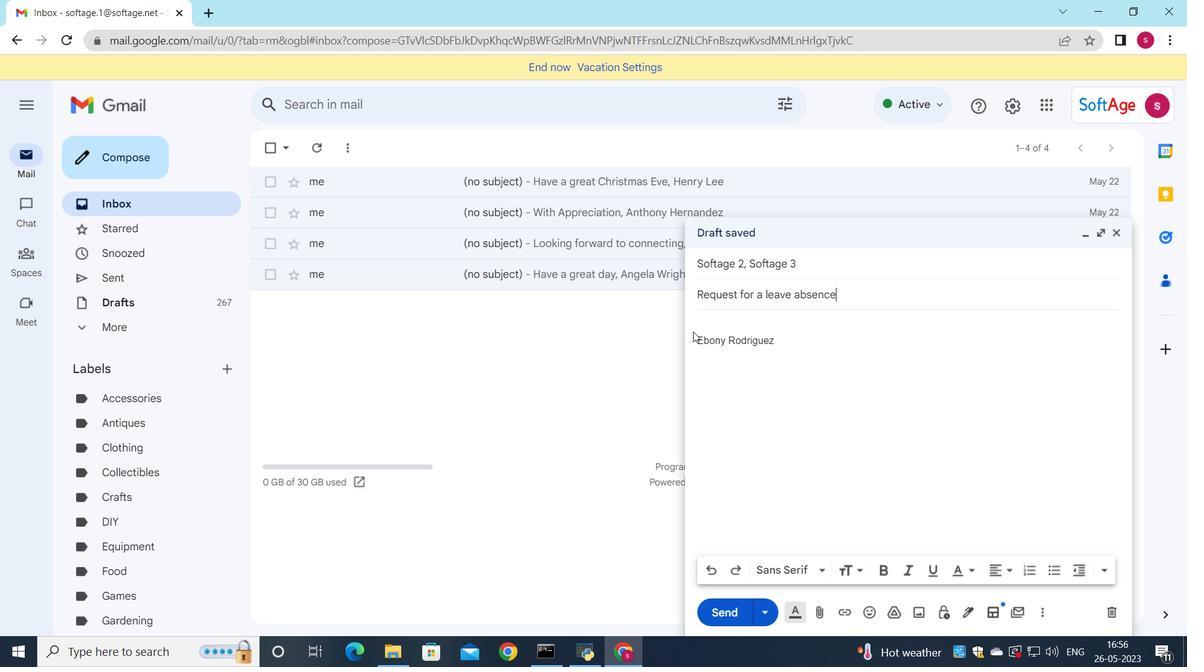 
Action: Mouse pressed left at (703, 321)
Screenshot: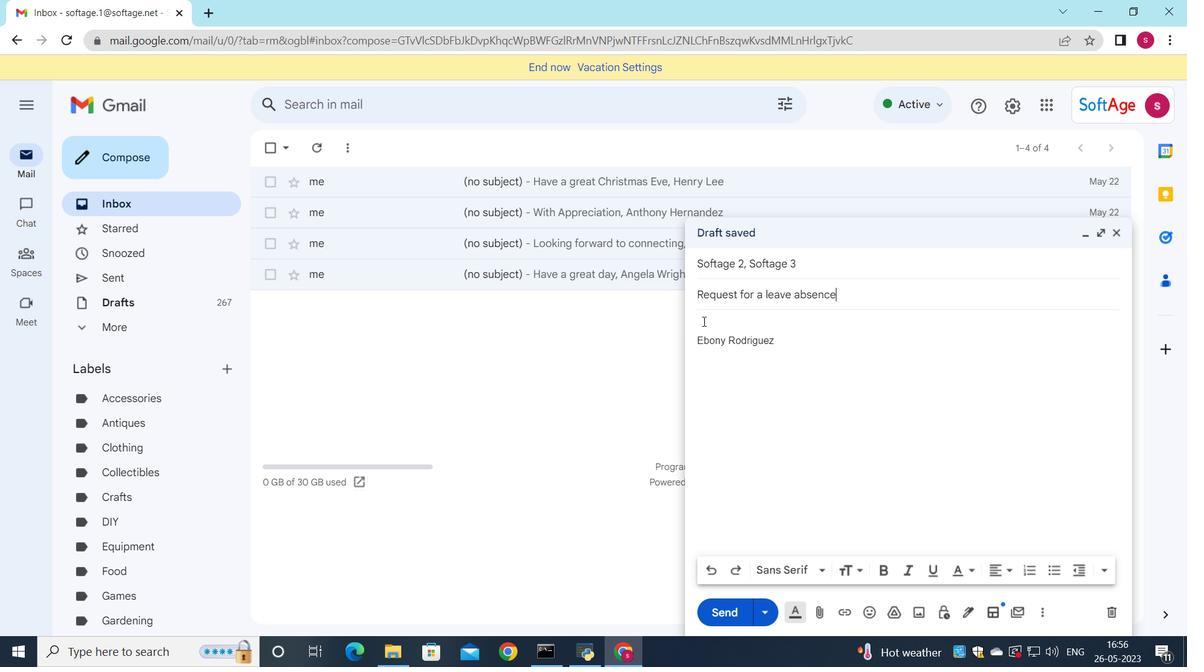 
Action: Key pressed <Key.shift>I<Key.space>will<Key.space>need<Key.space>to<Key.space>check<Key.space>with<Key.space>our<Key.space>team<Key.space>before<Key.space>providing<Key.space>a<Key.space>respond<Key.backspace>se<Key.space>
Screenshot: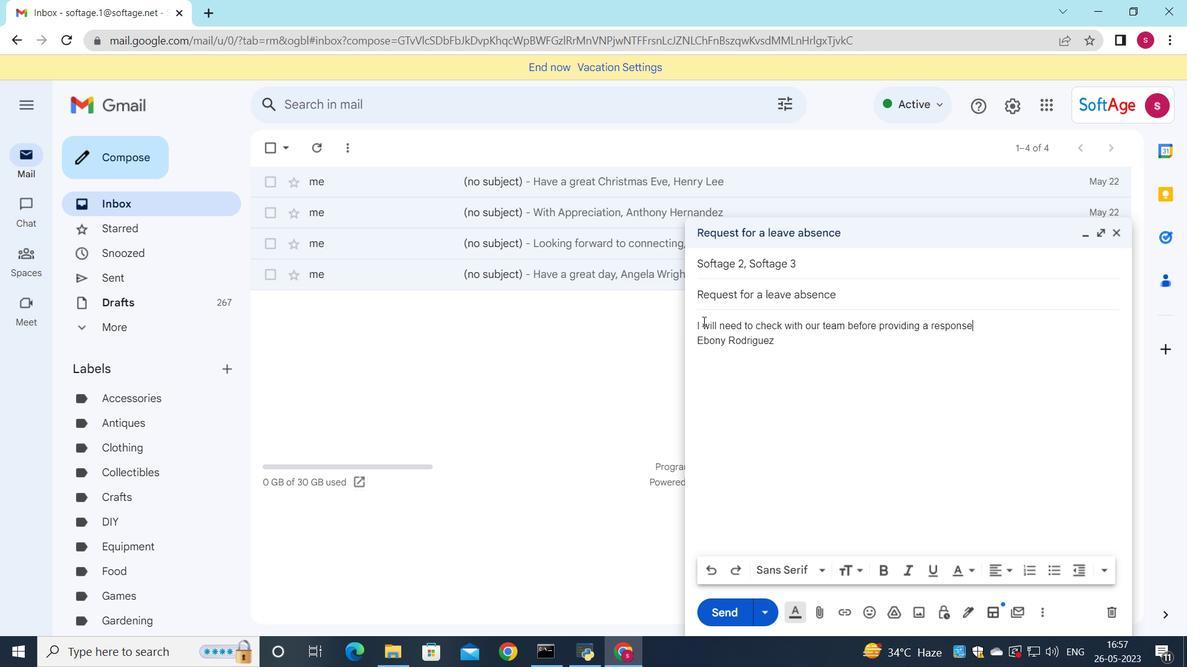 
Action: Mouse moved to (816, 613)
Screenshot: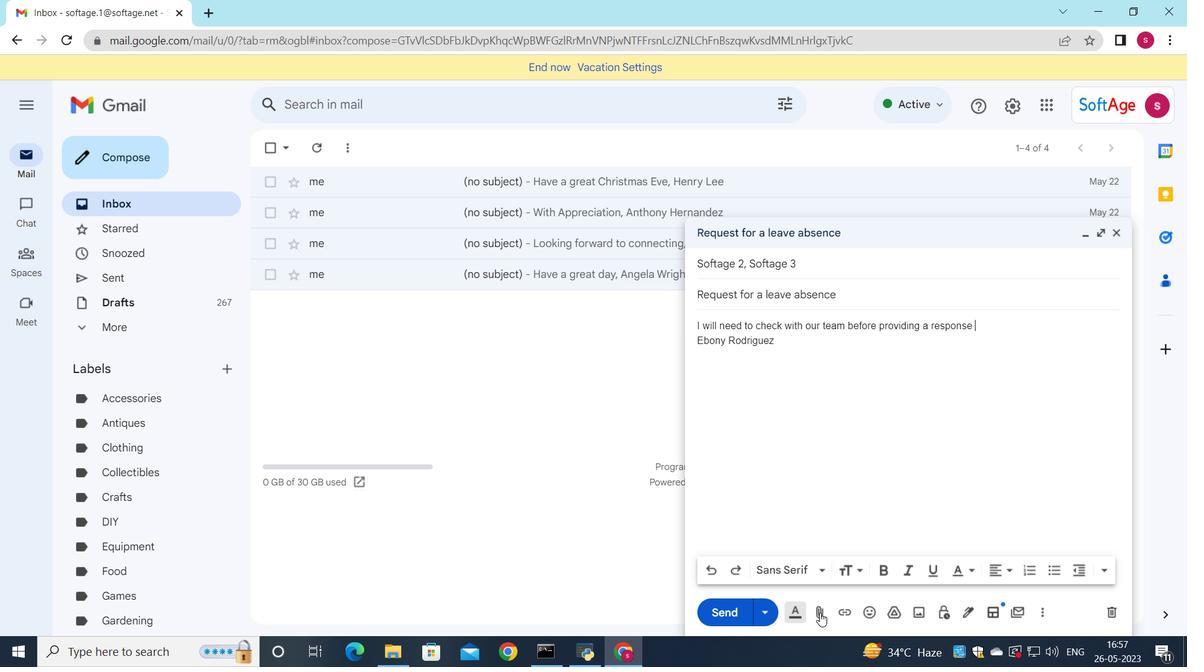 
Action: Mouse pressed left at (816, 613)
Screenshot: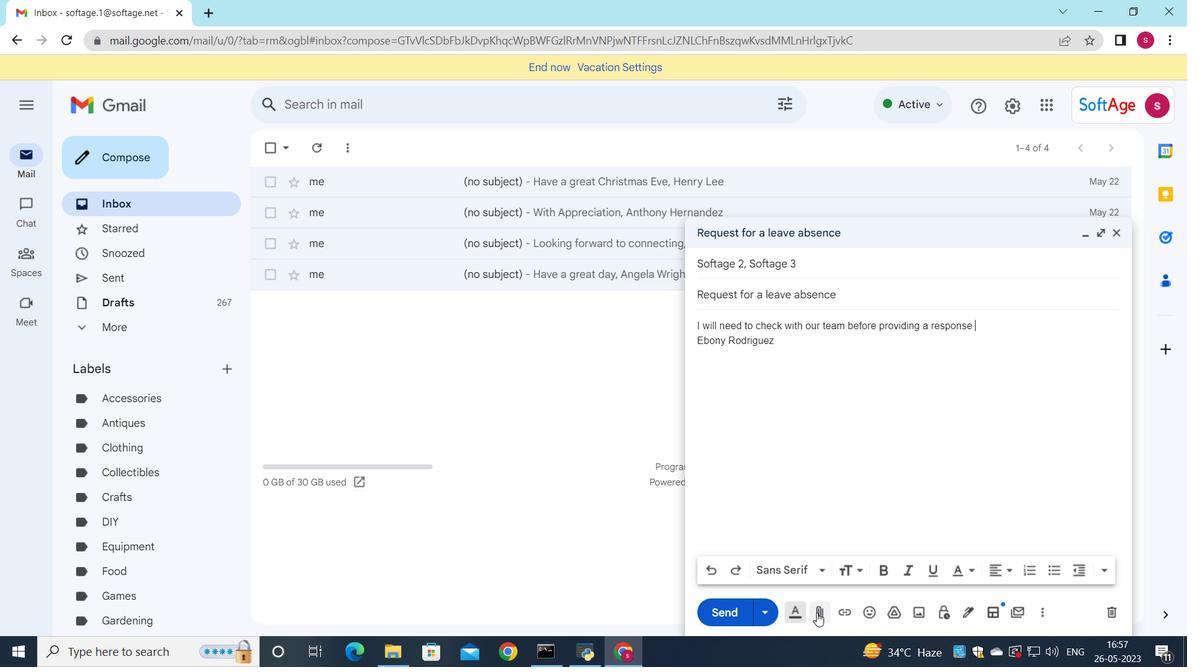 
Action: Mouse moved to (271, 116)
Screenshot: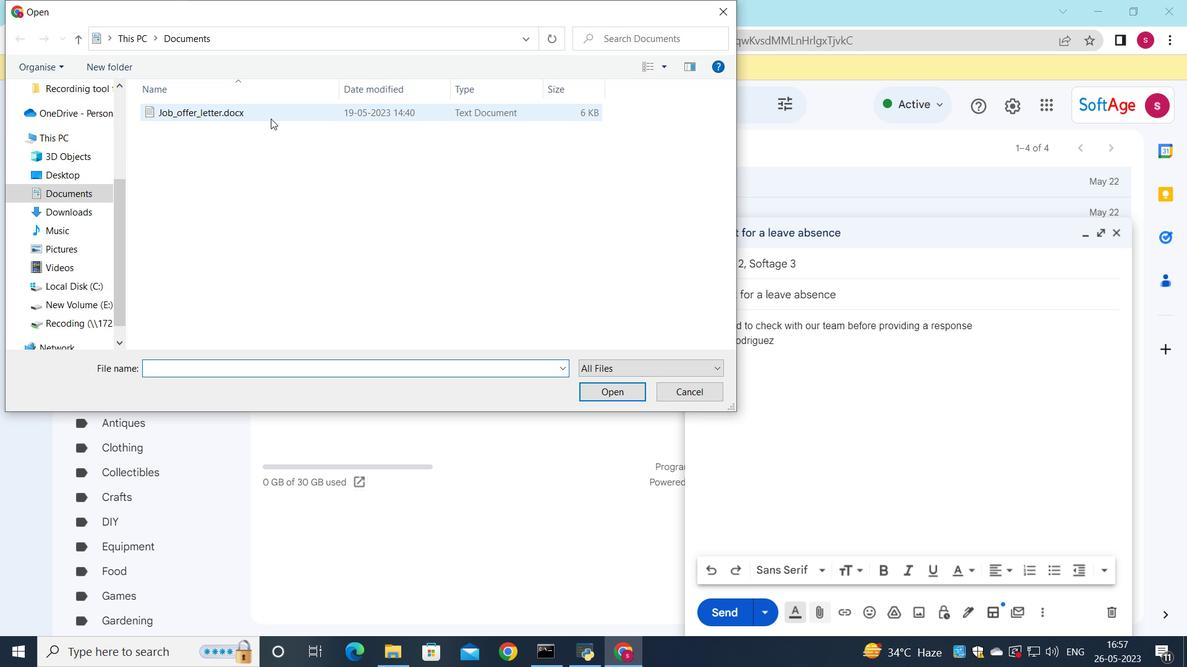
Action: Mouse pressed left at (271, 116)
Screenshot: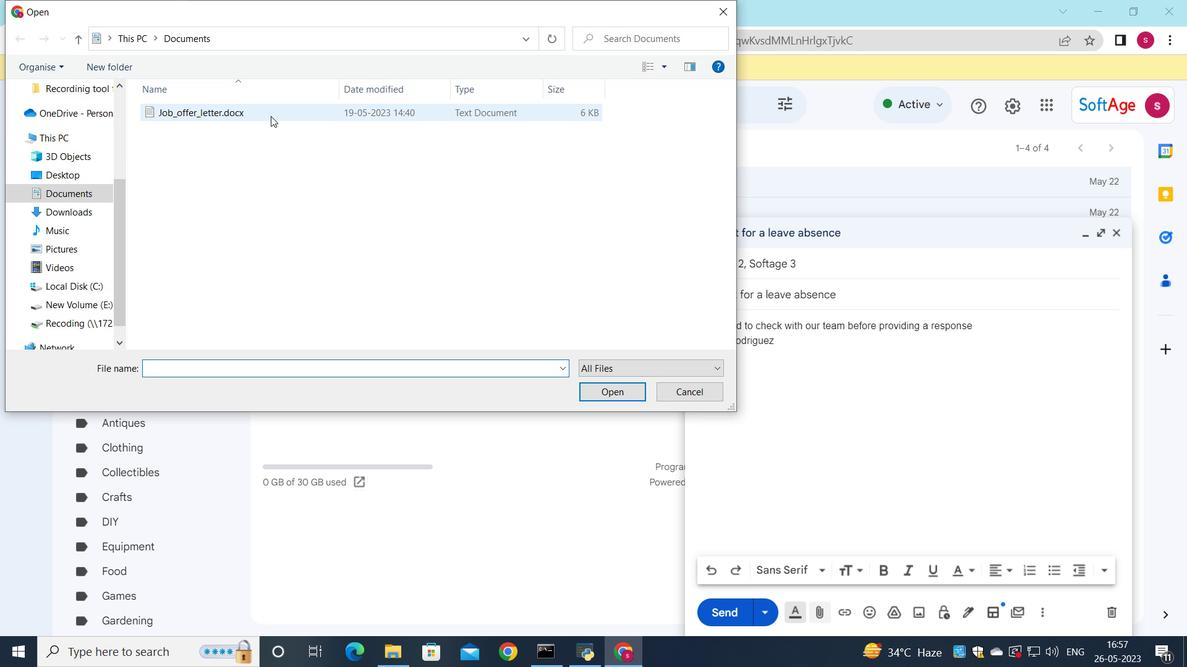 
Action: Mouse moved to (278, 110)
Screenshot: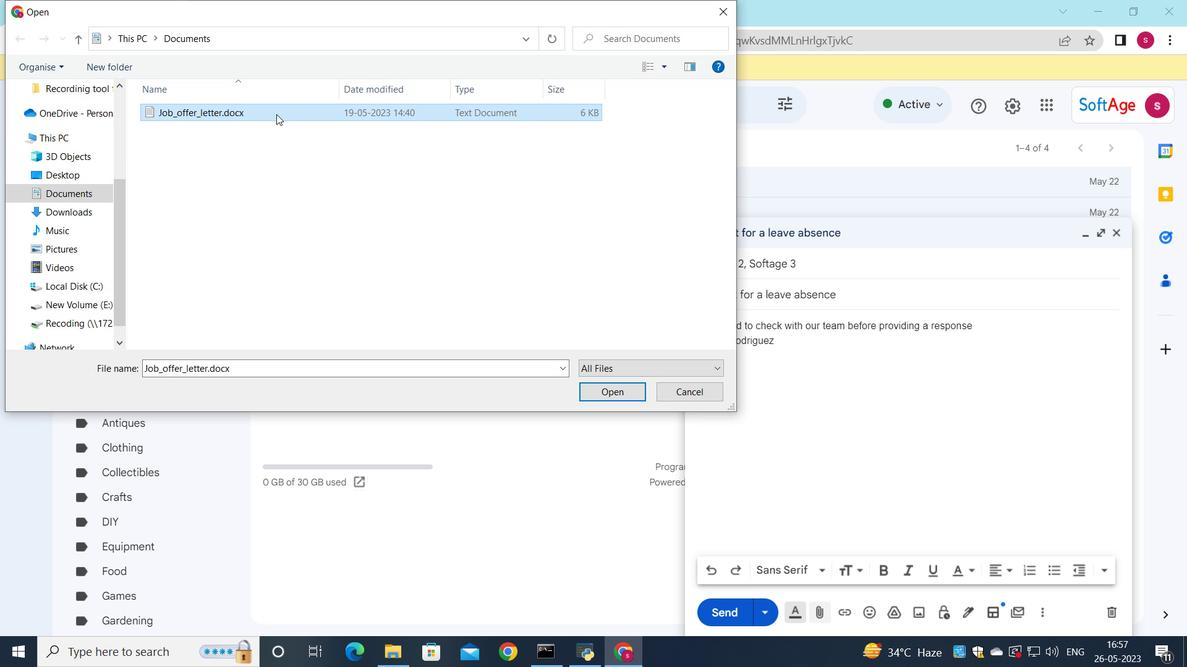 
Action: Mouse pressed left at (278, 110)
Screenshot: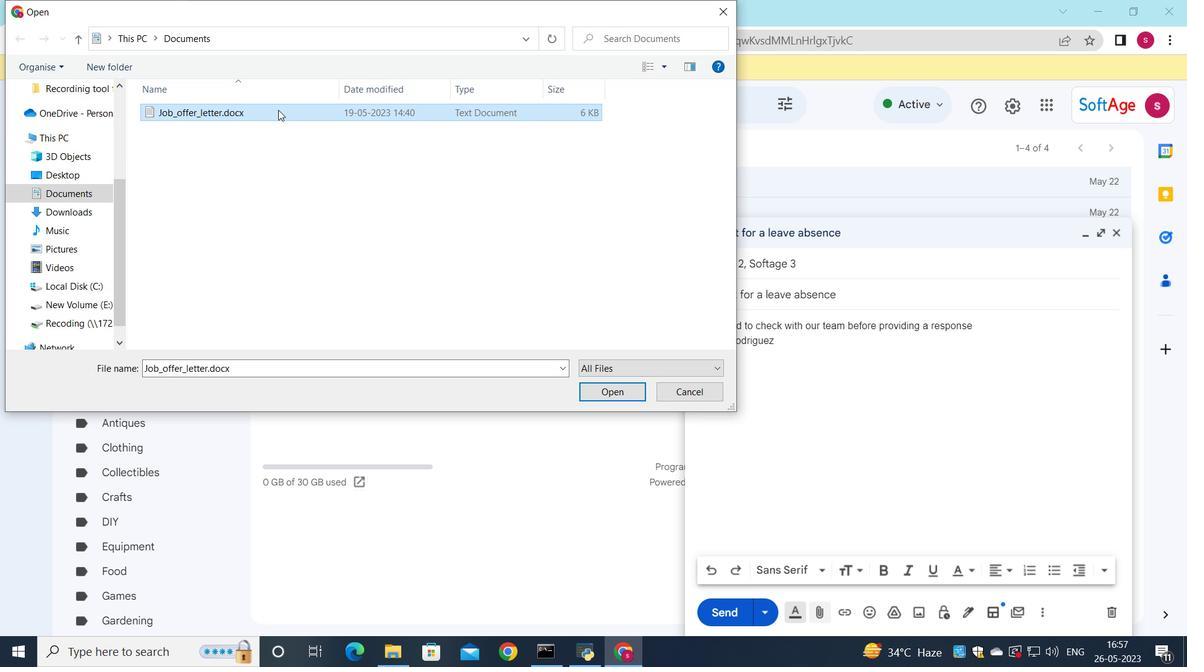 
Action: Mouse moved to (404, 192)
Screenshot: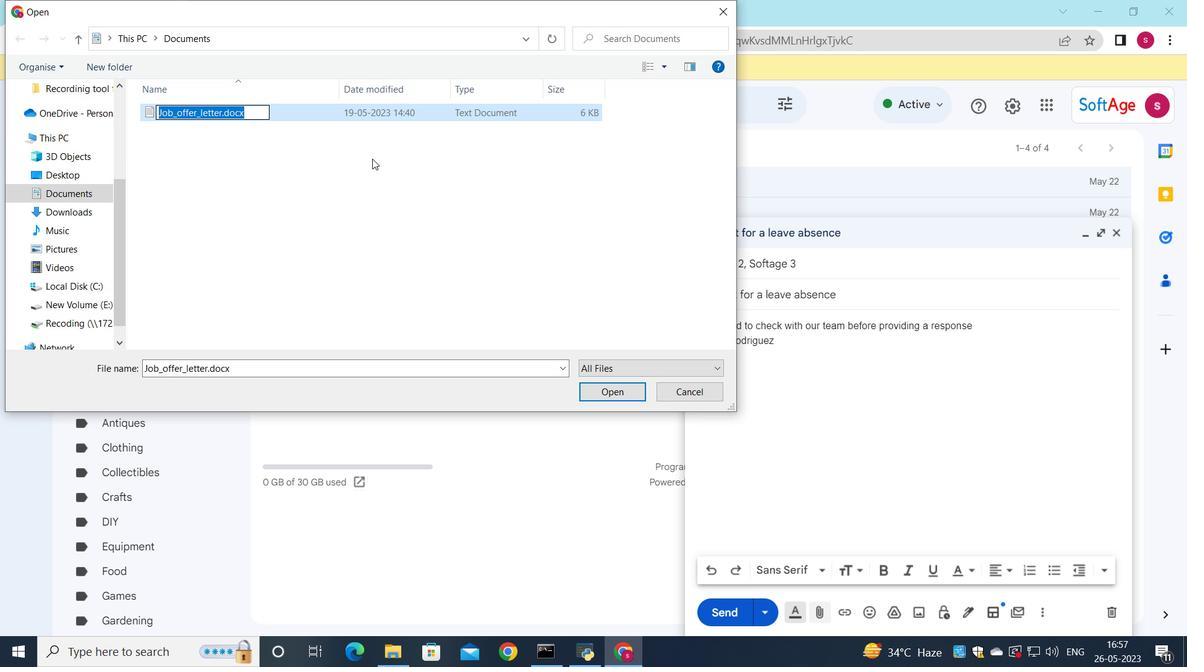 
Action: Key pressed <Key.shift>Data<Key.shift><Key.shift><Key.shift><Key.shift><Key.shift><Key.shift><Key.shift><Key.shift><Key.shift><Key.shift><Key.shift><Key.shift><Key.shift>_analysis<Key.shift><Key.shift><Key.shift><Key.shift><Key.shift><Key.shift><Key.shift><Key.shift><Key.shift><Key.shift><Key.shift><Key.shift><Key.shift><Key.shift><Key.shift><Key.shift><Key.shift><Key.shift><Key.shift><Key.shift><Key.shift><Key.shift><Key.shift><Key.shift><Key.shift><Key.shift><Key.shift><Key.shift><Key.shift><Key.shift><Key.shift><Key.shift><Key.shift><Key.shift><Key.shift><Key.shift><Key.shift><Key.shift><Key.shift><Key.shift><Key.shift><Key.shift><Key.shift><Key.shift><Key.shift><Key.shift><Key.shift><Key.shift><Key.shift><Key.shift><Key.shift><Key.shift>_report.pdf
Screenshot: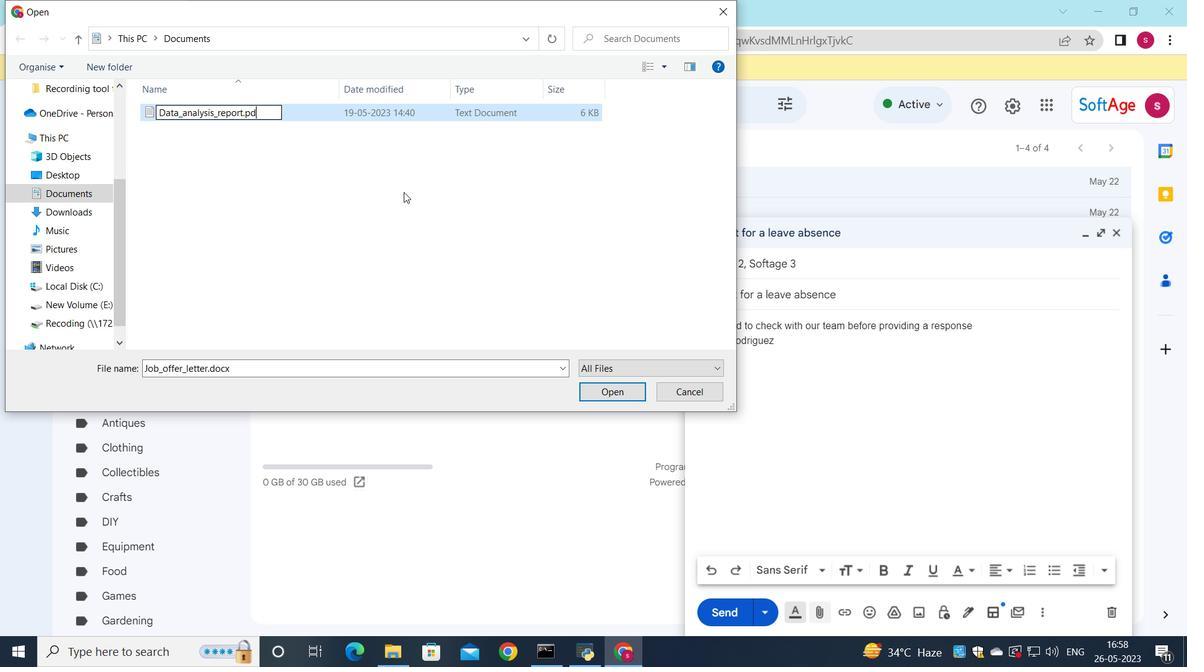 
Action: Mouse moved to (354, 108)
Screenshot: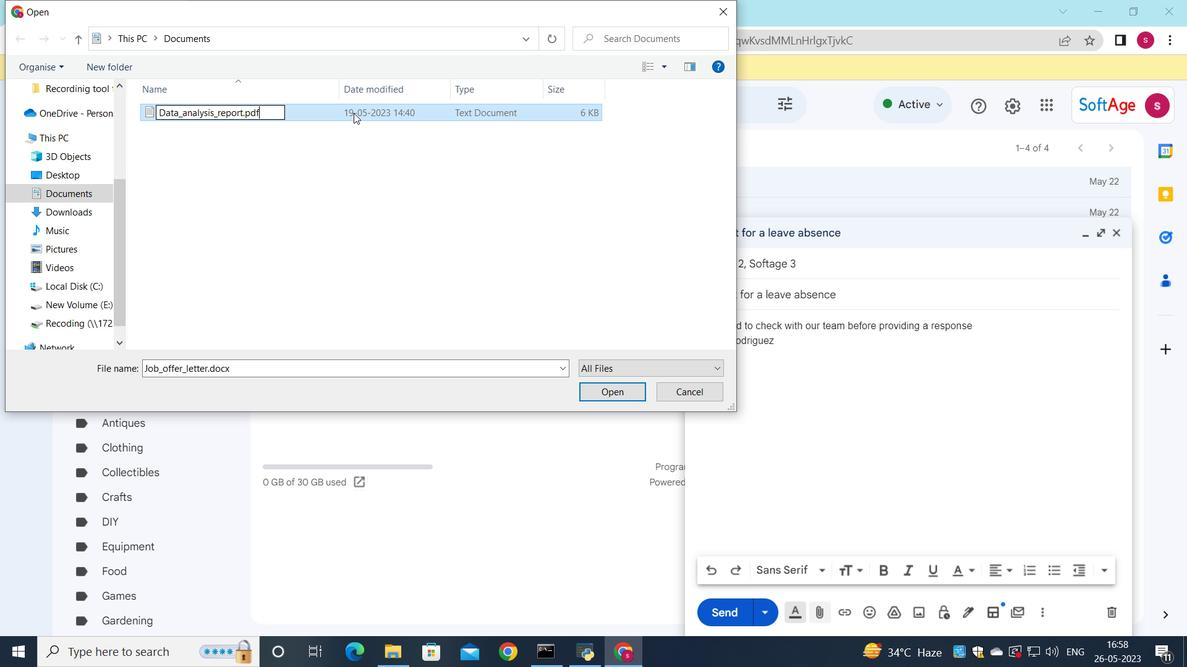 
Action: Mouse pressed left at (354, 108)
Screenshot: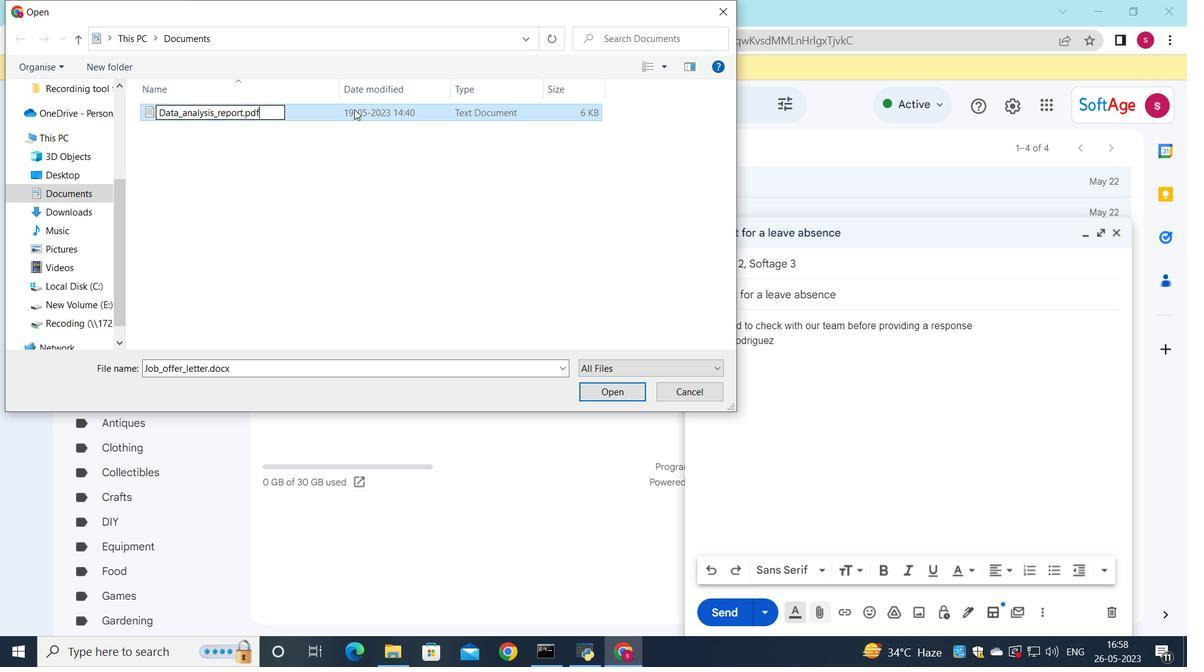 
Action: Mouse moved to (602, 388)
Screenshot: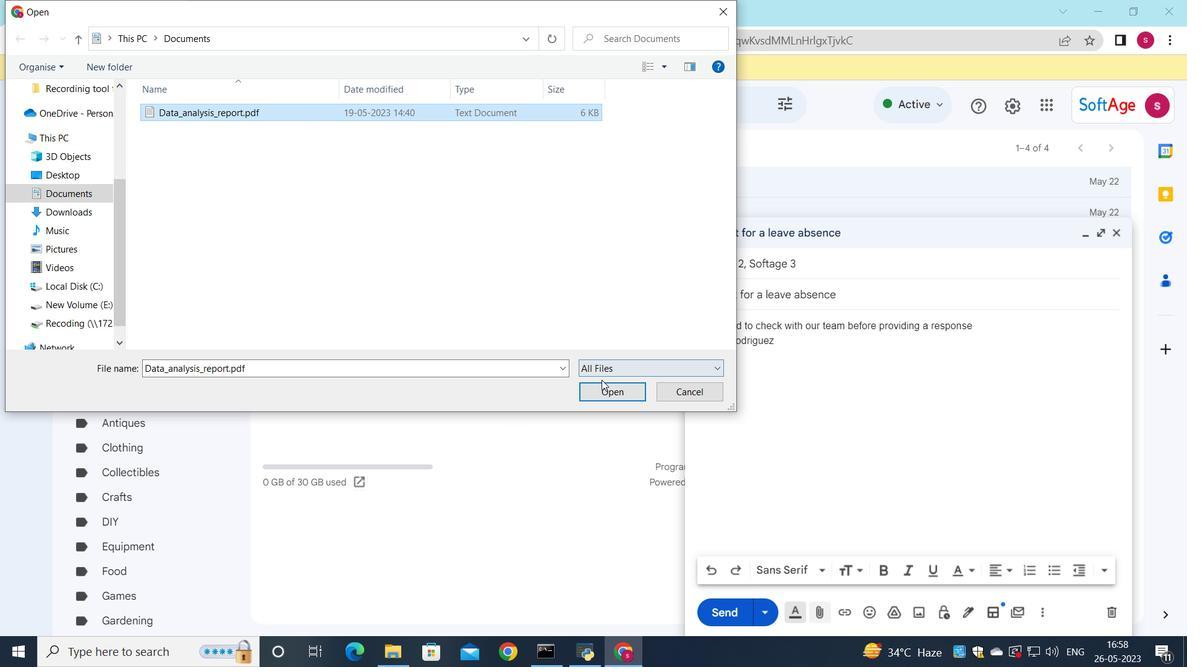 
Action: Mouse pressed left at (602, 388)
Screenshot: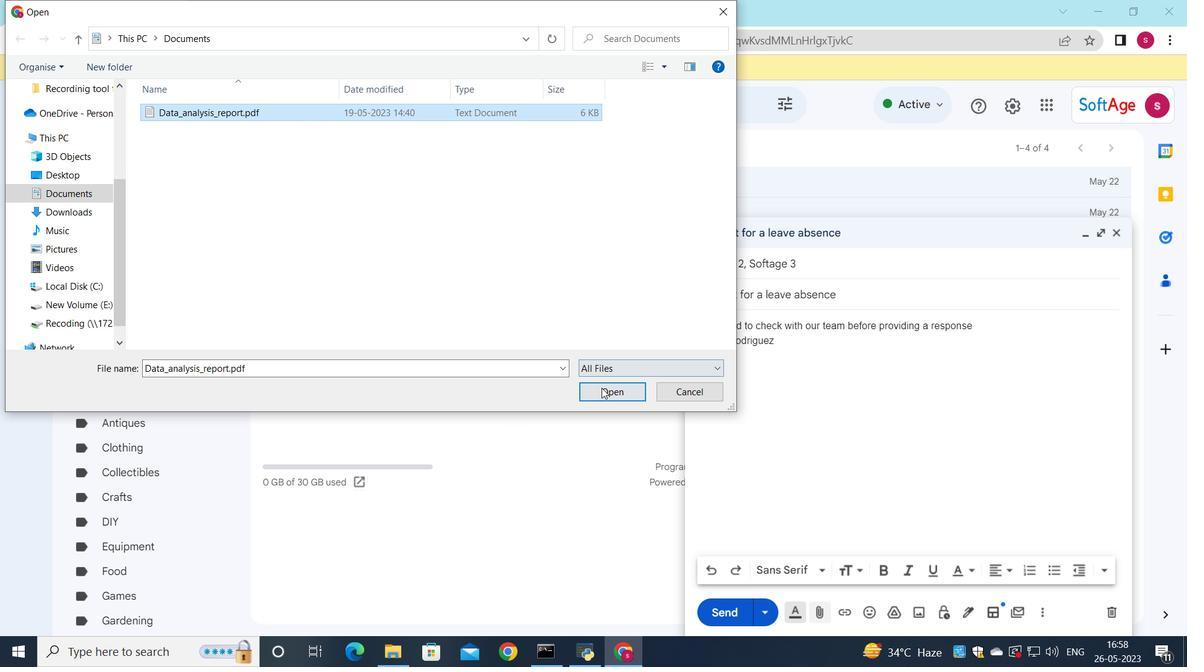 
Action: Mouse moved to (733, 617)
Screenshot: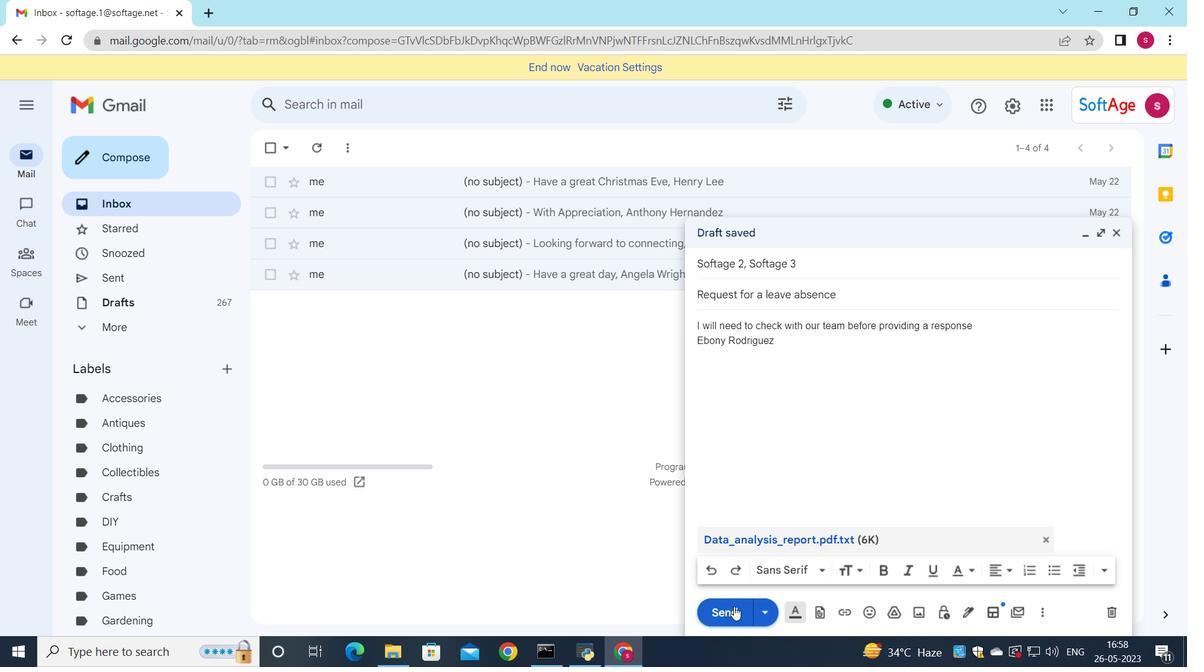 
Action: Mouse pressed left at (733, 617)
Screenshot: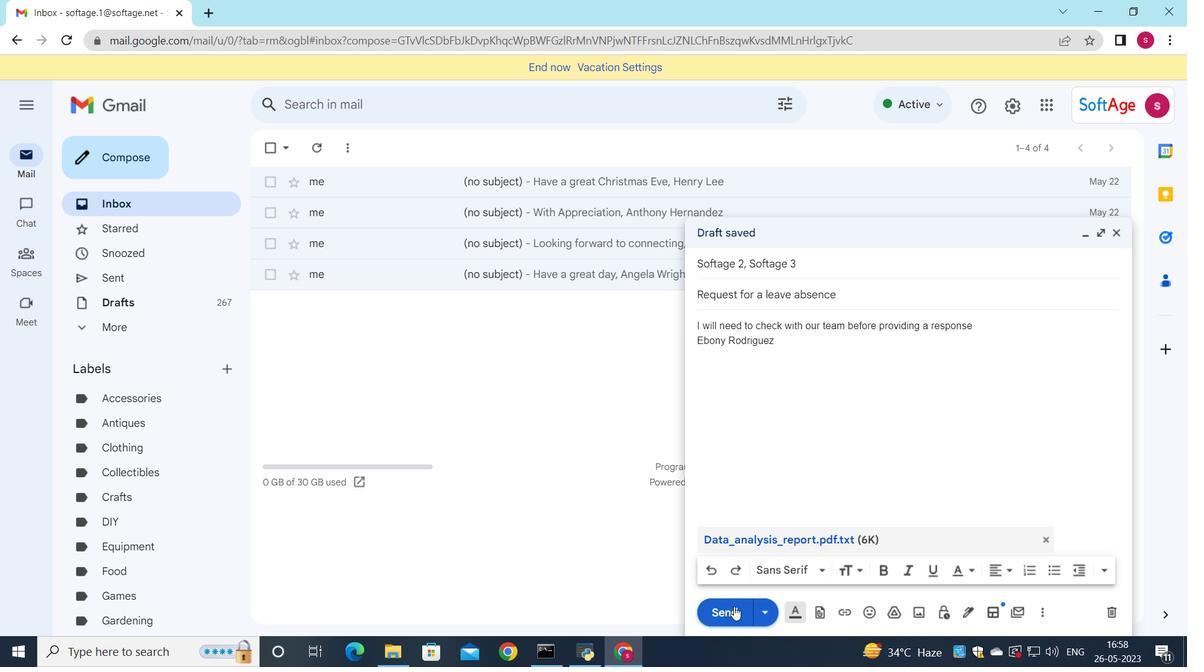 
Action: Mouse moved to (140, 277)
Screenshot: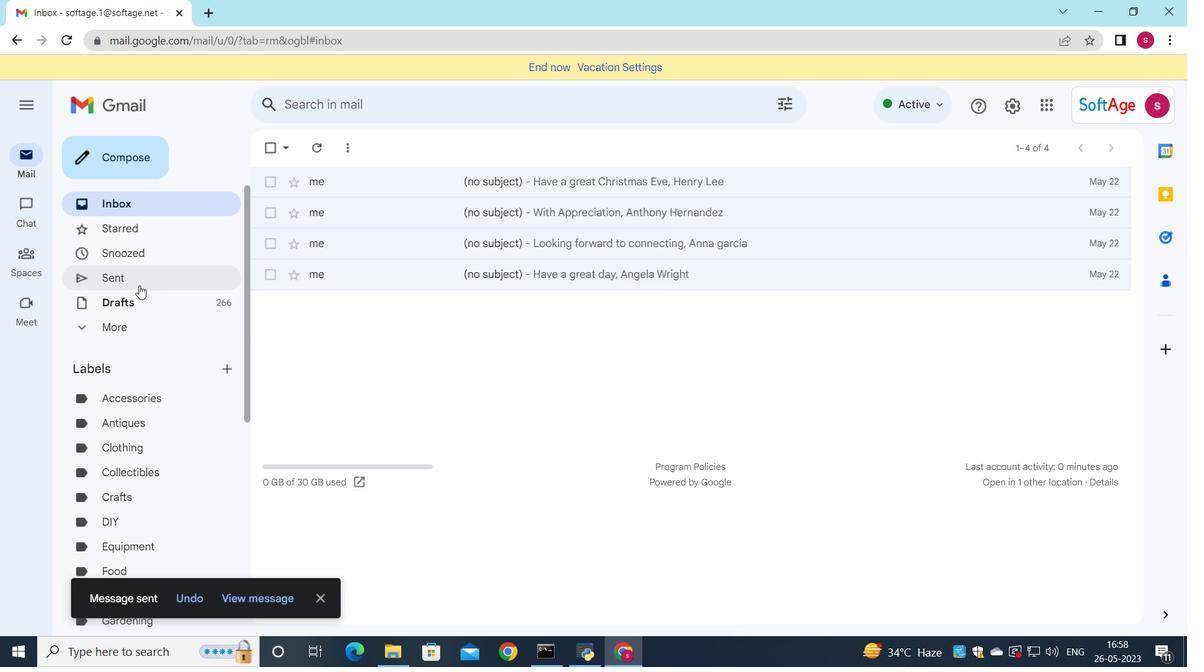 
Action: Mouse pressed left at (140, 277)
Screenshot: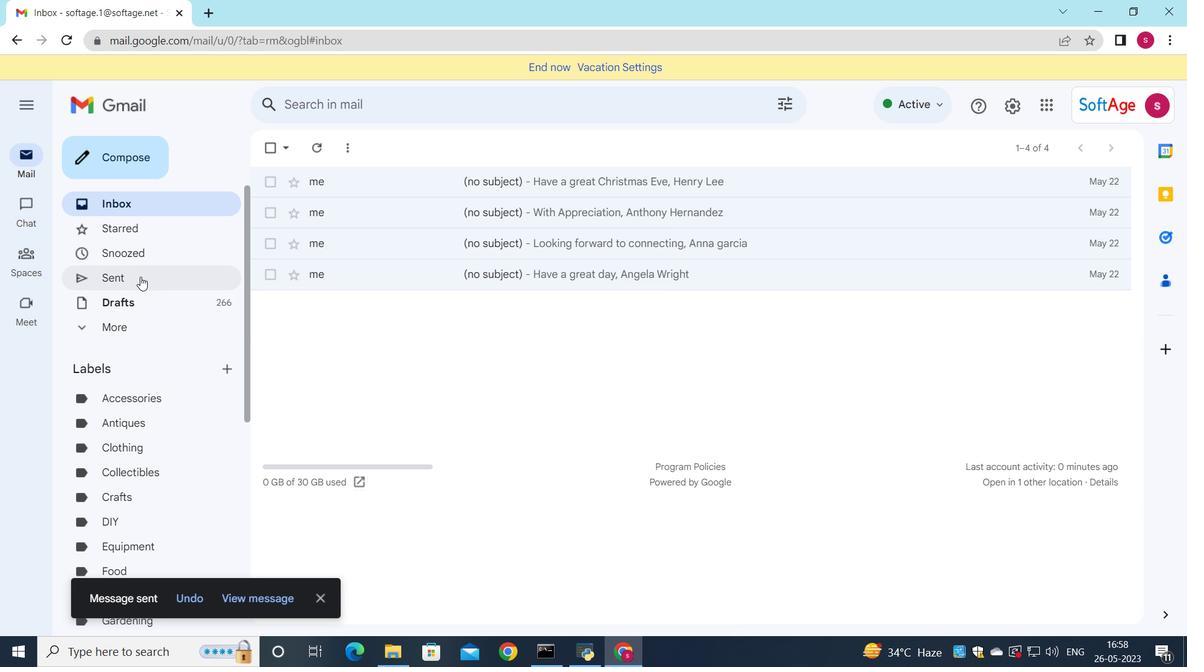 
Action: Mouse moved to (632, 244)
Screenshot: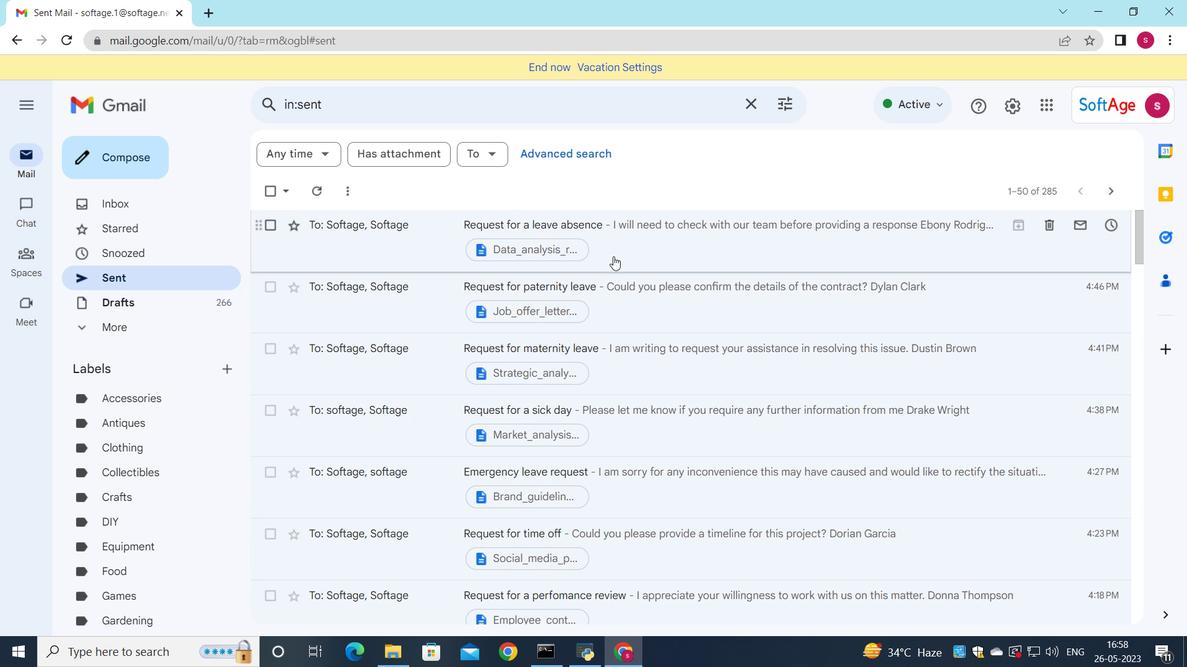 
Action: Mouse pressed left at (632, 244)
Screenshot: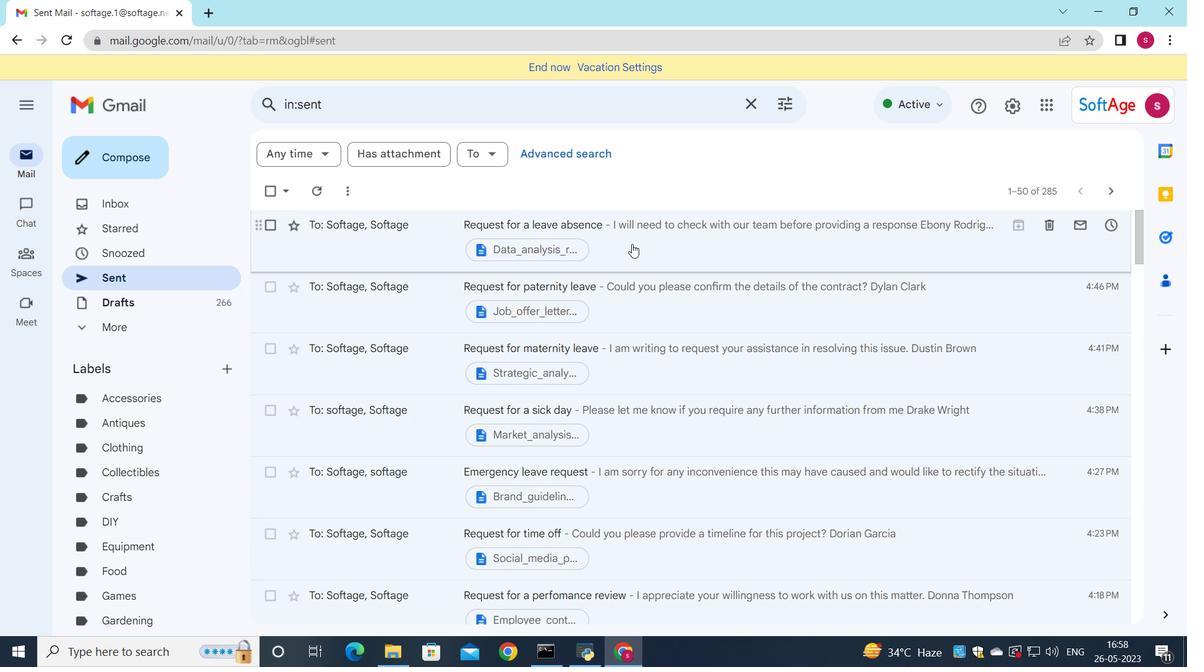 
